 Task: Get directions from Charleston, South Carolina, United States to Cleveland, Ohio, United States  and reverse  starting point and destination and check the flight options
Action: Mouse moved to (137, 44)
Screenshot: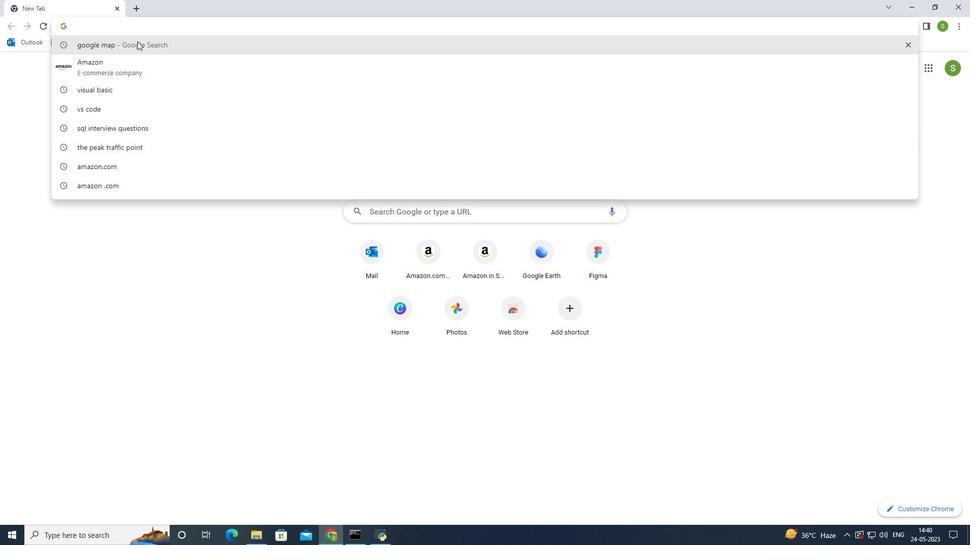 
Action: Mouse pressed left at (137, 44)
Screenshot: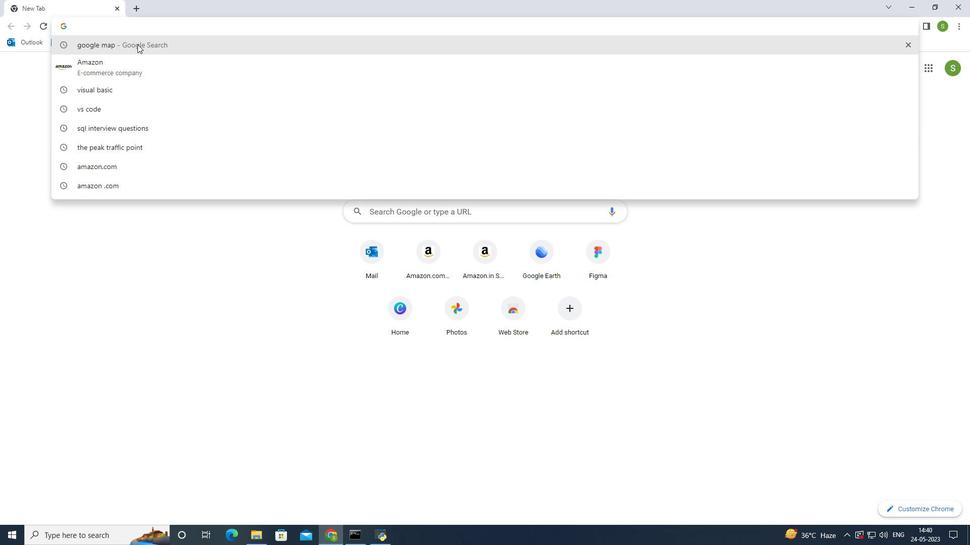 
Action: Mouse moved to (137, 154)
Screenshot: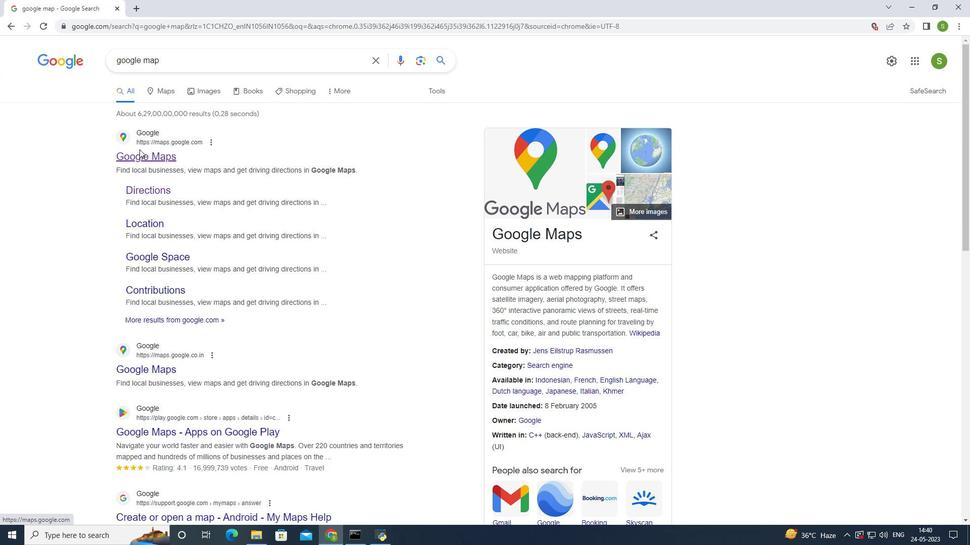 
Action: Mouse pressed left at (137, 154)
Screenshot: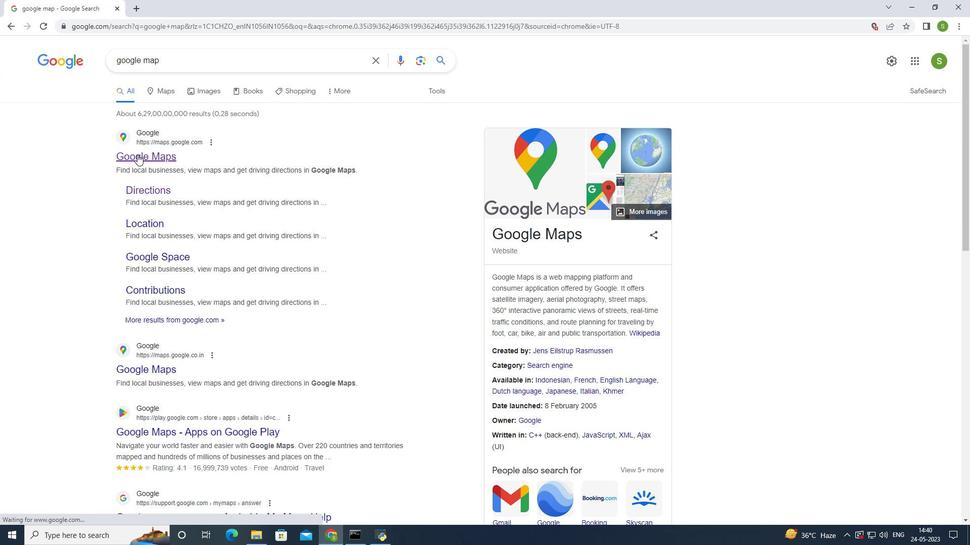 
Action: Mouse moved to (151, 54)
Screenshot: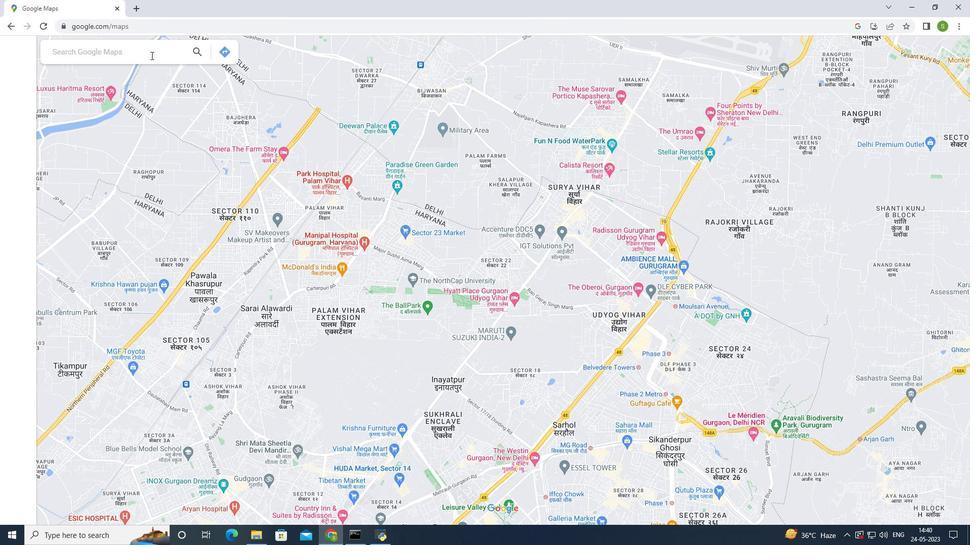 
Action: Mouse pressed left at (151, 54)
Screenshot: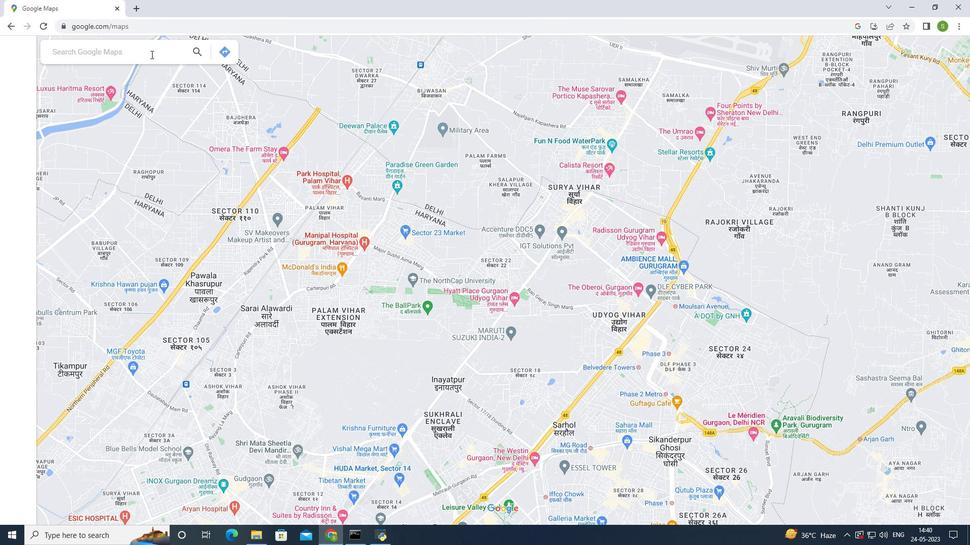 
Action: Mouse moved to (832, 421)
Screenshot: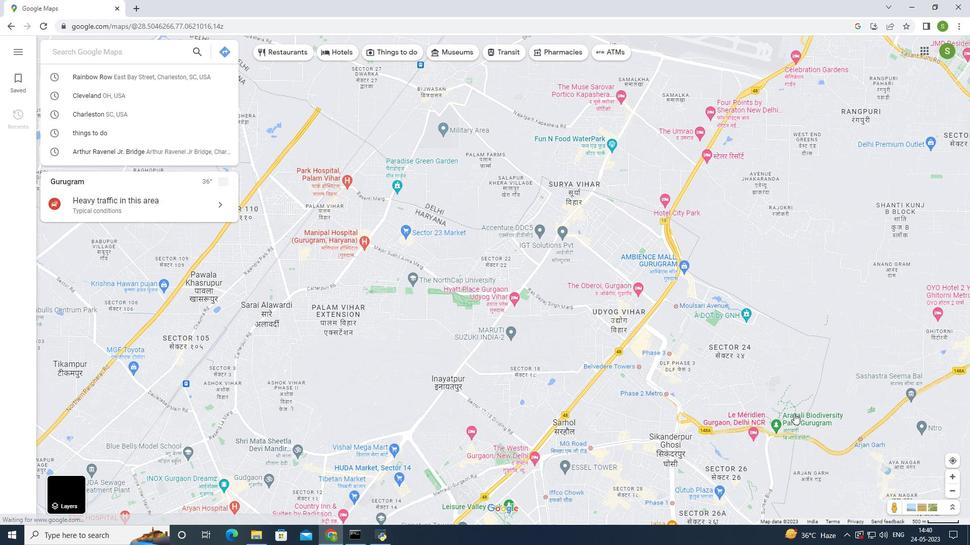 
Action: Key pressed <Key.caps_lock>C<Key.caps_lock>harleston<Key.space>south<Key.space>car
Screenshot: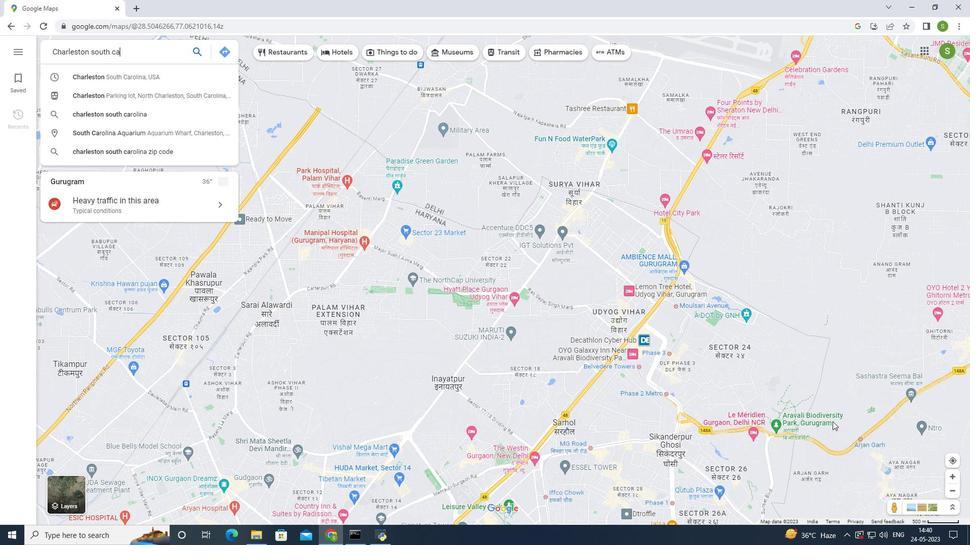 
Action: Mouse moved to (848, 421)
Screenshot: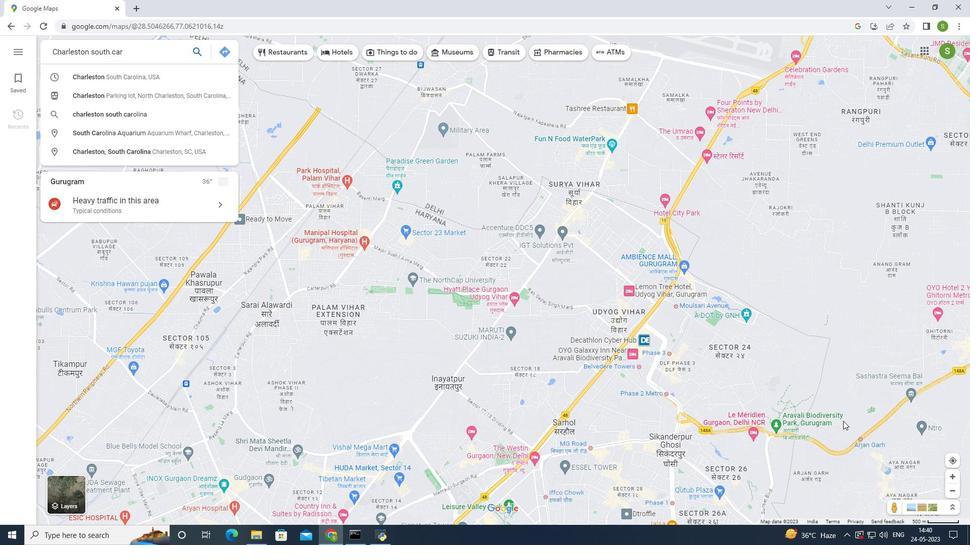 
Action: Key pressed olina<Key.space>united<Key.space>sta
Screenshot: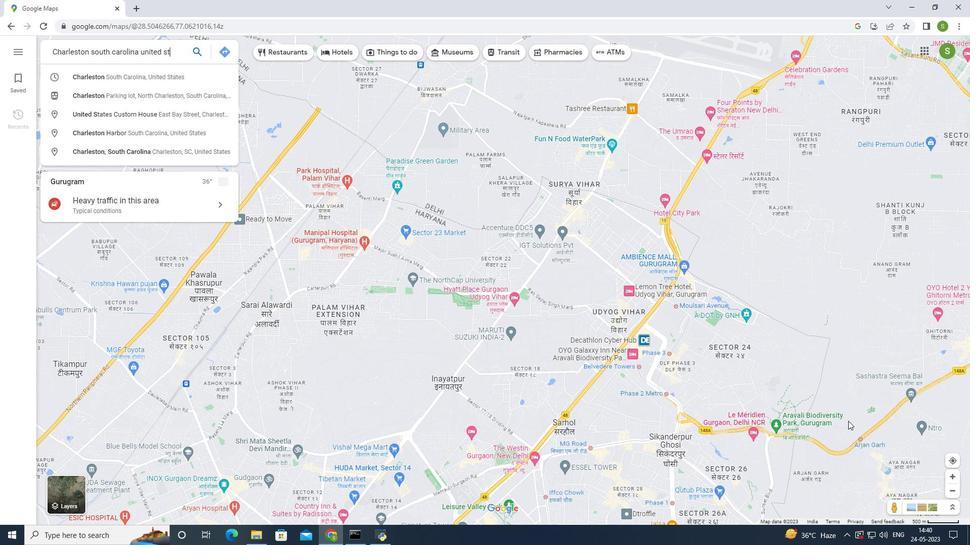 
Action: Mouse moved to (849, 420)
Screenshot: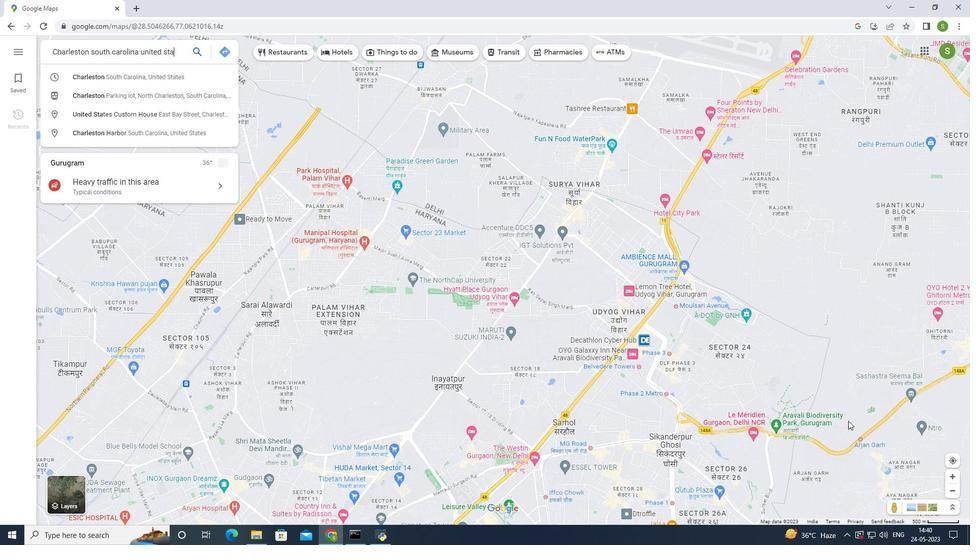 
Action: Key pressed <Key.backspace>
Screenshot: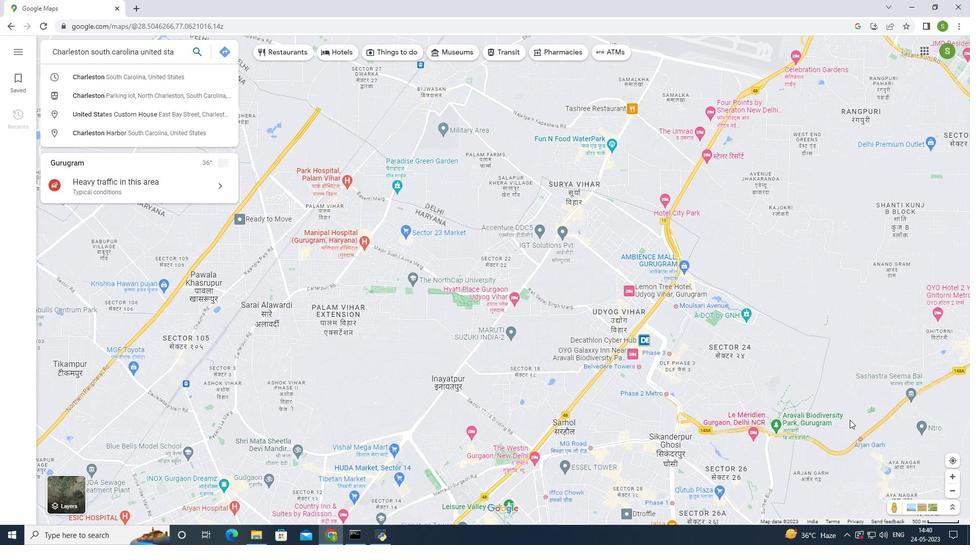 
Action: Mouse moved to (850, 420)
Screenshot: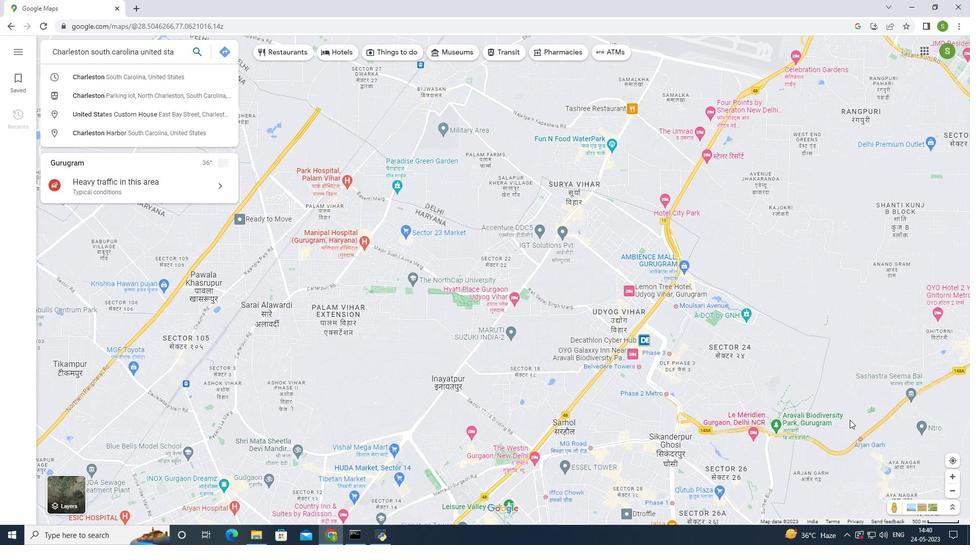 
Action: Key pressed ates<Key.space>to<Key.space>cleveland<Key.space>ohio<Key.space>united<Key.space>states
Screenshot: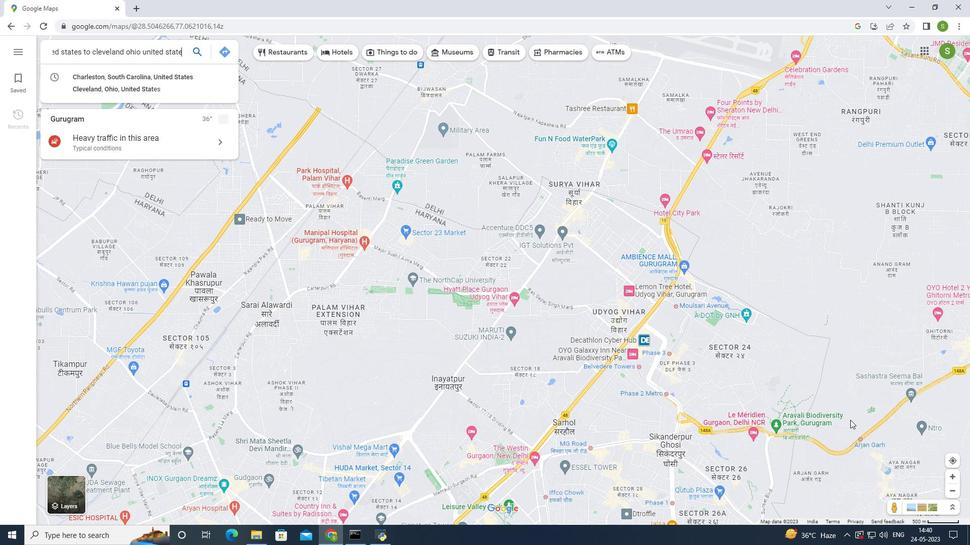 
Action: Mouse moved to (877, 419)
Screenshot: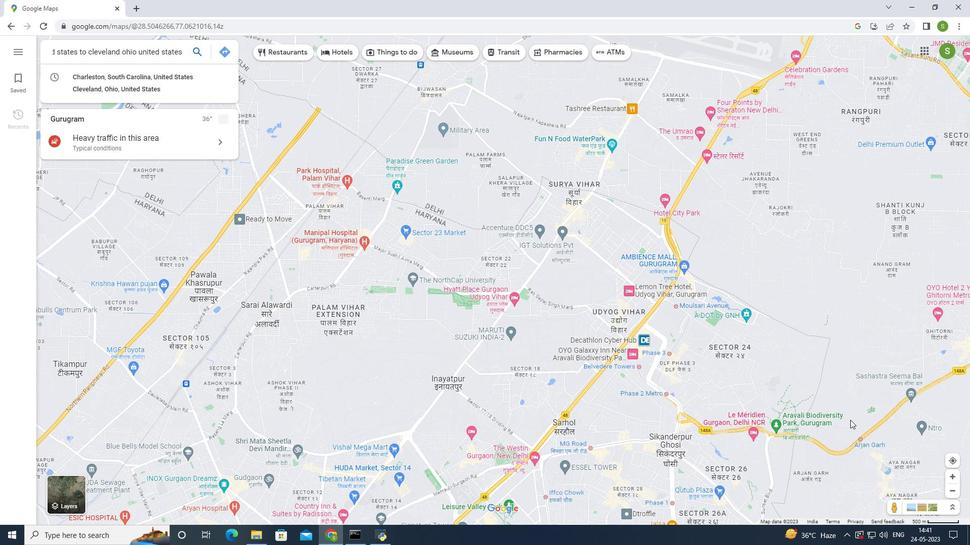 
Action: Key pressed <Key.enter>
Screenshot: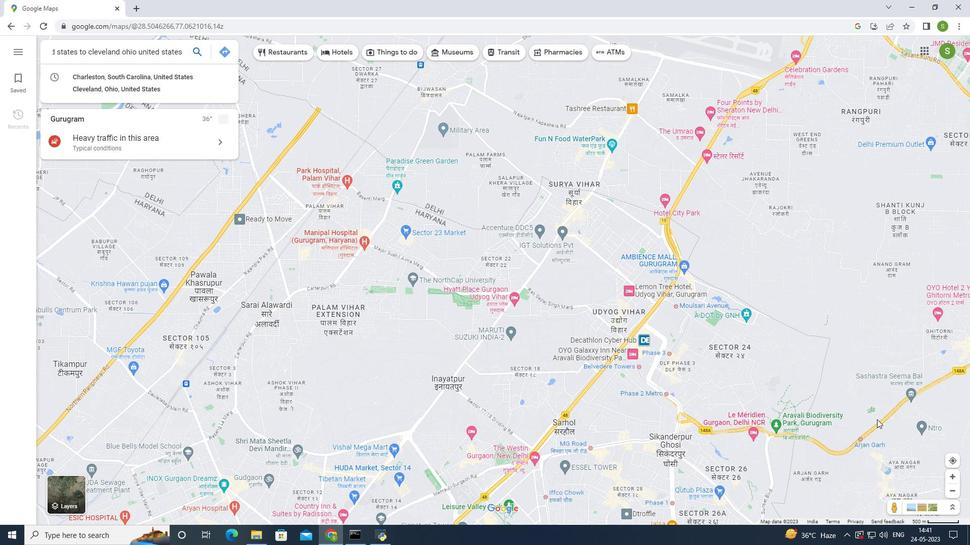 
Action: Mouse moved to (639, 400)
Screenshot: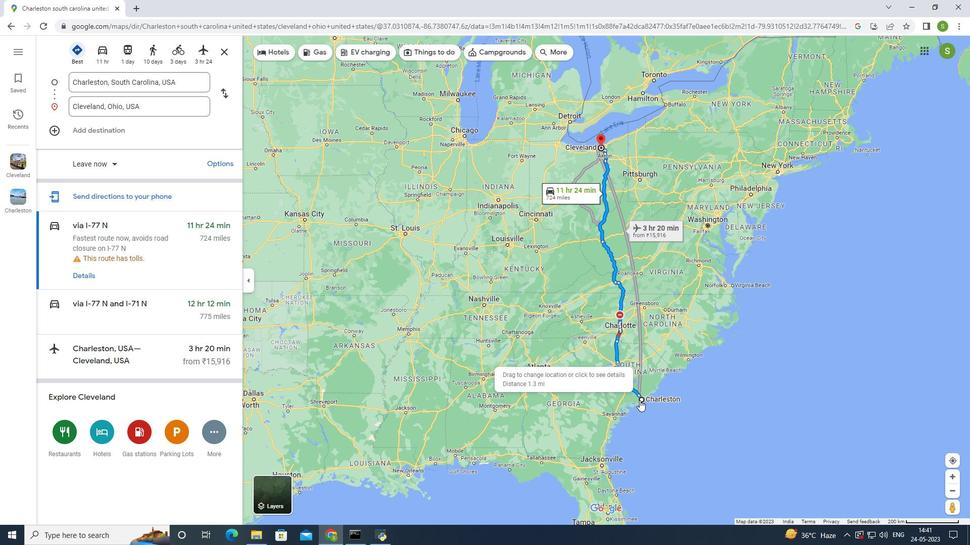 
Action: Mouse scrolled (639, 400) with delta (0, 0)
Screenshot: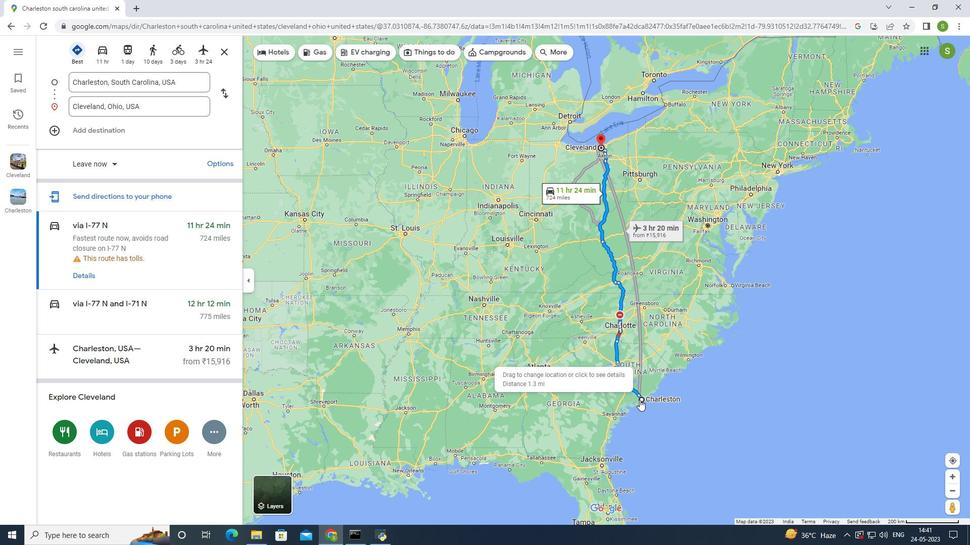 
Action: Mouse scrolled (639, 400) with delta (0, 0)
Screenshot: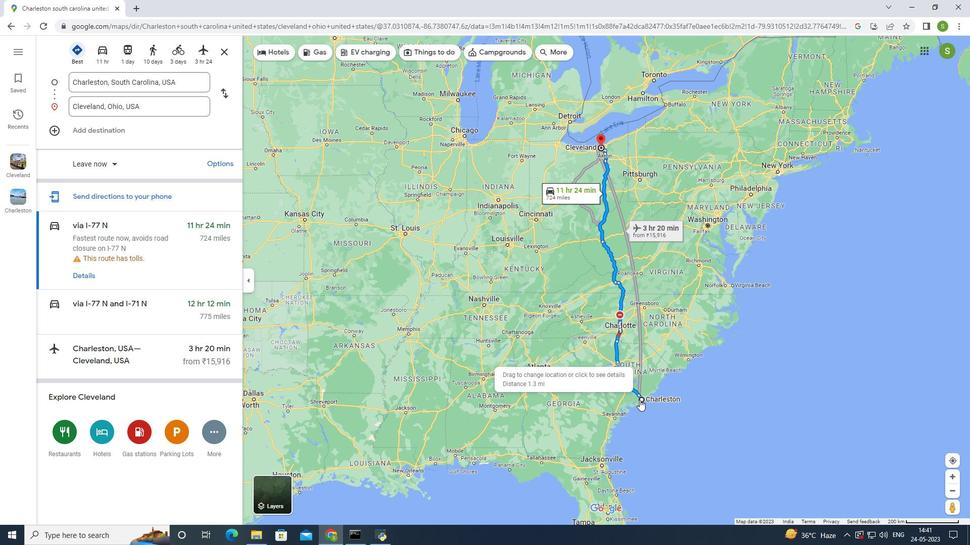 
Action: Mouse scrolled (639, 400) with delta (0, 0)
Screenshot: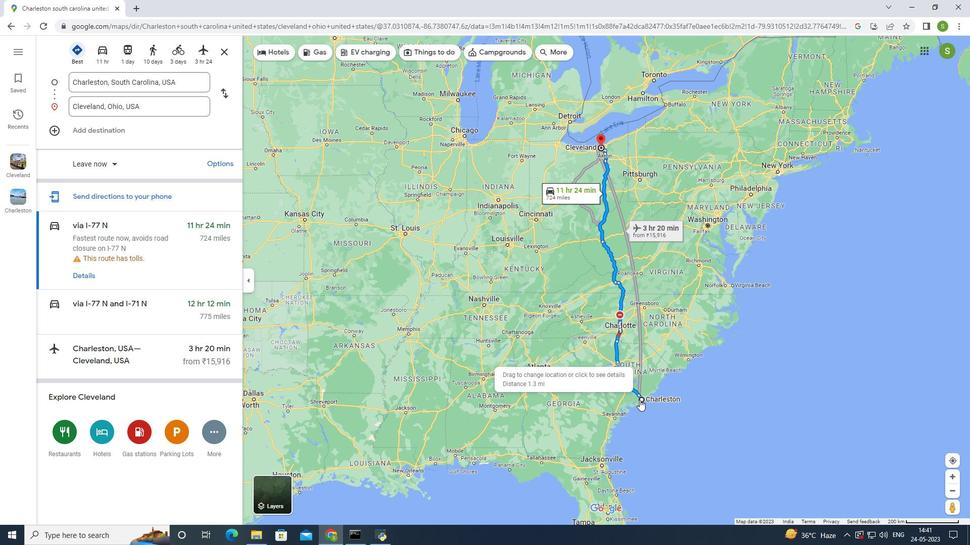 
Action: Mouse moved to (639, 396)
Screenshot: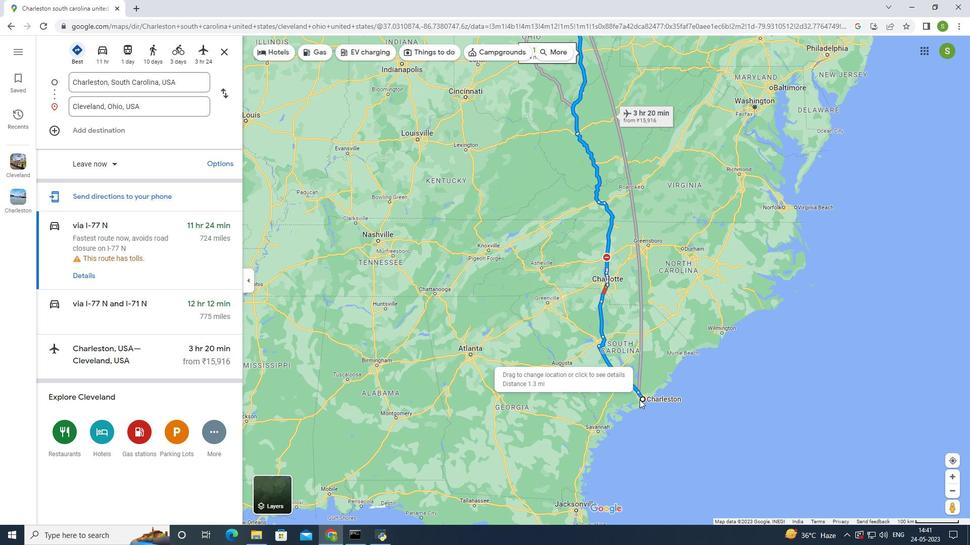 
Action: Mouse scrolled (639, 396) with delta (0, 0)
Screenshot: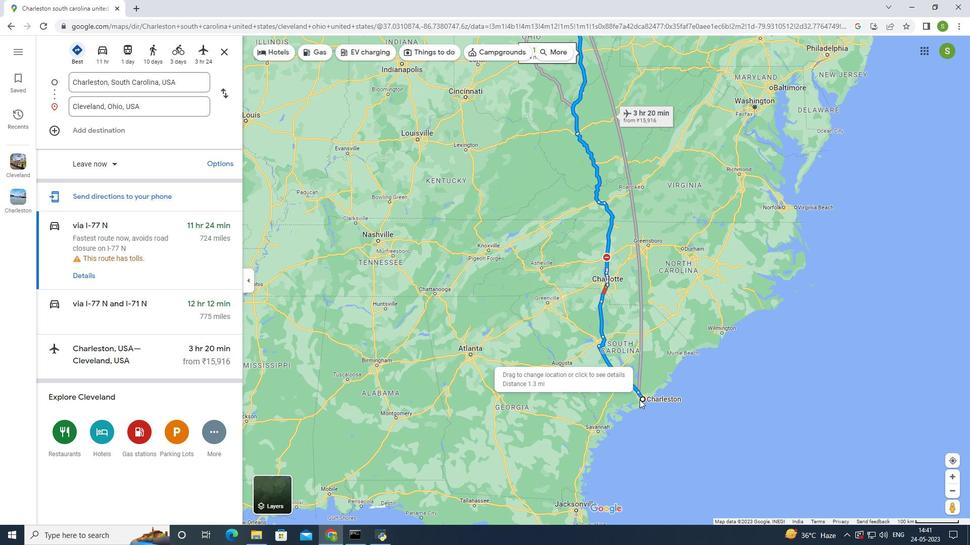 
Action: Mouse scrolled (639, 396) with delta (0, 0)
Screenshot: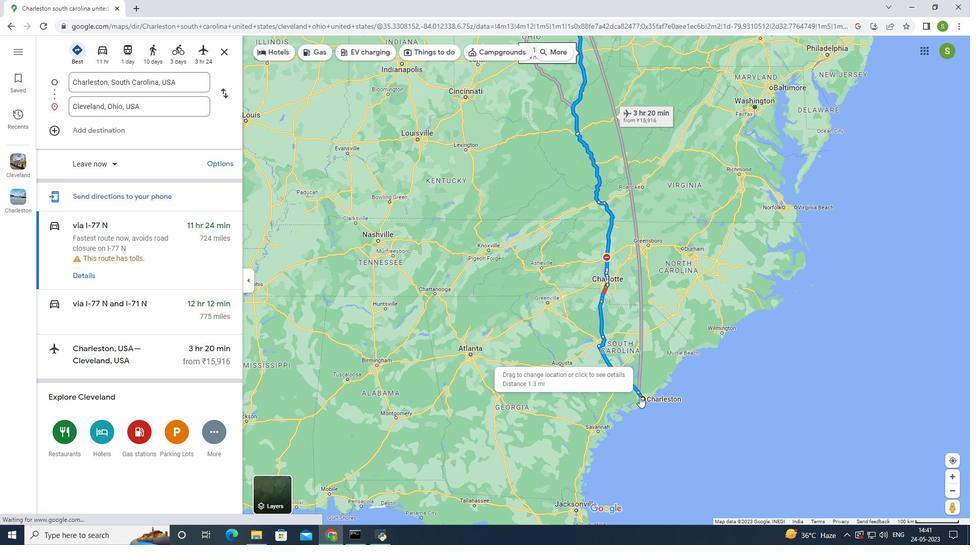 
Action: Mouse scrolled (639, 396) with delta (0, 0)
Screenshot: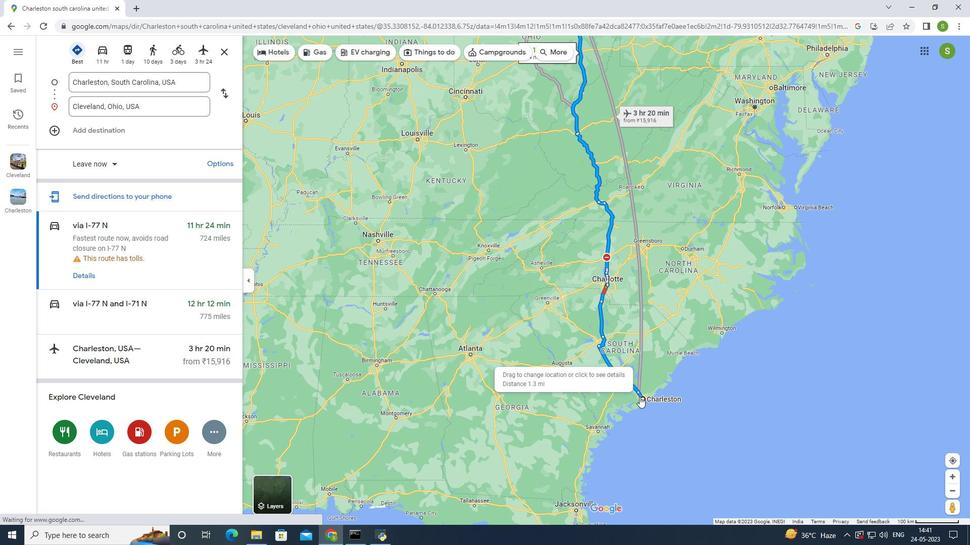 
Action: Mouse moved to (639, 396)
Screenshot: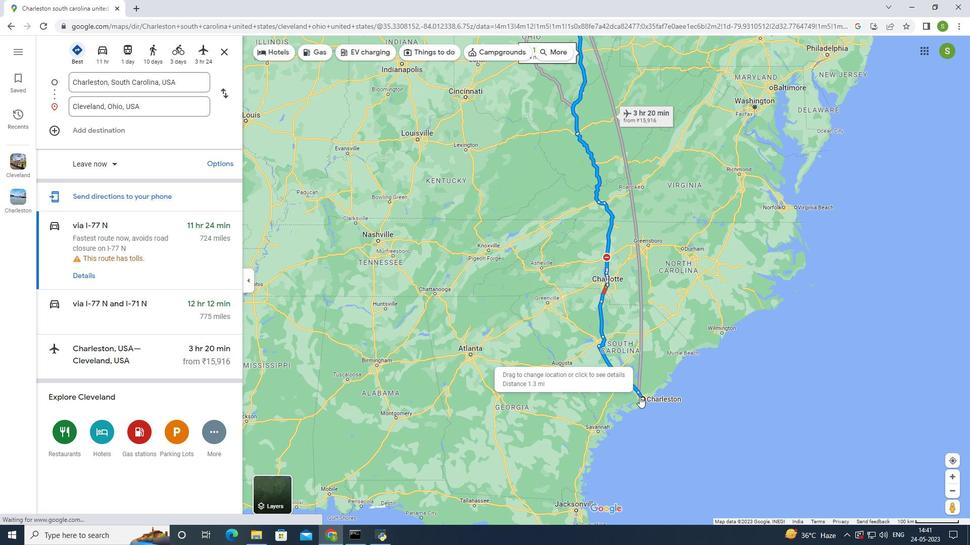 
Action: Mouse scrolled (639, 396) with delta (0, 0)
Screenshot: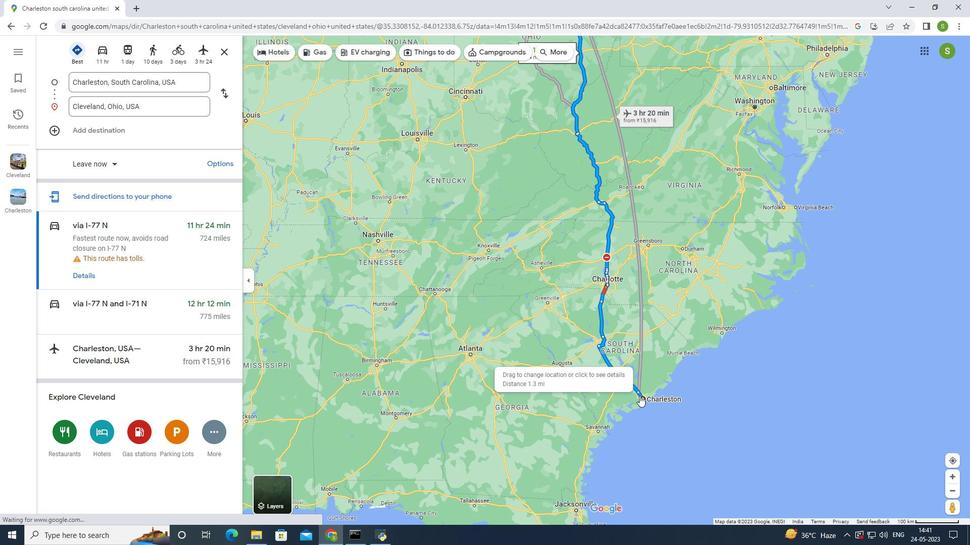 
Action: Mouse moved to (638, 388)
Screenshot: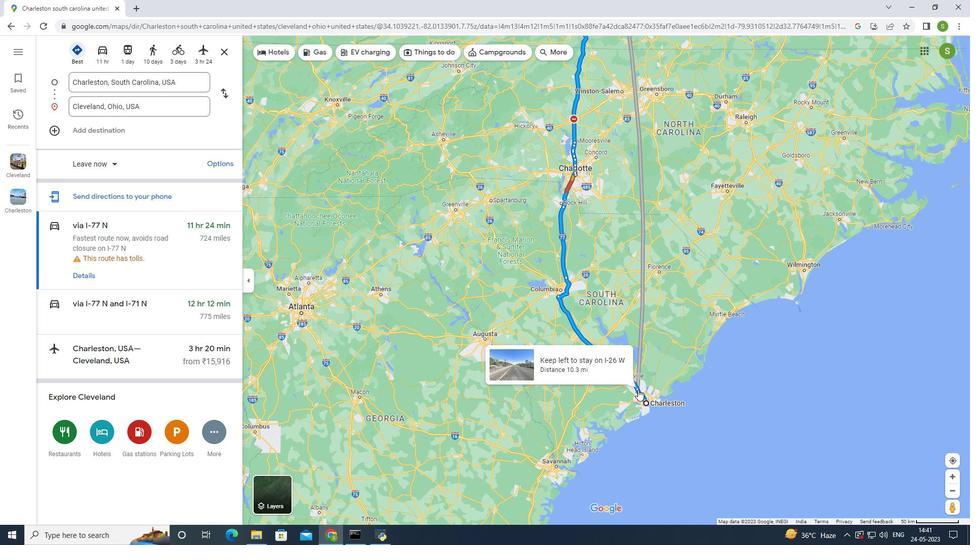 
Action: Mouse scrolled (638, 389) with delta (0, 0)
Screenshot: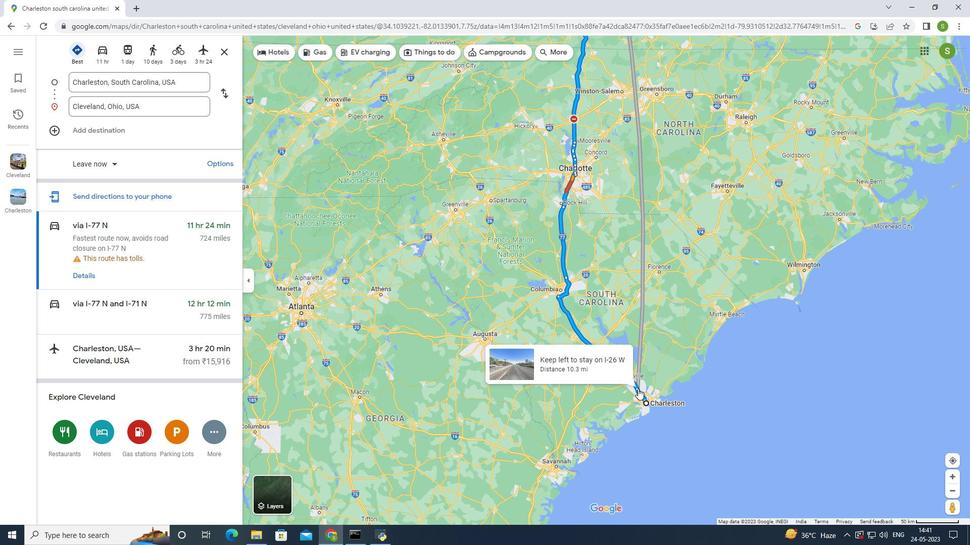 
Action: Mouse scrolled (638, 389) with delta (0, 0)
Screenshot: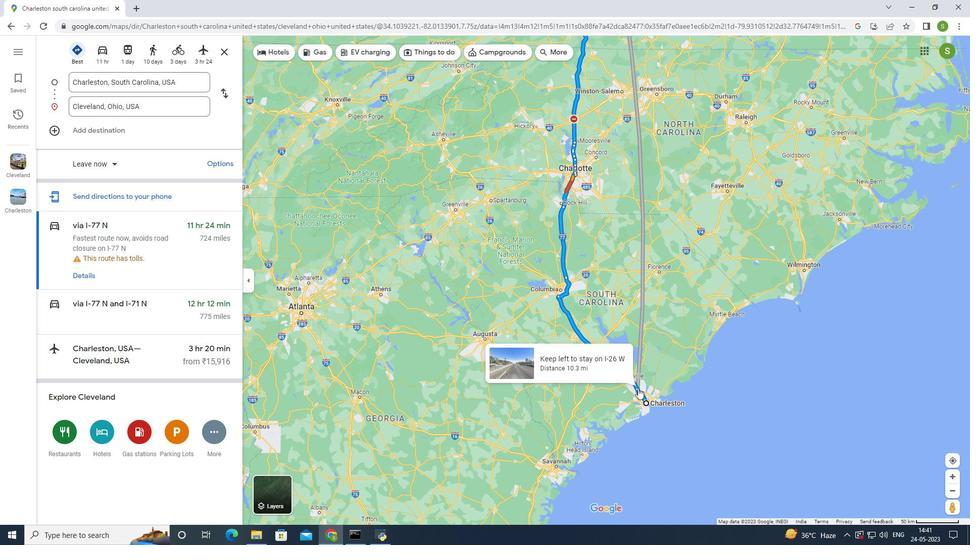 
Action: Mouse moved to (638, 385)
Screenshot: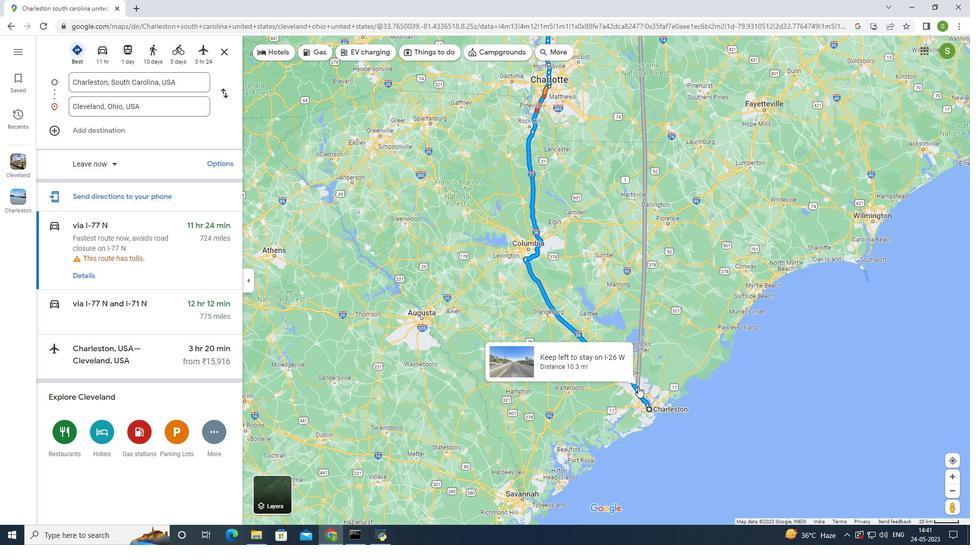 
Action: Mouse scrolled (638, 386) with delta (0, 0)
Screenshot: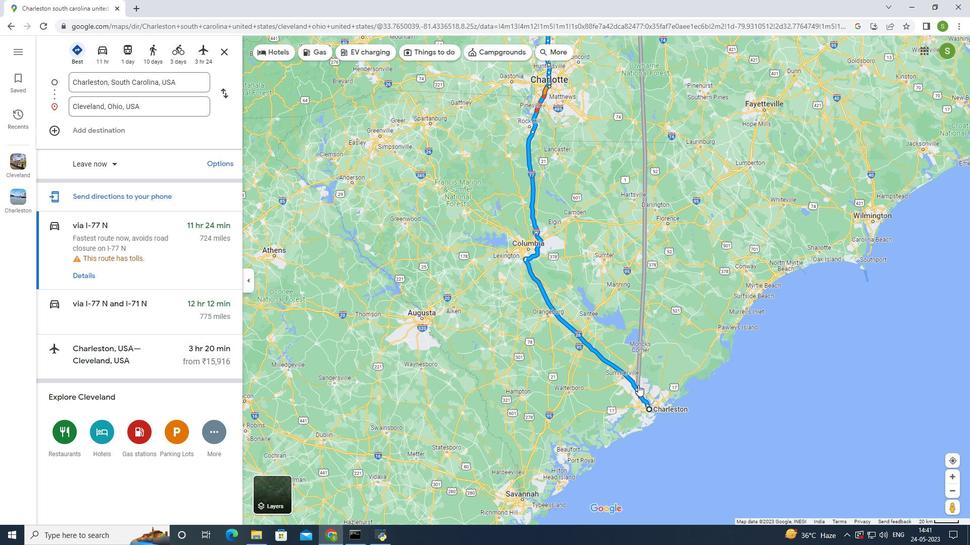 
Action: Mouse scrolled (638, 386) with delta (0, 0)
Screenshot: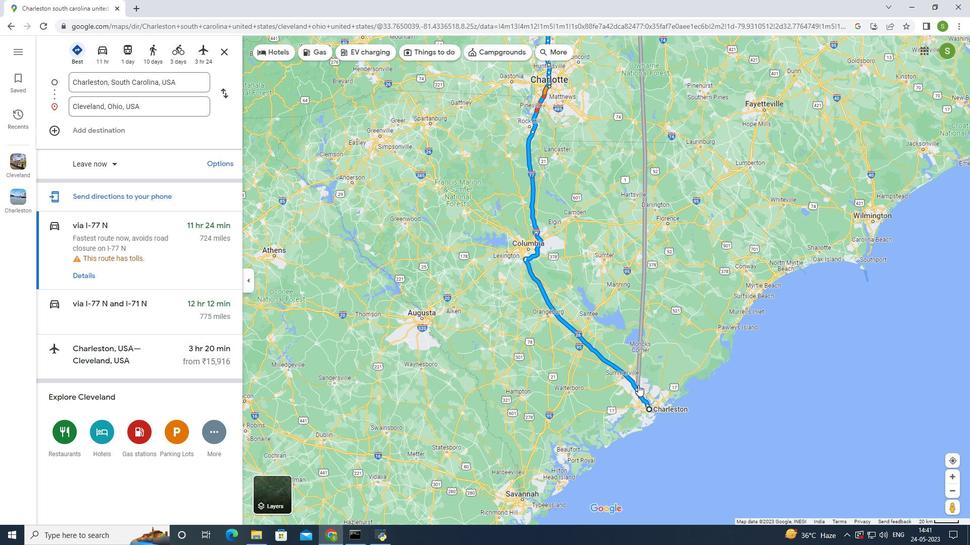 
Action: Mouse scrolled (638, 386) with delta (0, 0)
Screenshot: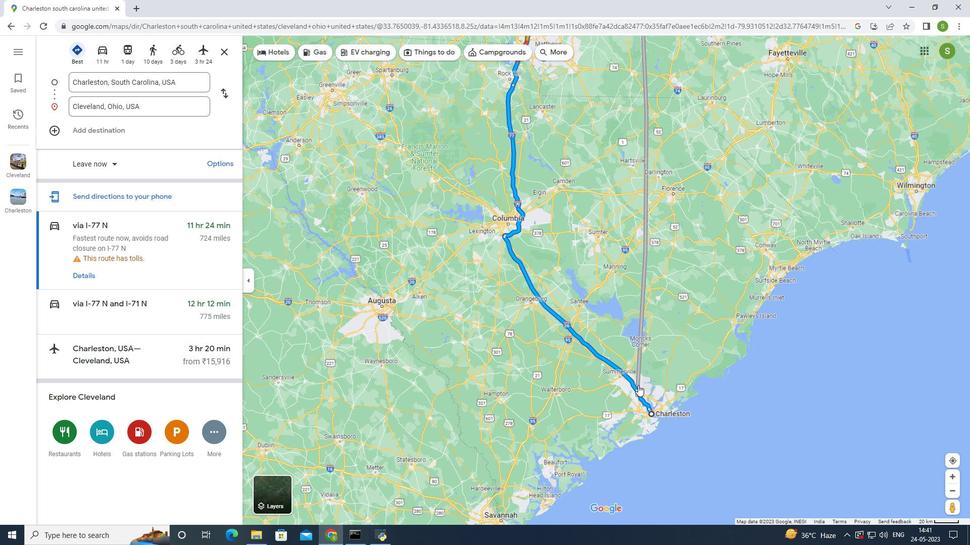
Action: Mouse moved to (589, 329)
Screenshot: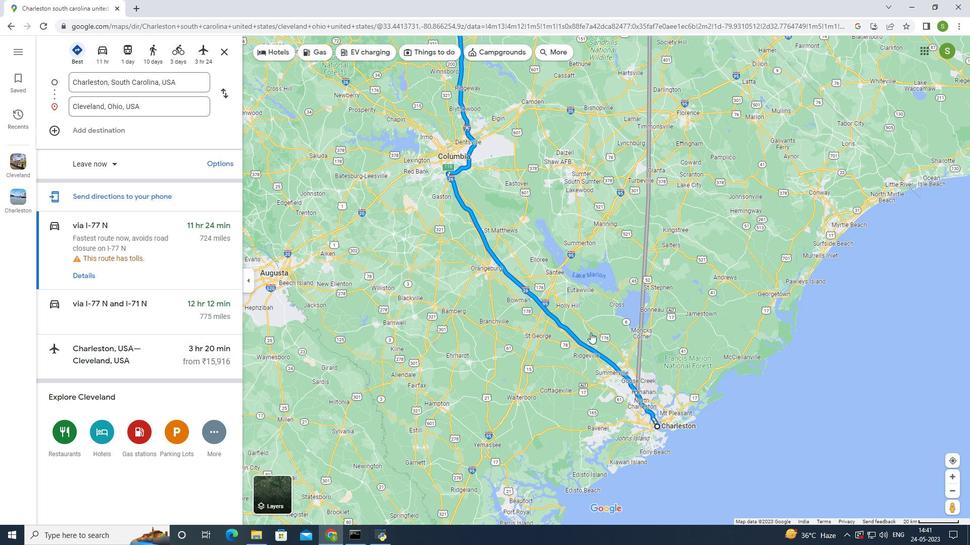 
Action: Mouse scrolled (589, 328) with delta (0, 0)
Screenshot: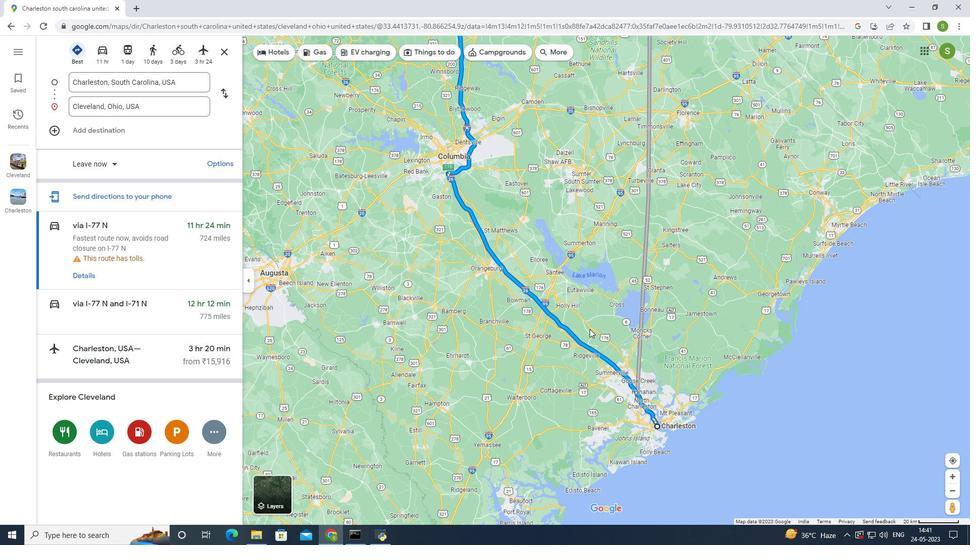 
Action: Mouse scrolled (589, 328) with delta (0, 0)
Screenshot: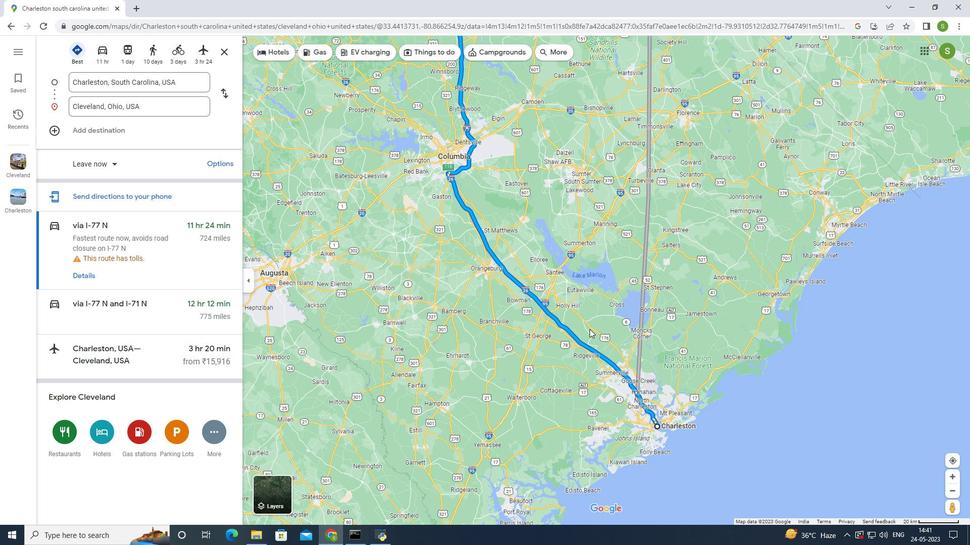 
Action: Mouse scrolled (589, 328) with delta (0, 0)
Screenshot: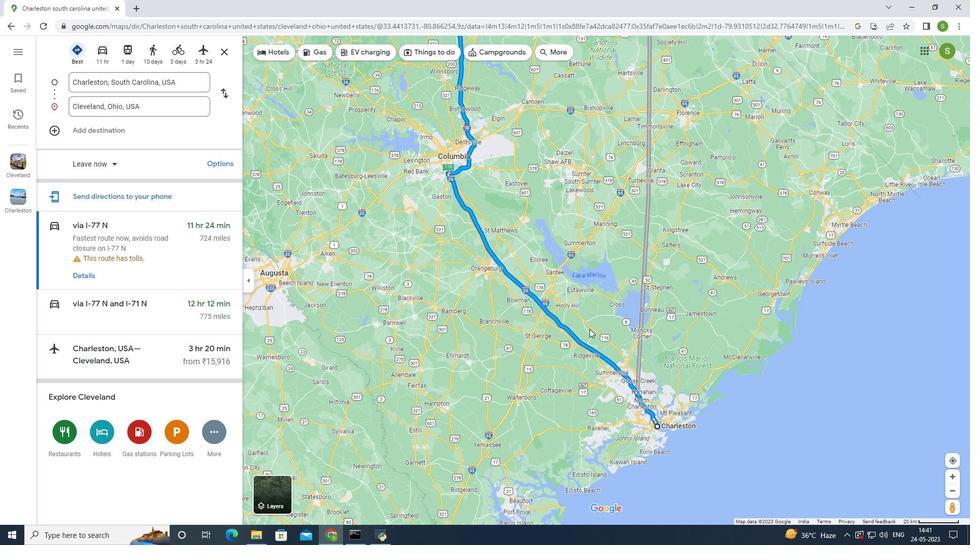
Action: Mouse scrolled (589, 328) with delta (0, 0)
Screenshot: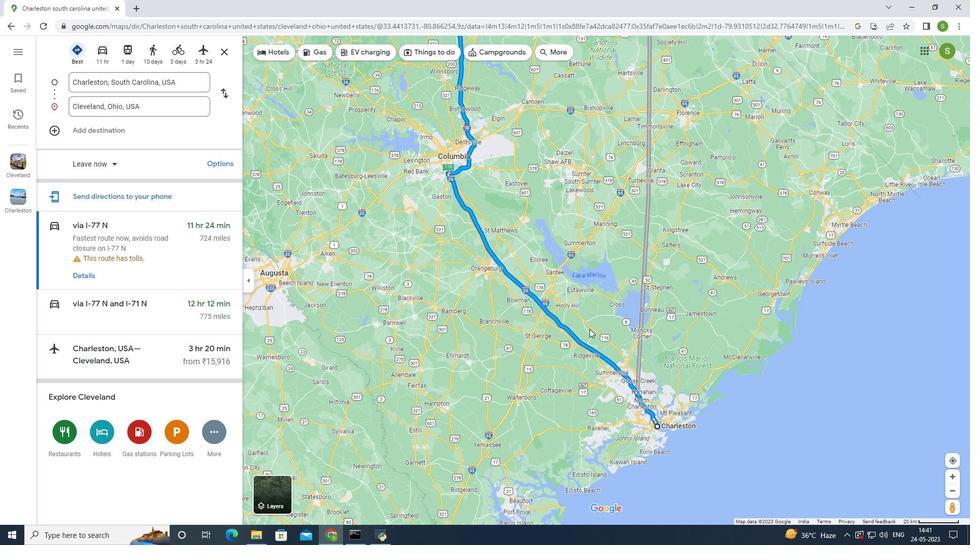 
Action: Mouse scrolled (589, 328) with delta (0, 0)
Screenshot: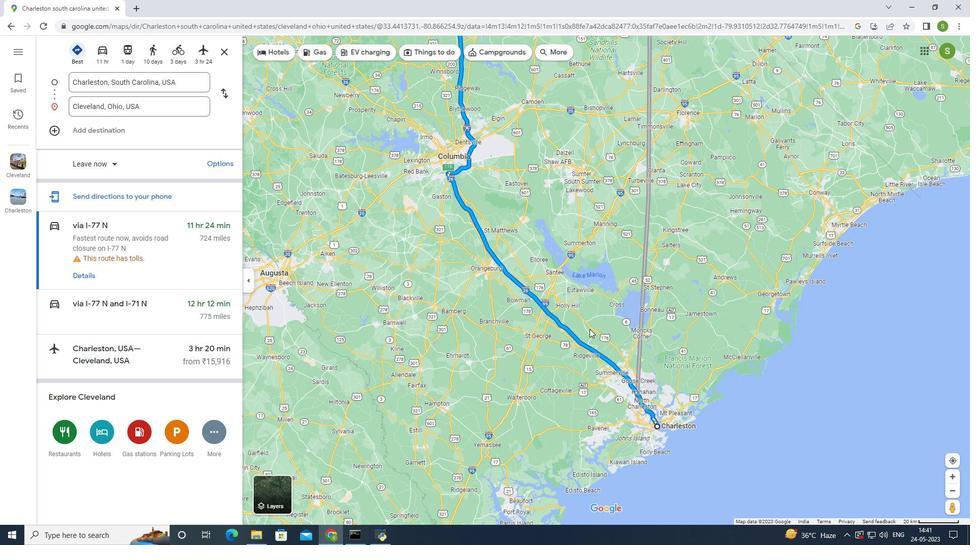 
Action: Mouse scrolled (589, 328) with delta (0, 0)
Screenshot: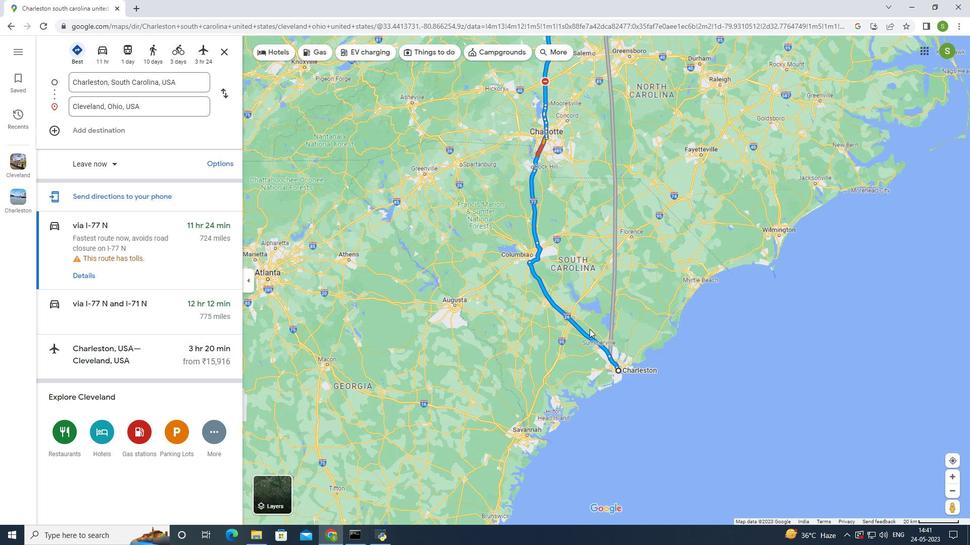 
Action: Mouse scrolled (589, 328) with delta (0, 0)
Screenshot: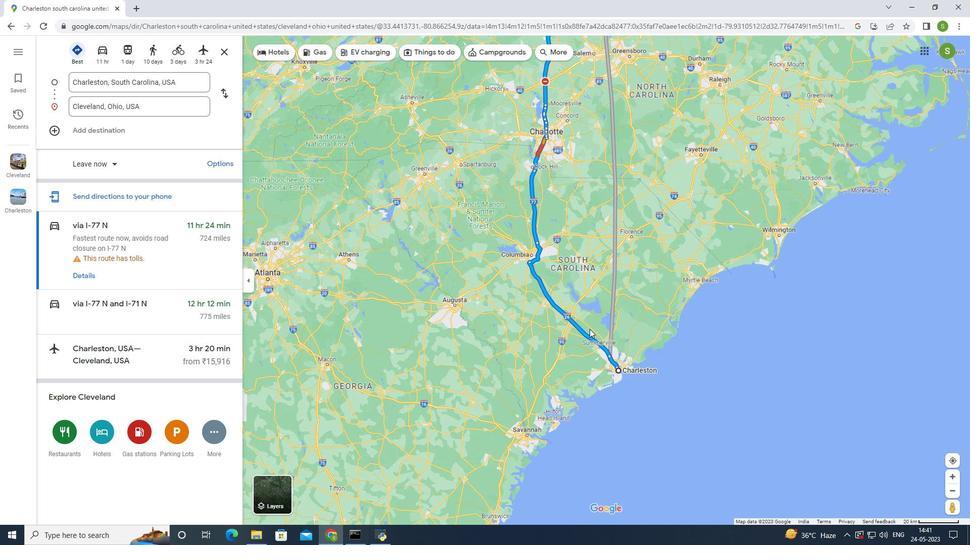 
Action: Mouse scrolled (589, 328) with delta (0, 0)
Screenshot: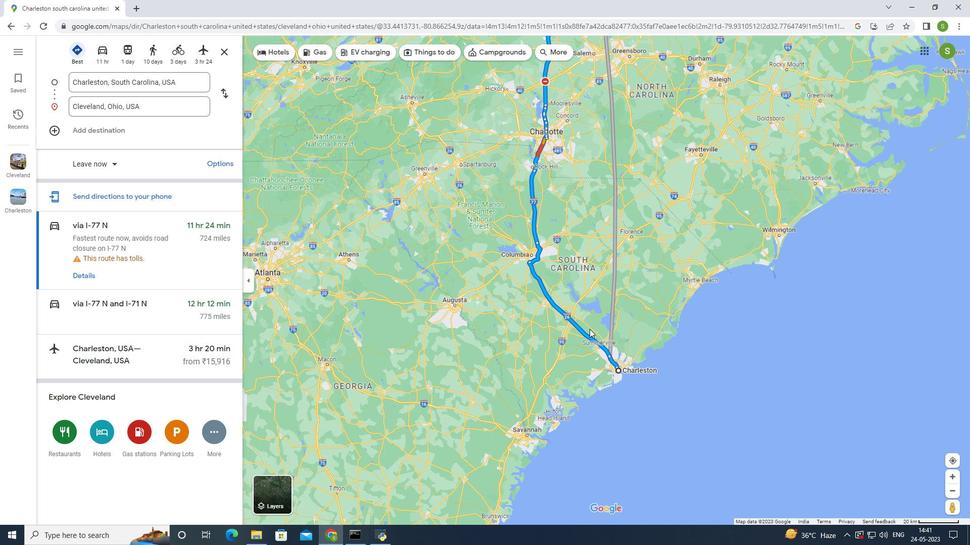 
Action: Mouse moved to (589, 326)
Screenshot: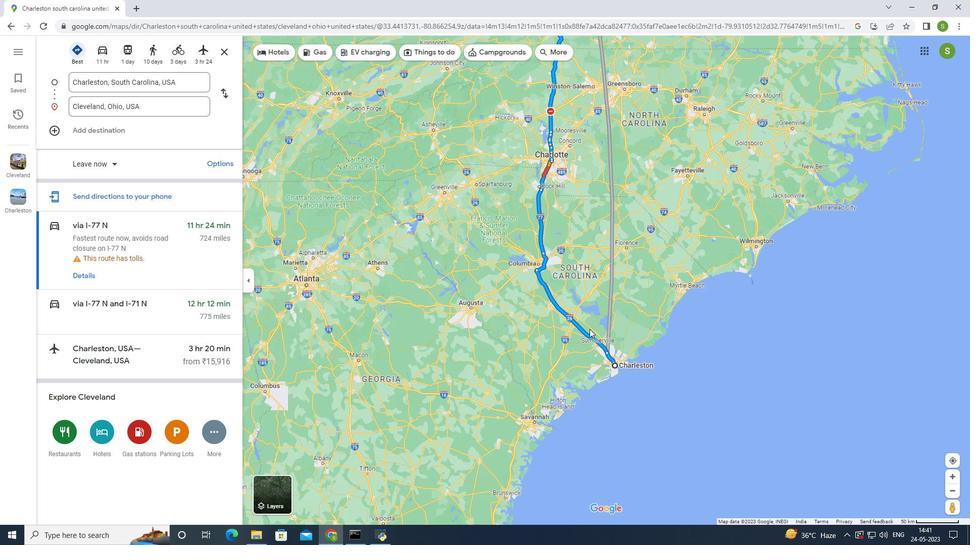 
Action: Mouse scrolled (589, 326) with delta (0, 0)
Screenshot: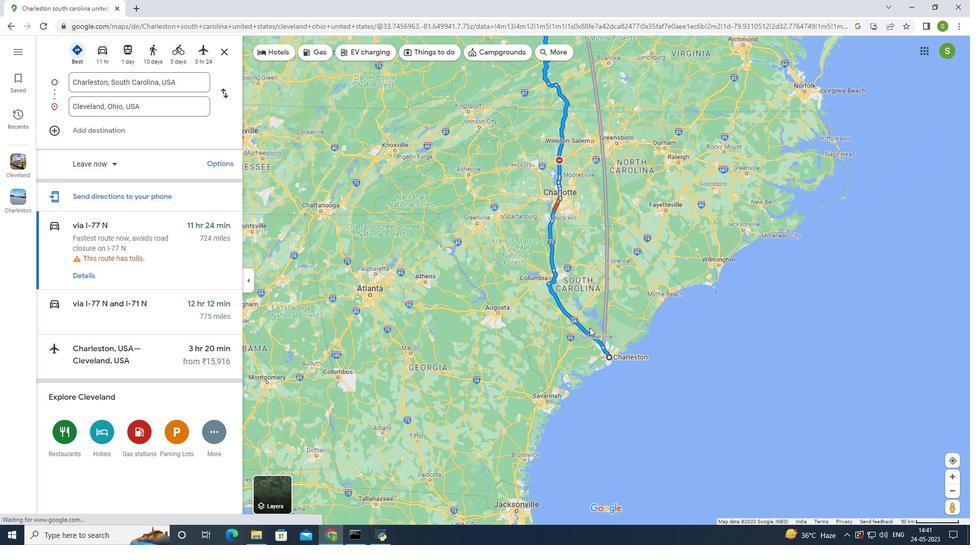 
Action: Mouse scrolled (589, 326) with delta (0, 0)
Screenshot: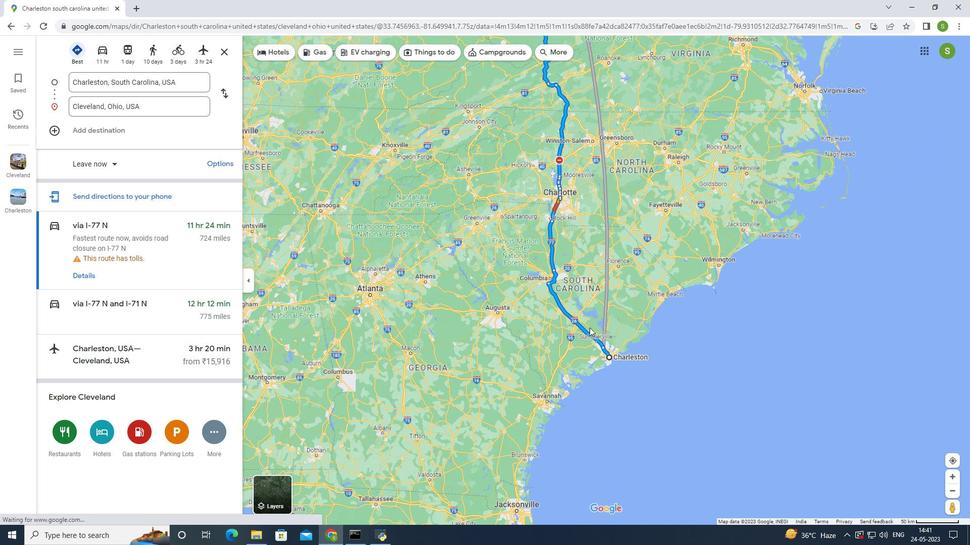 
Action: Mouse scrolled (589, 326) with delta (0, 0)
Screenshot: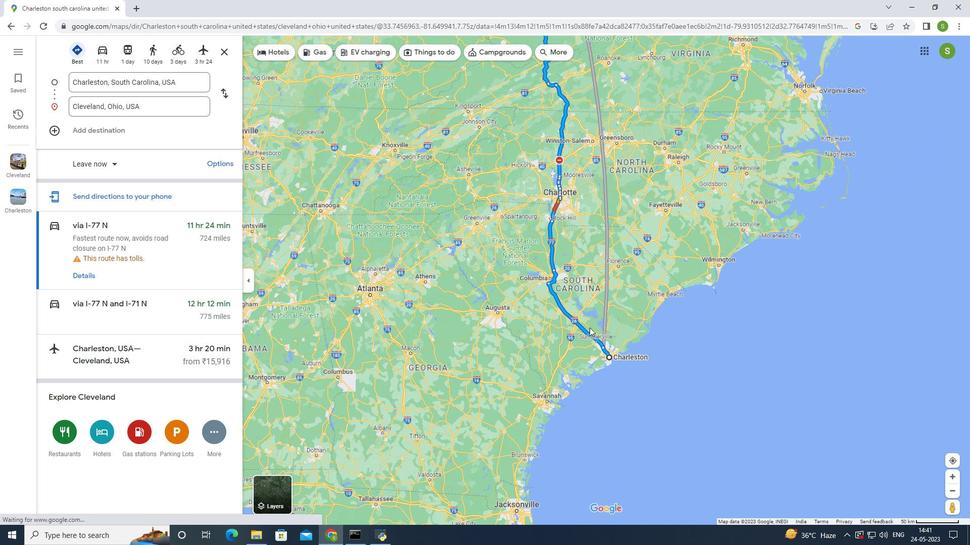 
Action: Mouse moved to (589, 323)
Screenshot: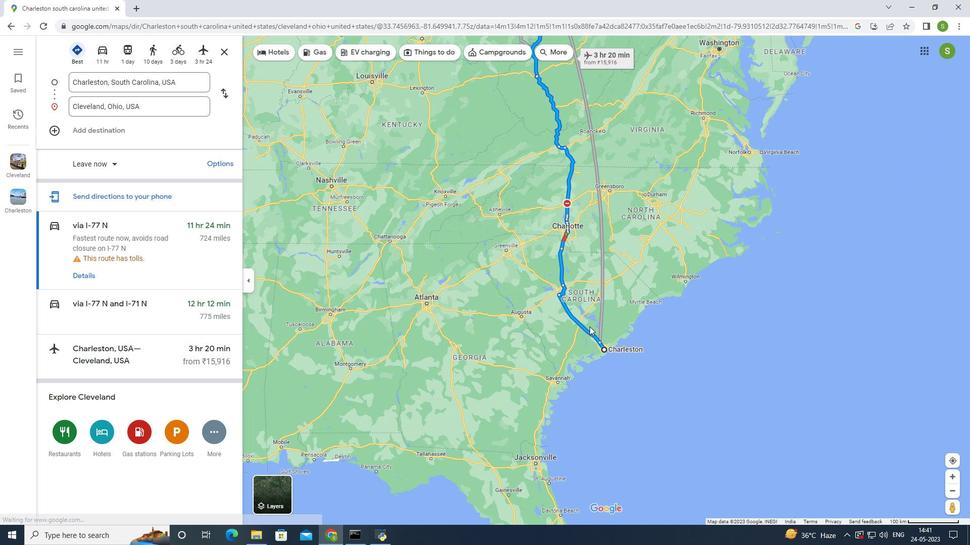 
Action: Mouse scrolled (589, 323) with delta (0, 0)
Screenshot: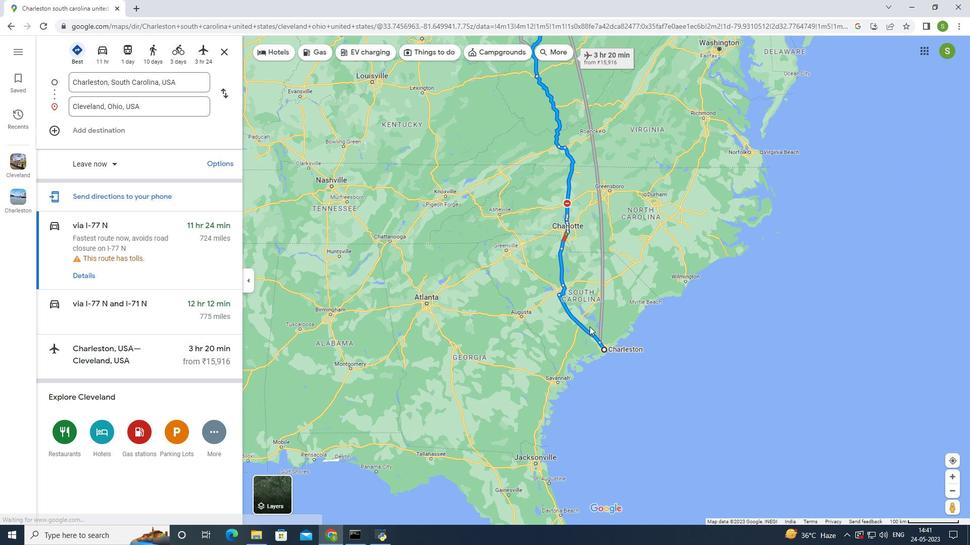
Action: Mouse scrolled (589, 323) with delta (0, 0)
Screenshot: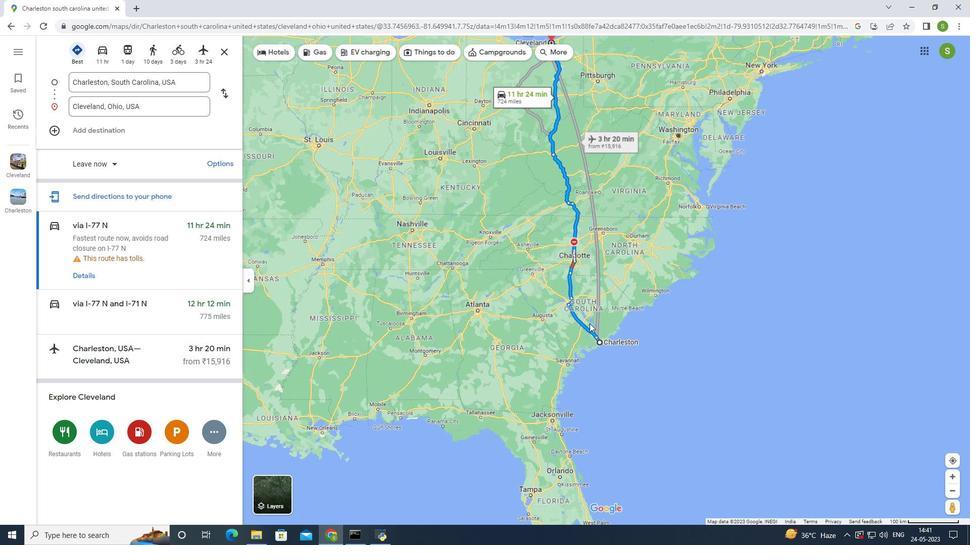 
Action: Mouse scrolled (589, 323) with delta (0, 0)
Screenshot: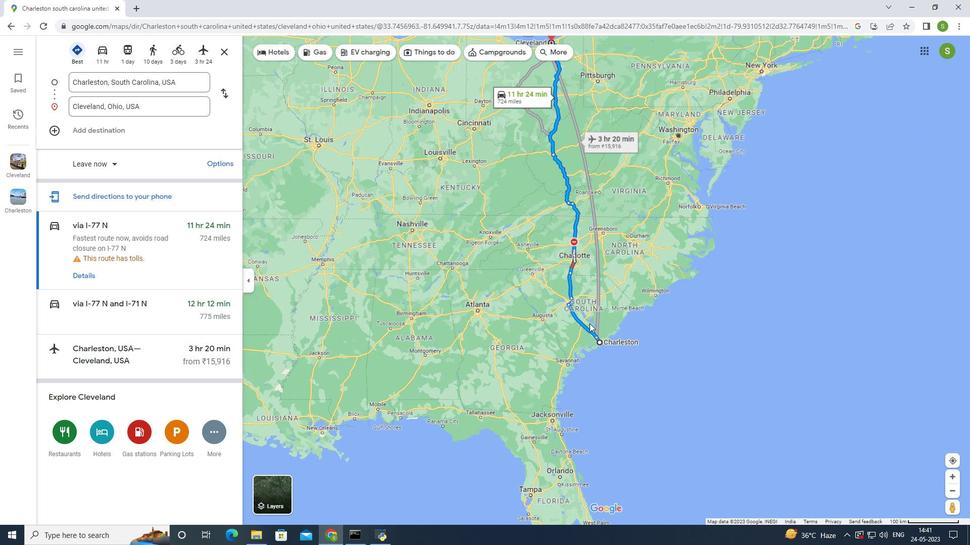 
Action: Mouse moved to (561, 162)
Screenshot: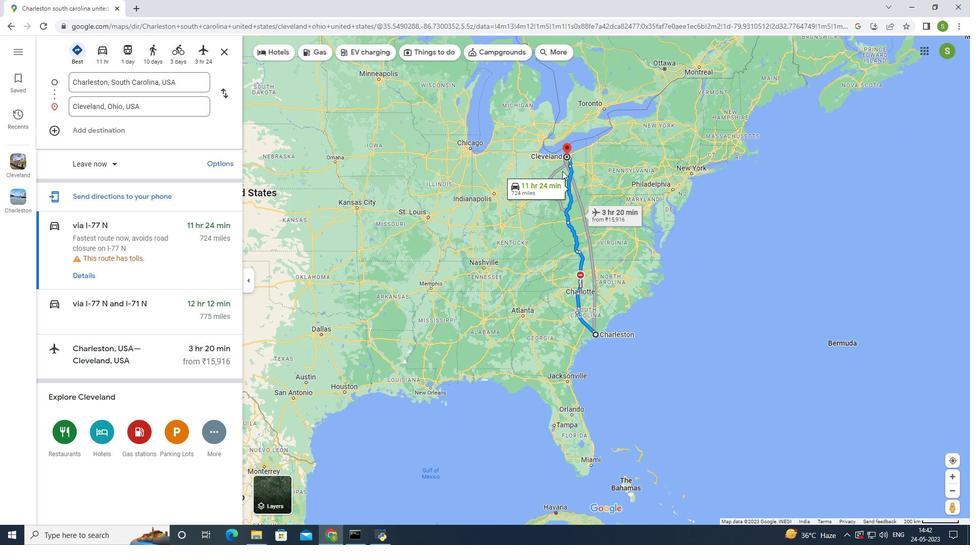 
Action: Mouse scrolled (561, 162) with delta (0, 0)
Screenshot: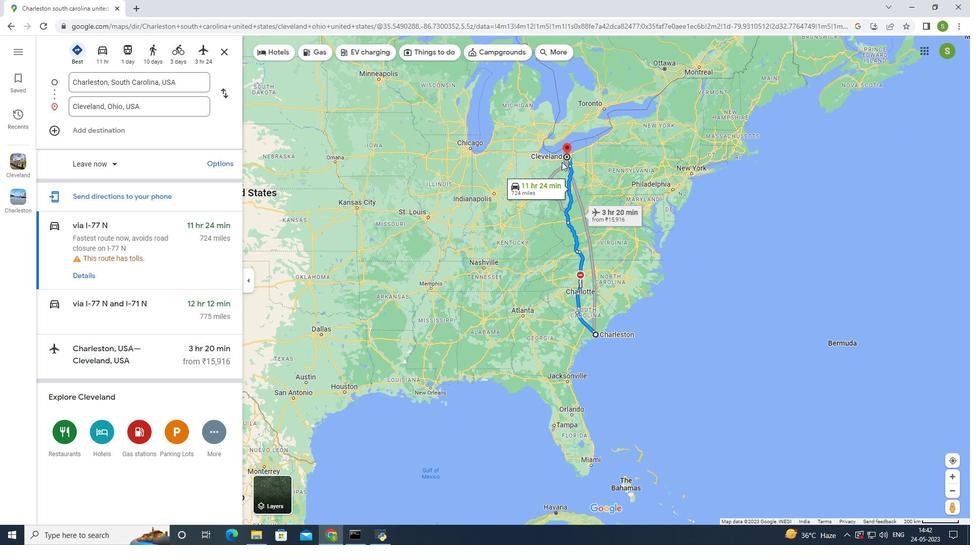 
Action: Mouse scrolled (561, 162) with delta (0, 0)
Screenshot: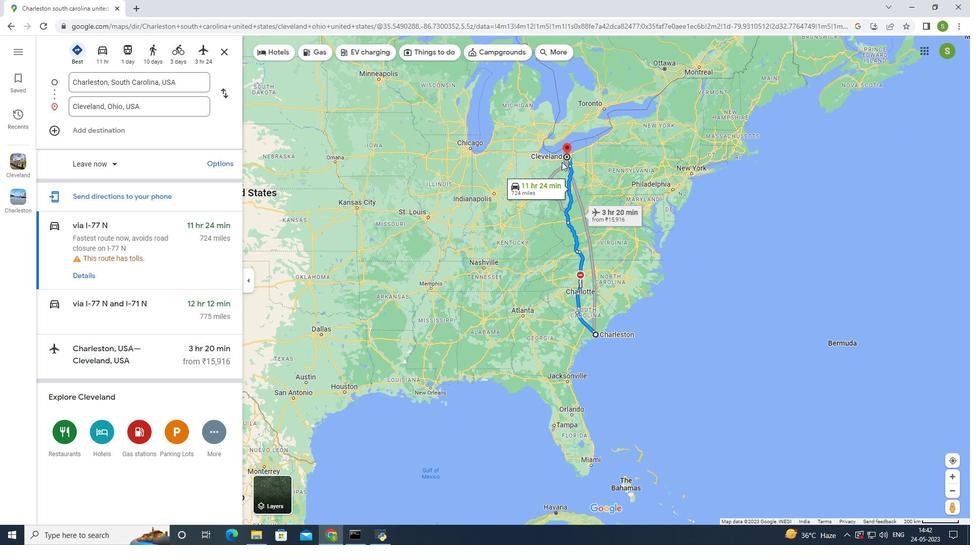 
Action: Mouse scrolled (561, 162) with delta (0, 0)
Screenshot: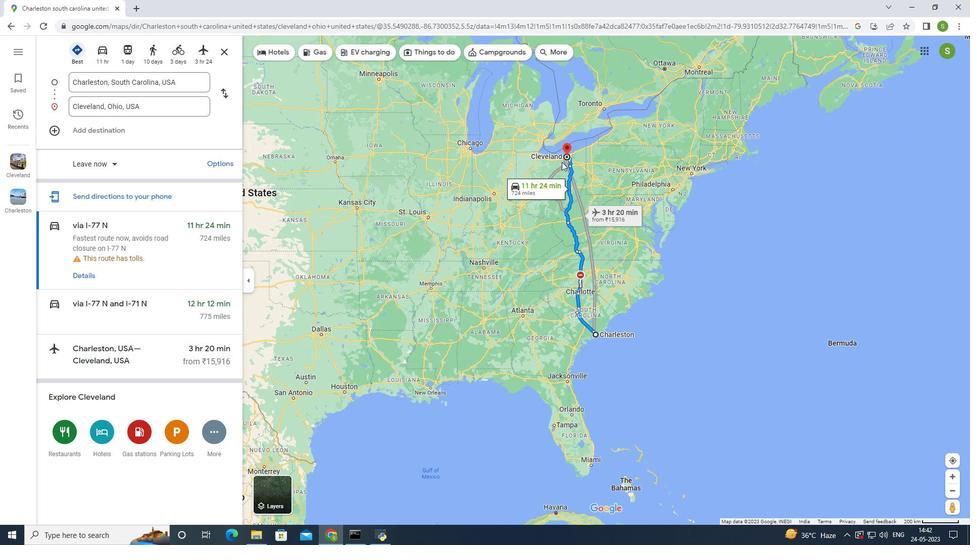 
Action: Mouse scrolled (561, 162) with delta (0, 0)
Screenshot: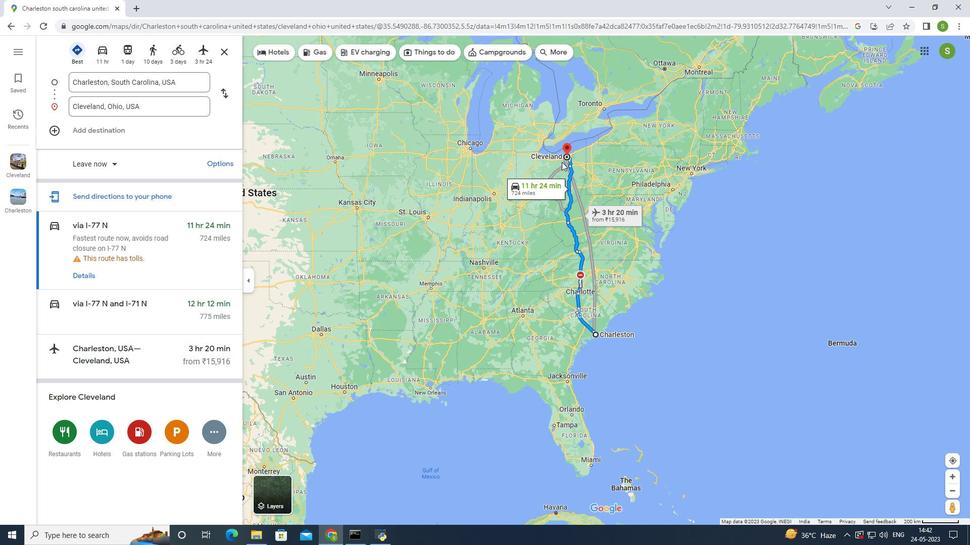 
Action: Mouse scrolled (561, 162) with delta (0, 0)
Screenshot: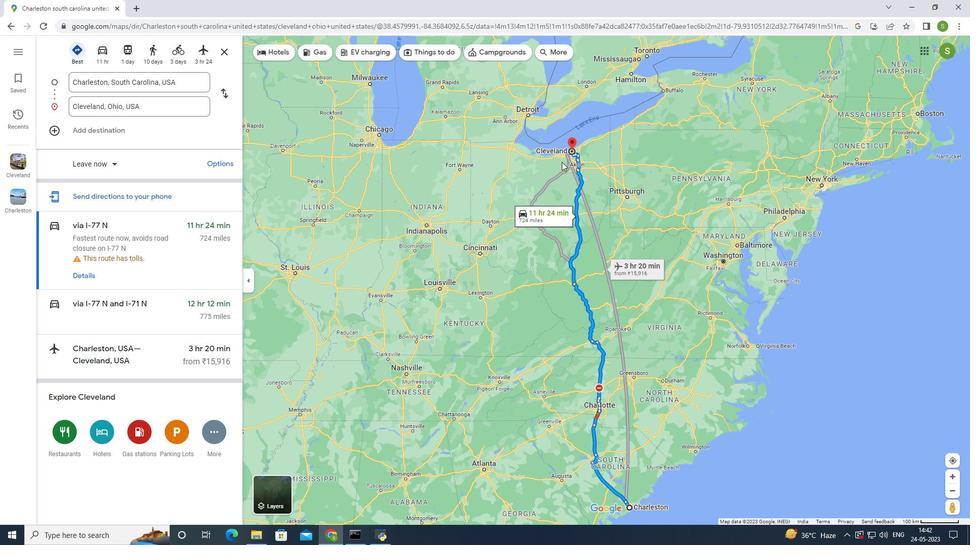 
Action: Mouse scrolled (561, 162) with delta (0, 0)
Screenshot: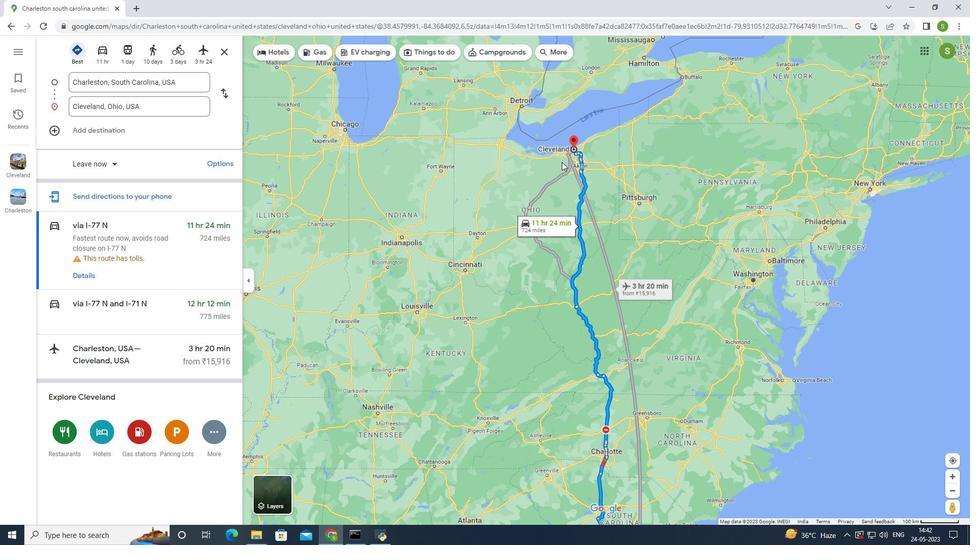 
Action: Mouse scrolled (561, 162) with delta (0, 0)
Screenshot: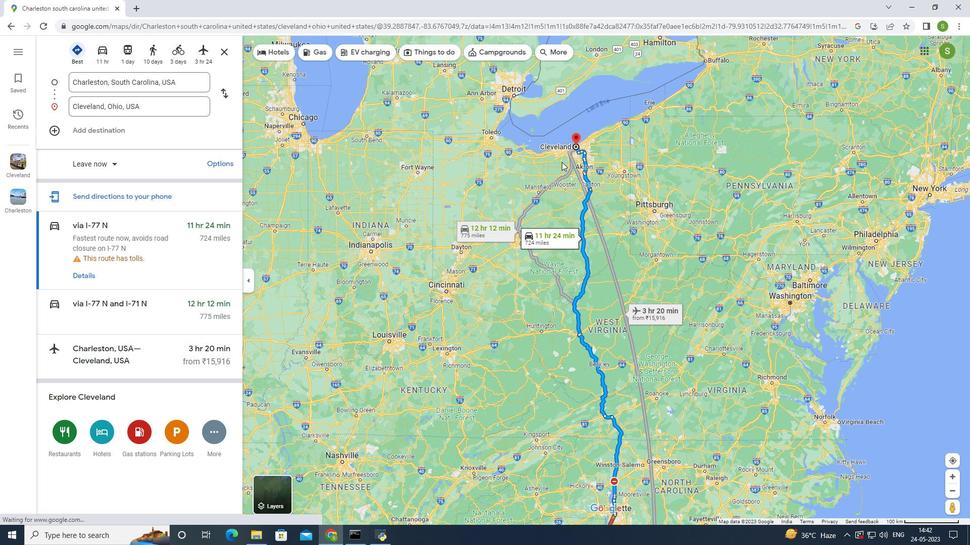 
Action: Mouse moved to (575, 135)
Screenshot: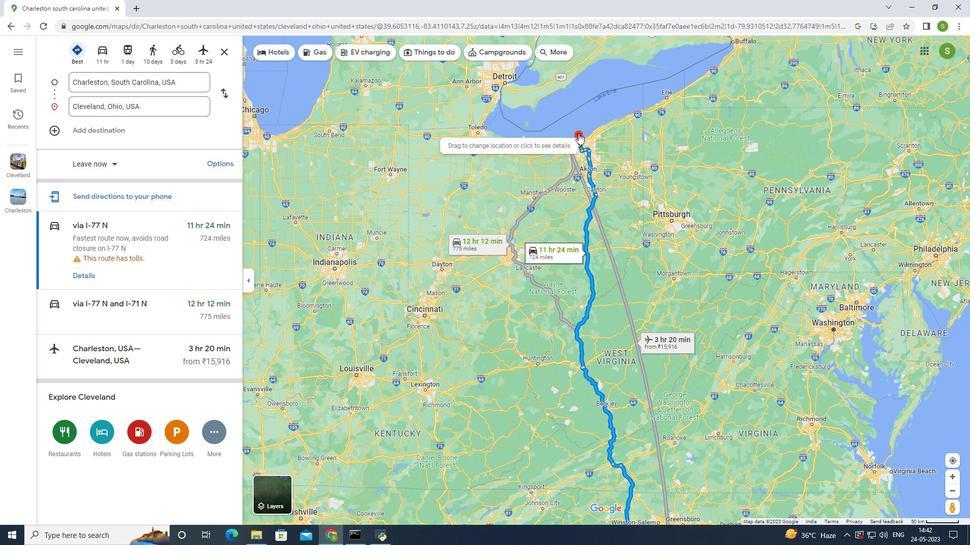
Action: Mouse pressed left at (575, 135)
Screenshot: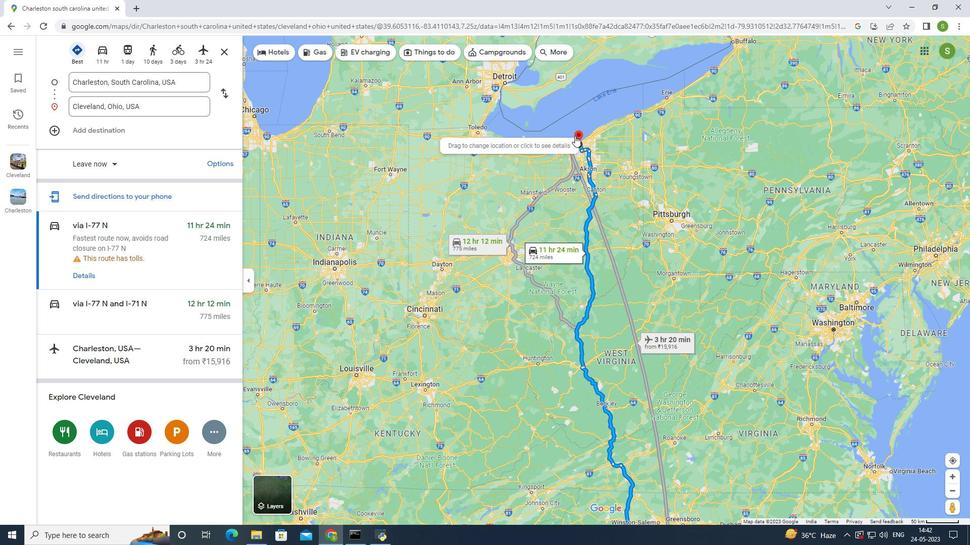 
Action: Mouse moved to (177, 164)
Screenshot: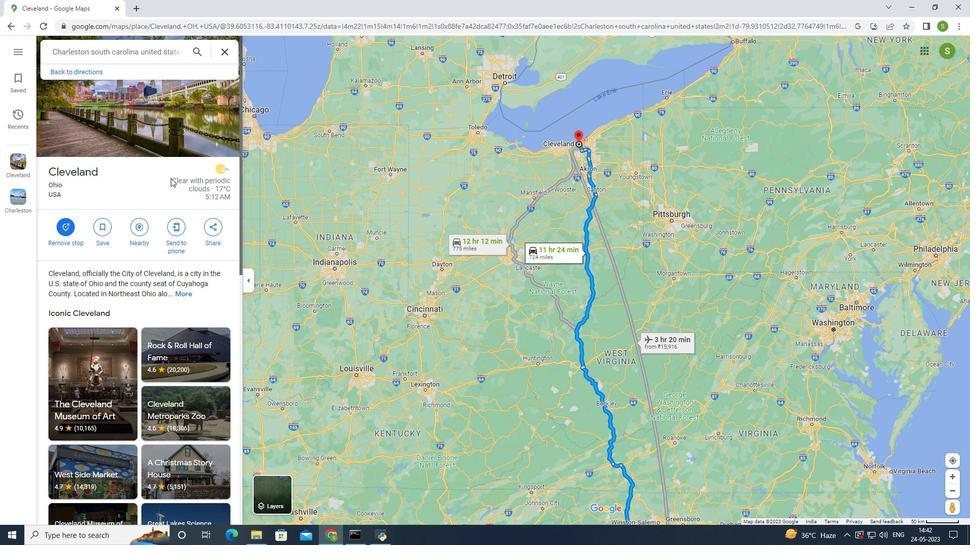 
Action: Mouse scrolled (177, 163) with delta (0, 0)
Screenshot: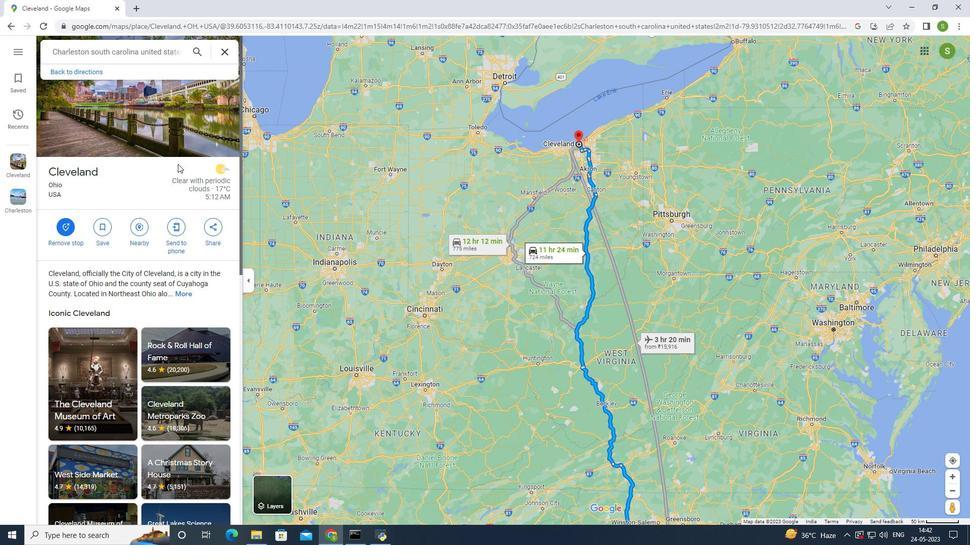 
Action: Mouse scrolled (177, 163) with delta (0, 0)
Screenshot: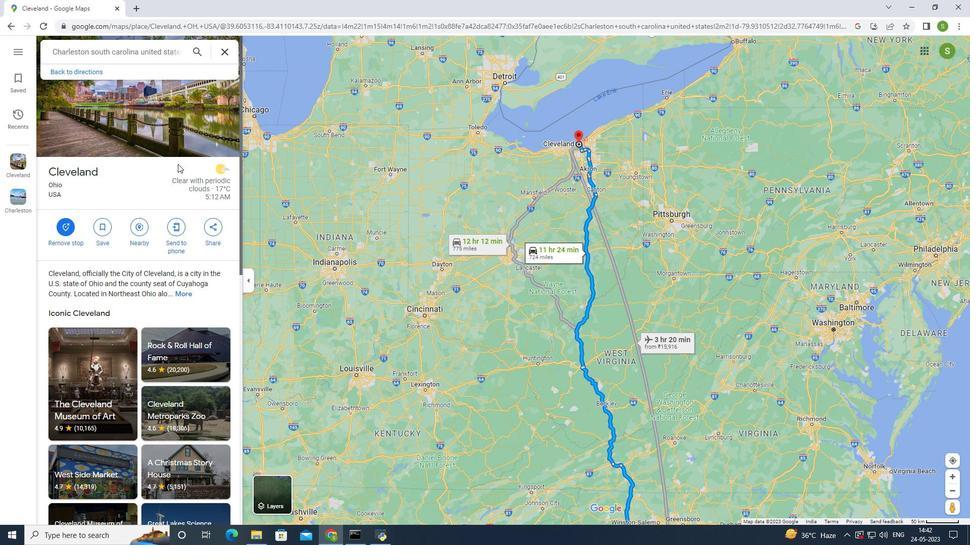 
Action: Mouse scrolled (177, 163) with delta (0, 0)
Screenshot: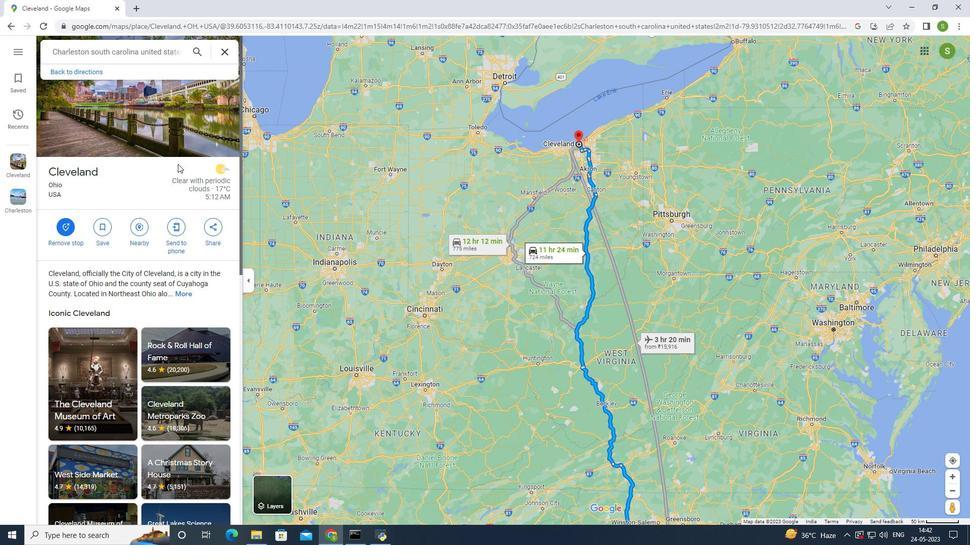 
Action: Mouse scrolled (177, 163) with delta (0, 0)
Screenshot: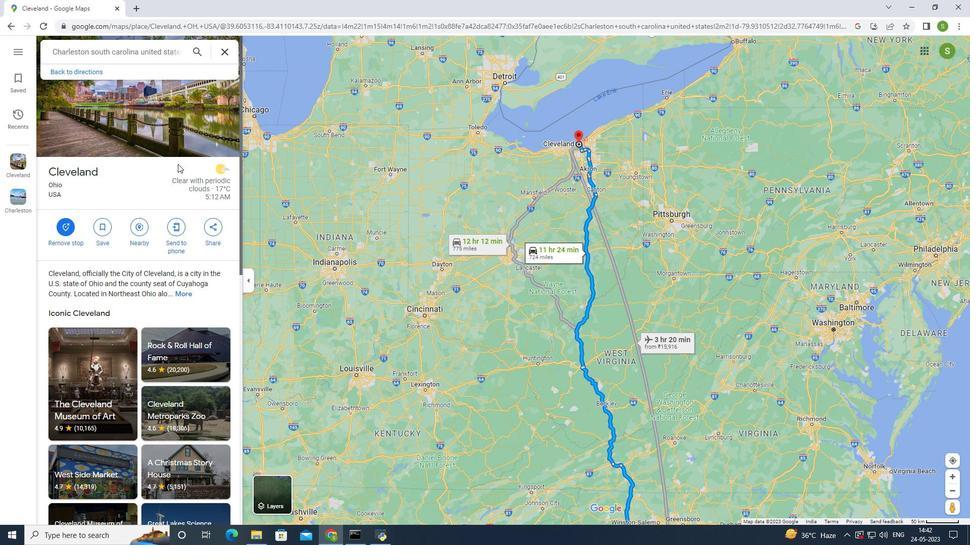 
Action: Mouse scrolled (177, 163) with delta (0, 0)
Screenshot: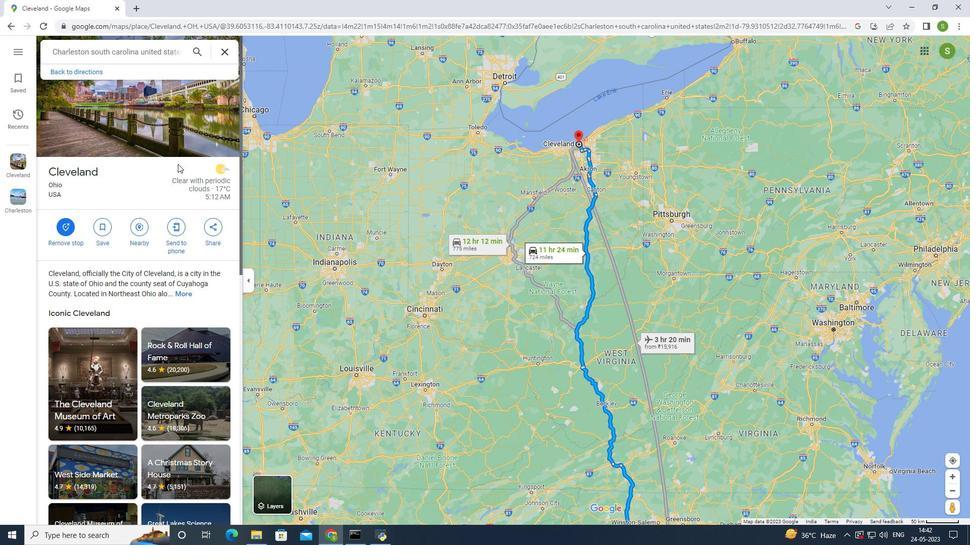 
Action: Mouse scrolled (177, 163) with delta (0, 0)
Screenshot: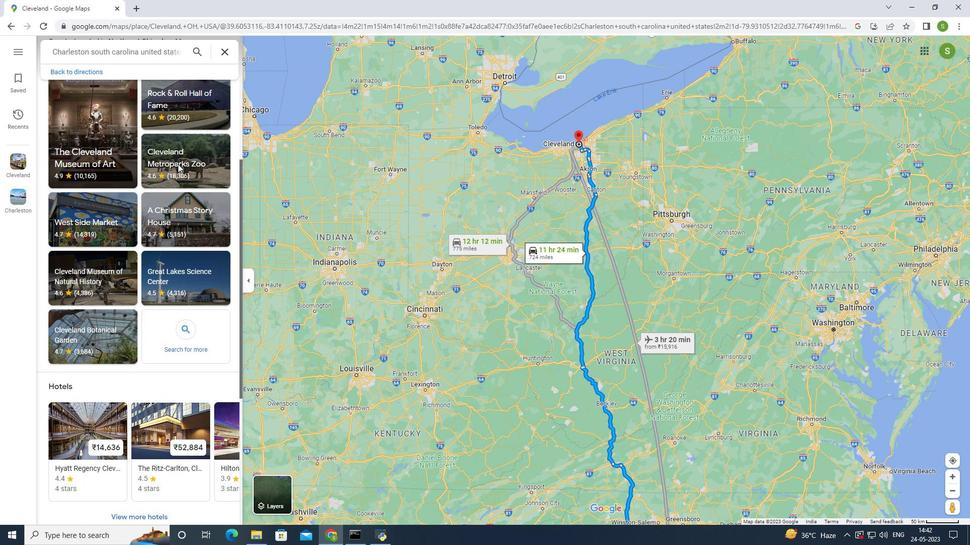 
Action: Mouse scrolled (177, 163) with delta (0, 0)
Screenshot: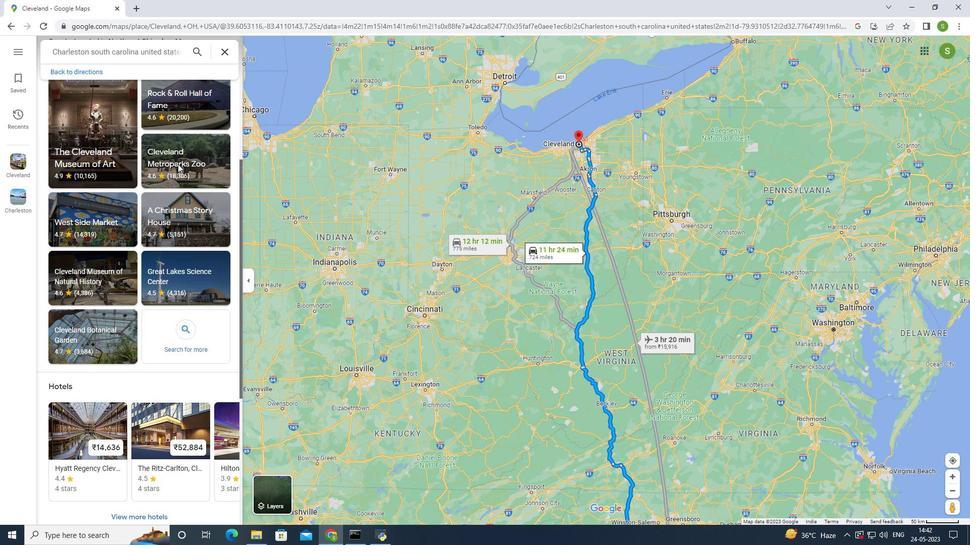 
Action: Mouse scrolled (177, 163) with delta (0, 0)
Screenshot: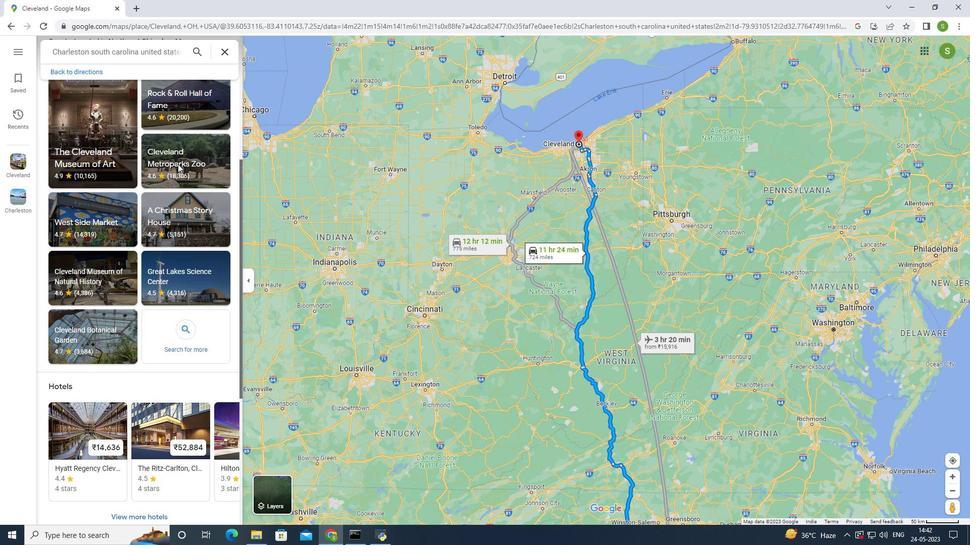 
Action: Mouse scrolled (177, 163) with delta (0, 0)
Screenshot: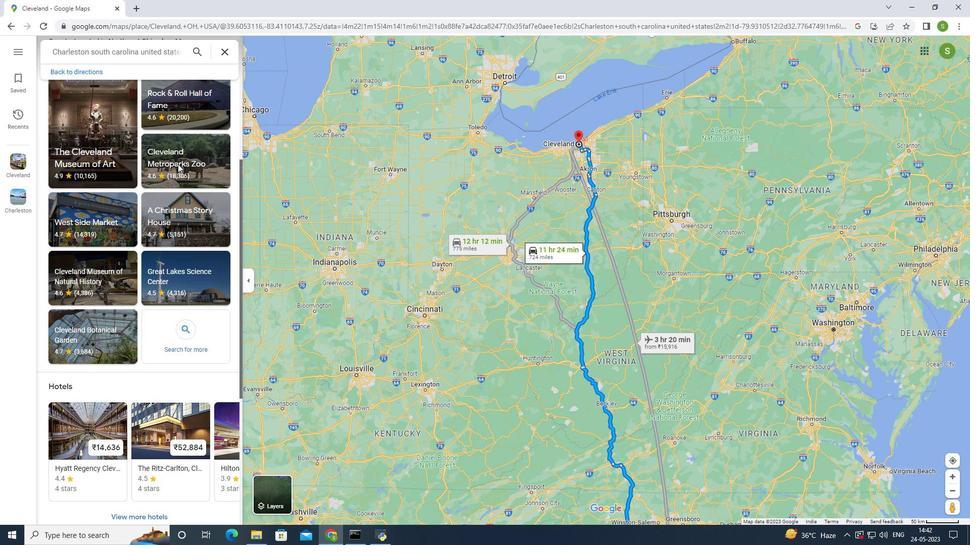 
Action: Mouse scrolled (177, 163) with delta (0, 0)
Screenshot: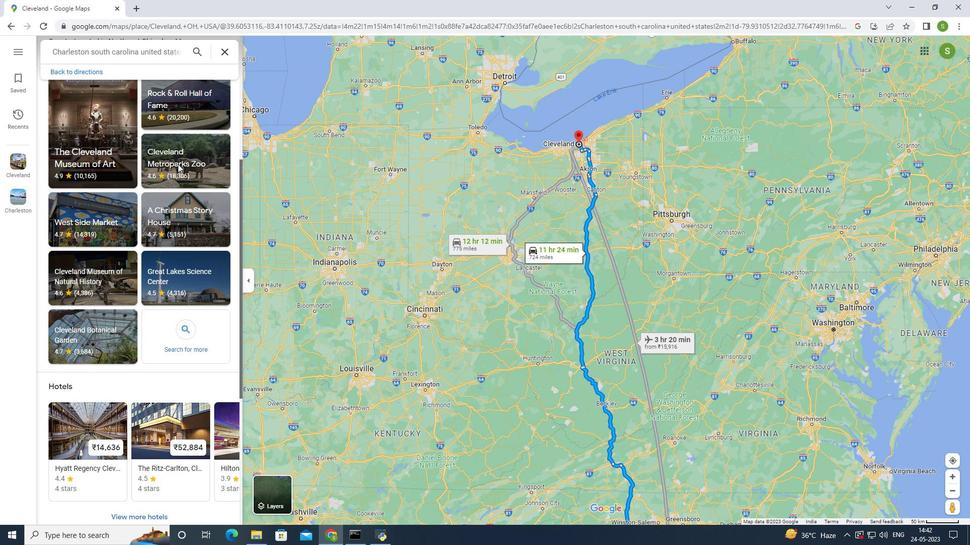 
Action: Mouse scrolled (177, 163) with delta (0, 0)
Screenshot: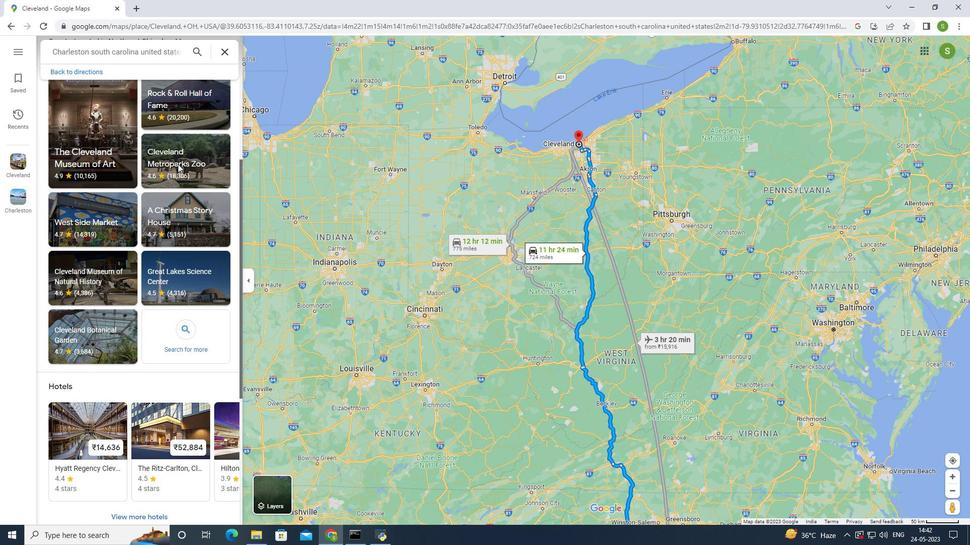 
Action: Mouse moved to (178, 163)
Screenshot: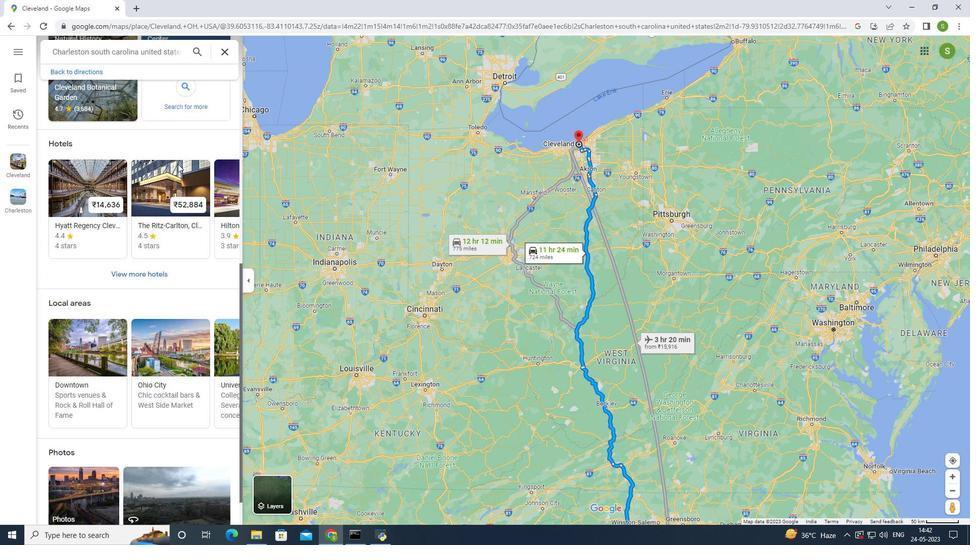 
Action: Mouse scrolled (178, 163) with delta (0, 0)
Screenshot: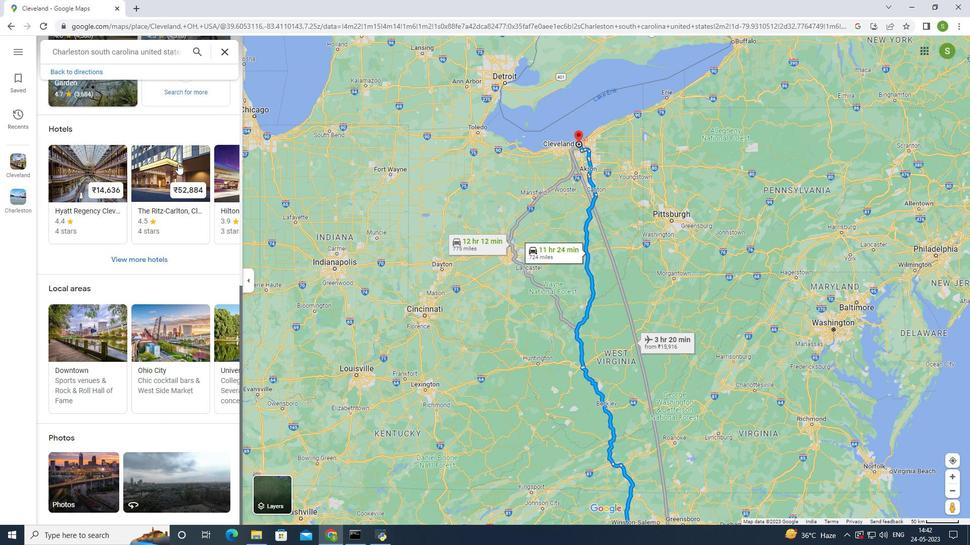 
Action: Mouse scrolled (178, 163) with delta (0, 0)
Screenshot: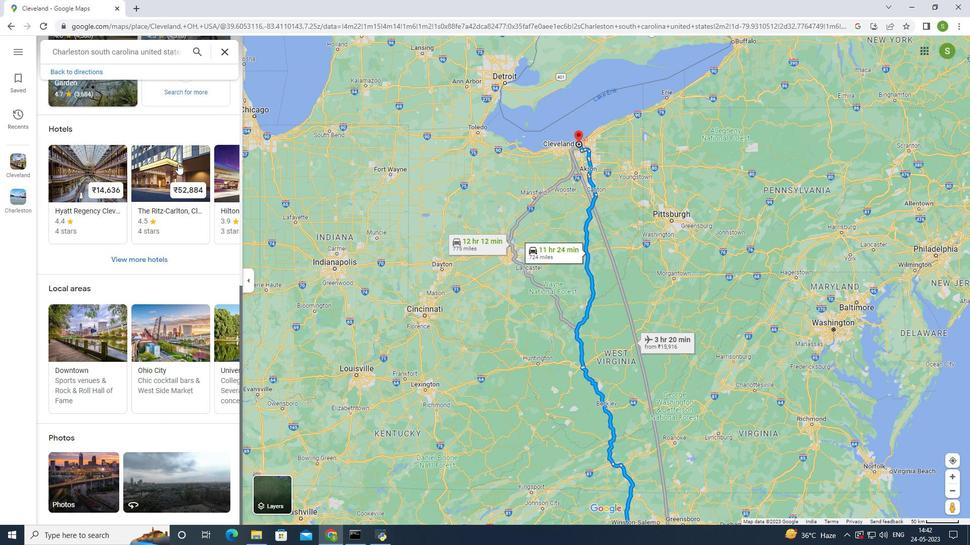 
Action: Mouse scrolled (178, 163) with delta (0, 0)
Screenshot: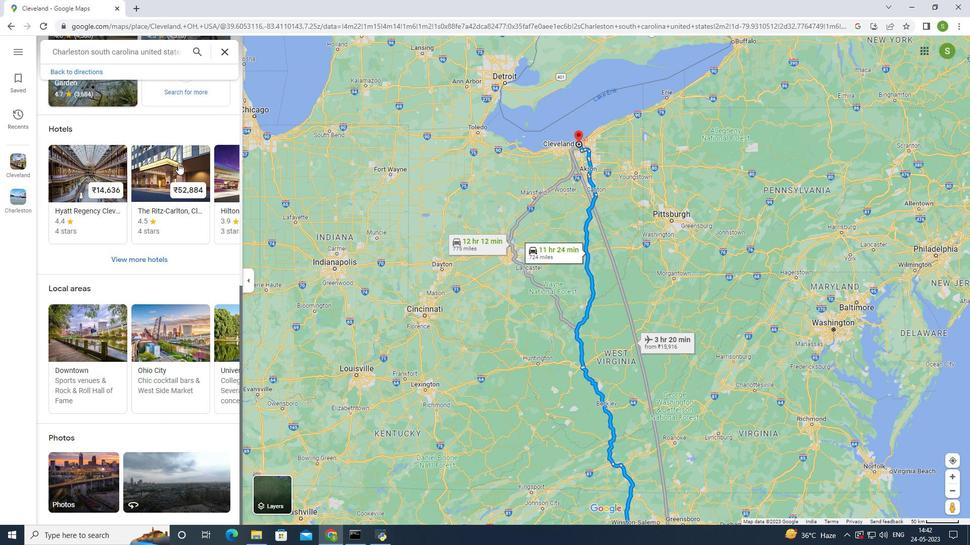 
Action: Mouse scrolled (178, 163) with delta (0, 0)
Screenshot: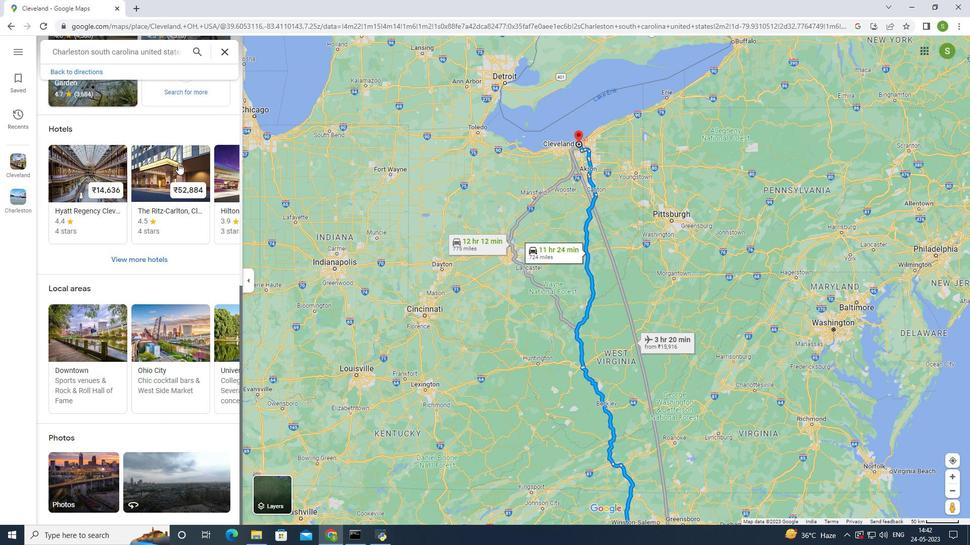 
Action: Mouse scrolled (178, 163) with delta (0, 0)
Screenshot: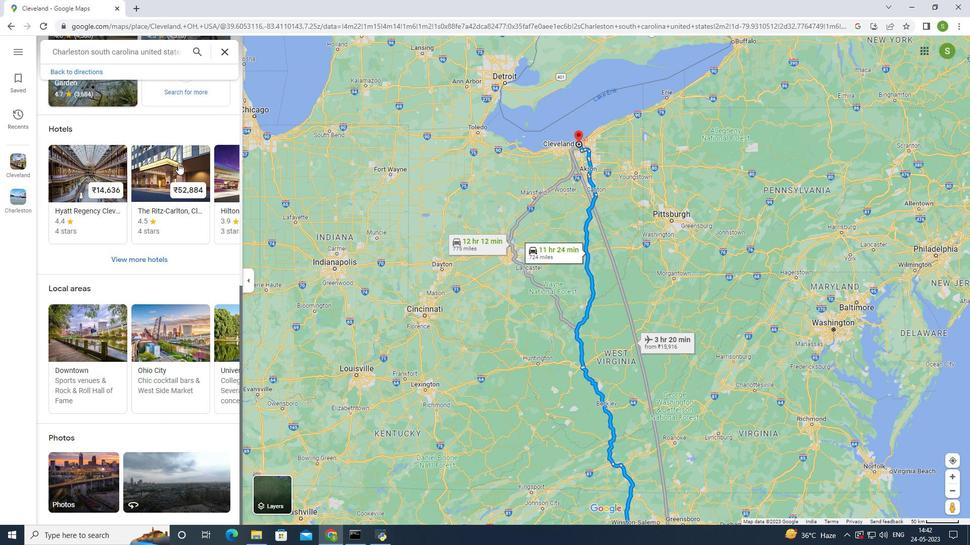 
Action: Mouse moved to (179, 163)
Screenshot: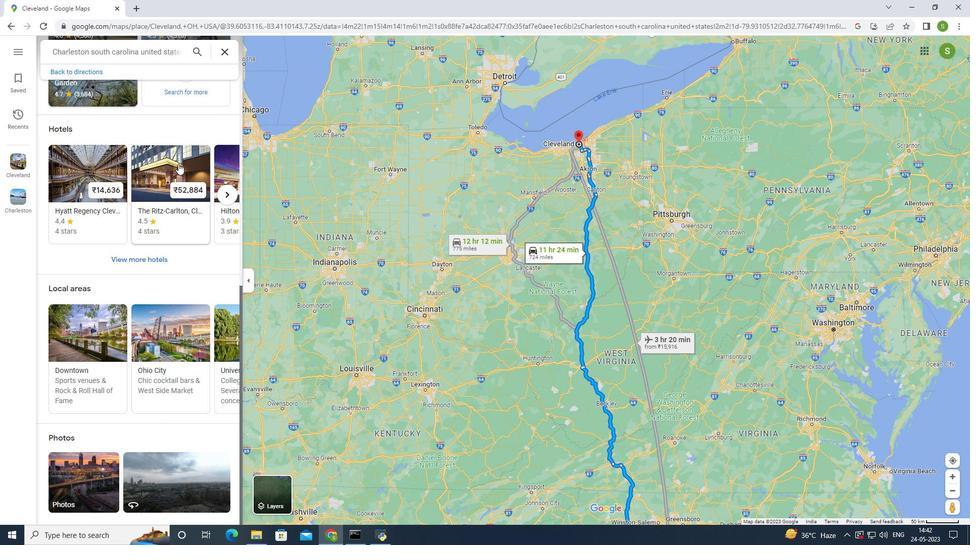 
Action: Mouse scrolled (179, 162) with delta (0, 0)
Screenshot: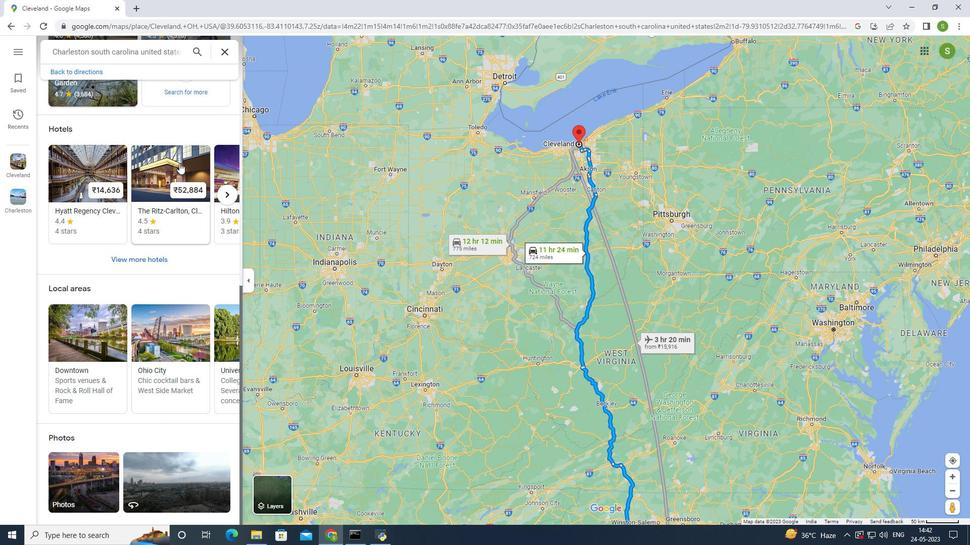 
Action: Mouse scrolled (179, 162) with delta (0, 0)
Screenshot: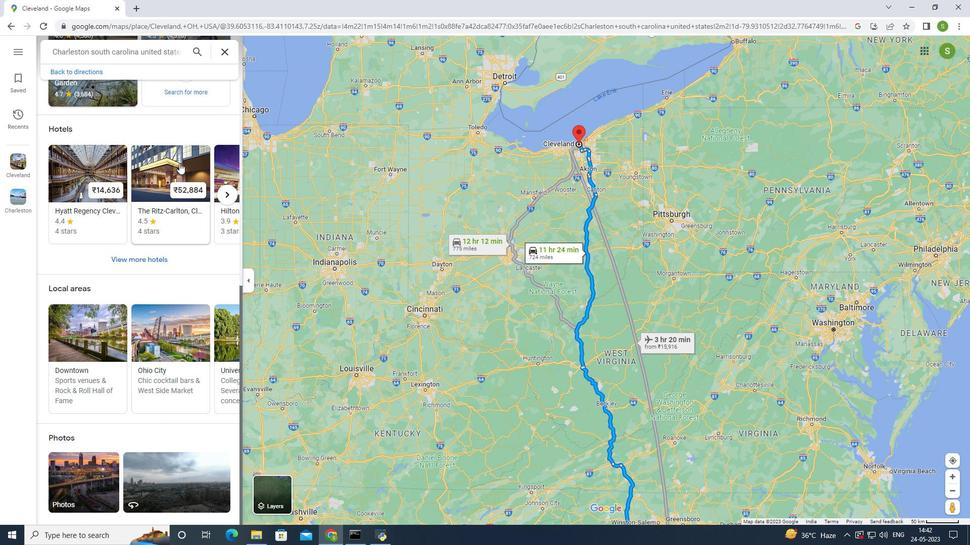 
Action: Mouse scrolled (179, 162) with delta (0, 0)
Screenshot: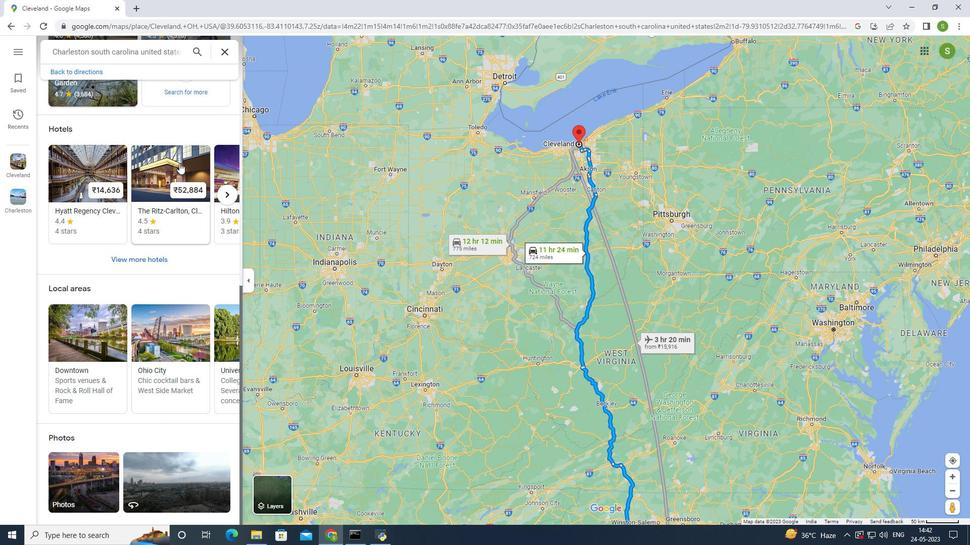 
Action: Mouse scrolled (179, 162) with delta (0, 0)
Screenshot: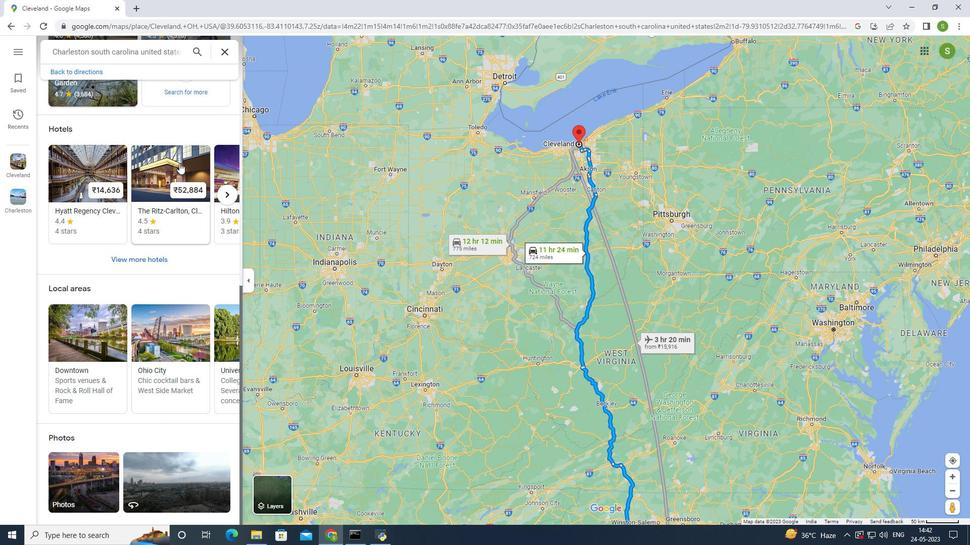 
Action: Mouse moved to (73, 469)
Screenshot: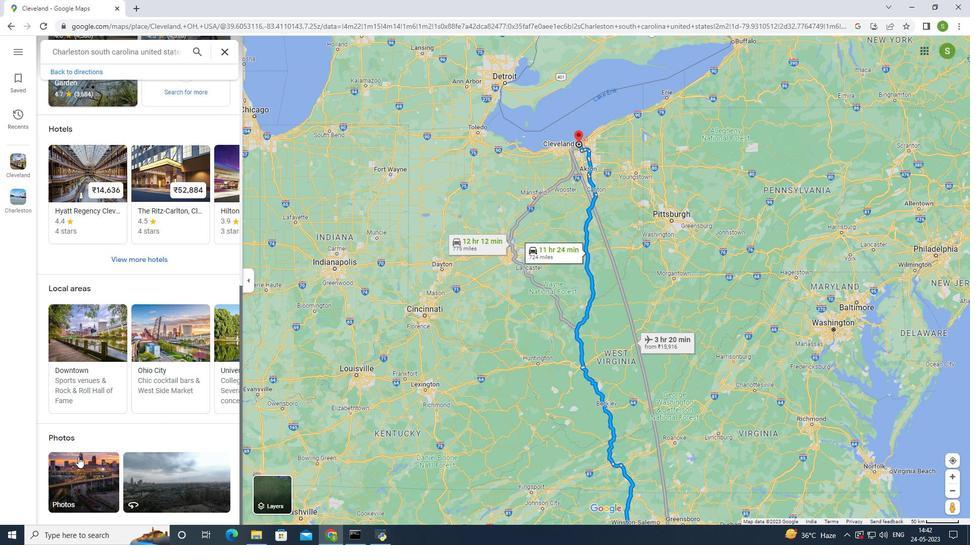 
Action: Mouse pressed left at (73, 469)
Screenshot: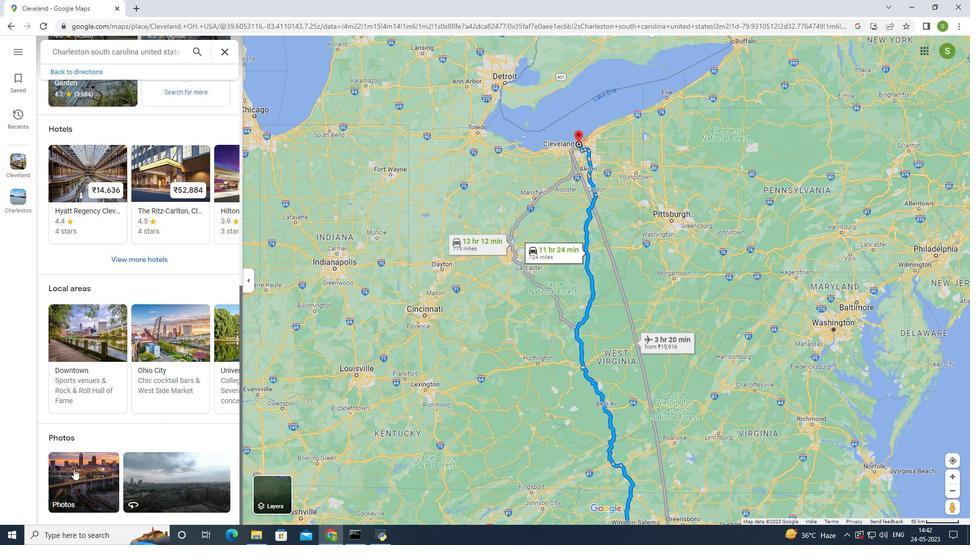 
Action: Mouse moved to (622, 451)
Screenshot: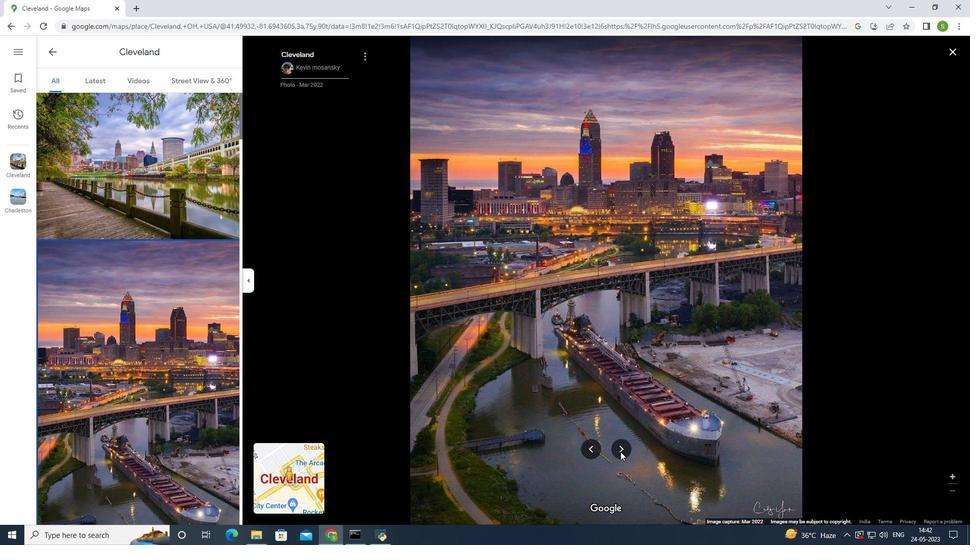 
Action: Mouse pressed left at (622, 451)
Screenshot: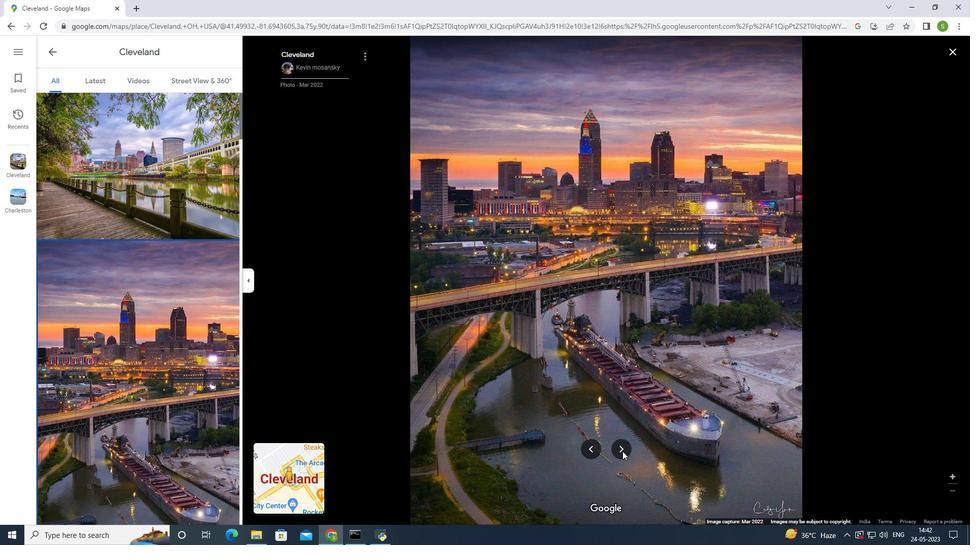 
Action: Mouse moved to (664, 429)
Screenshot: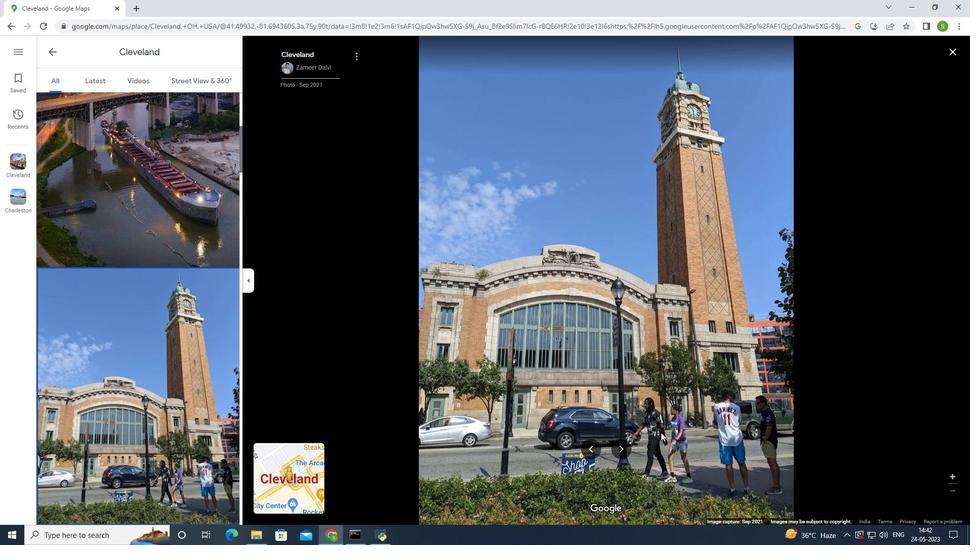 
Action: Mouse scrolled (663, 431) with delta (0, 0)
Screenshot: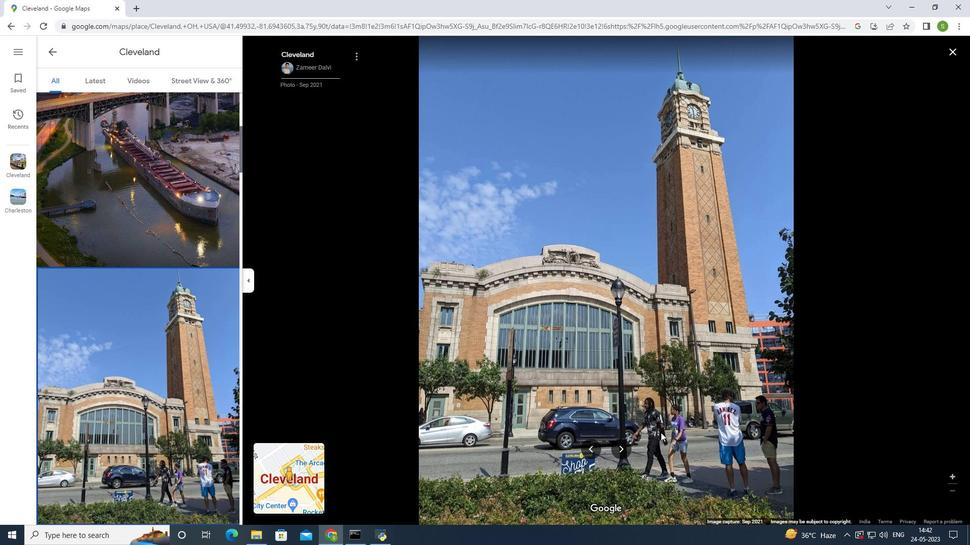 
Action: Mouse scrolled (664, 431) with delta (0, 0)
Screenshot: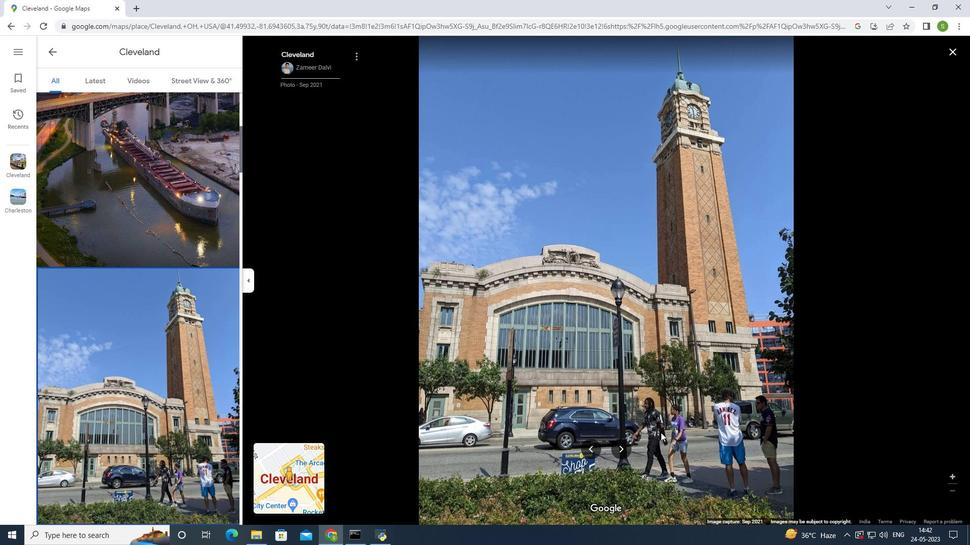 
Action: Mouse scrolled (664, 430) with delta (0, 0)
Screenshot: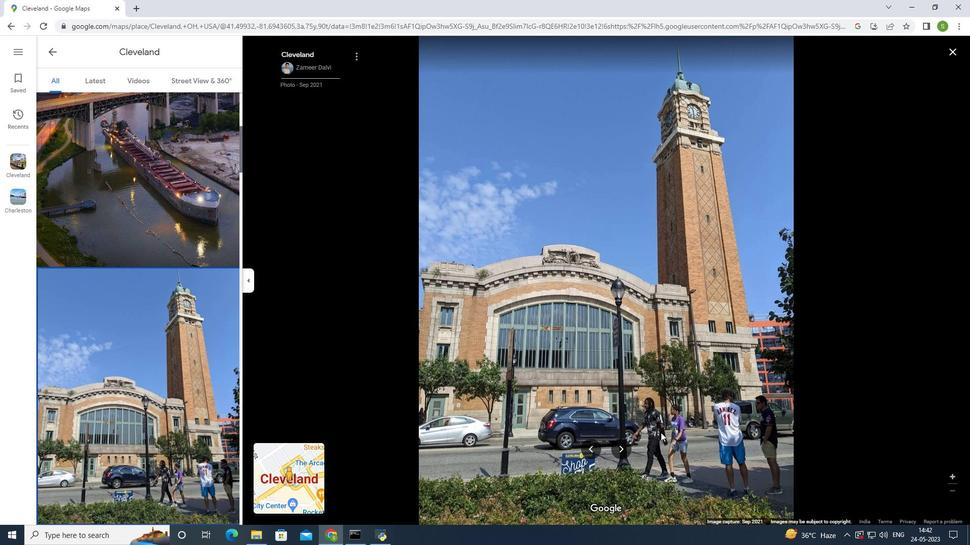 
Action: Mouse scrolled (664, 430) with delta (0, 0)
Screenshot: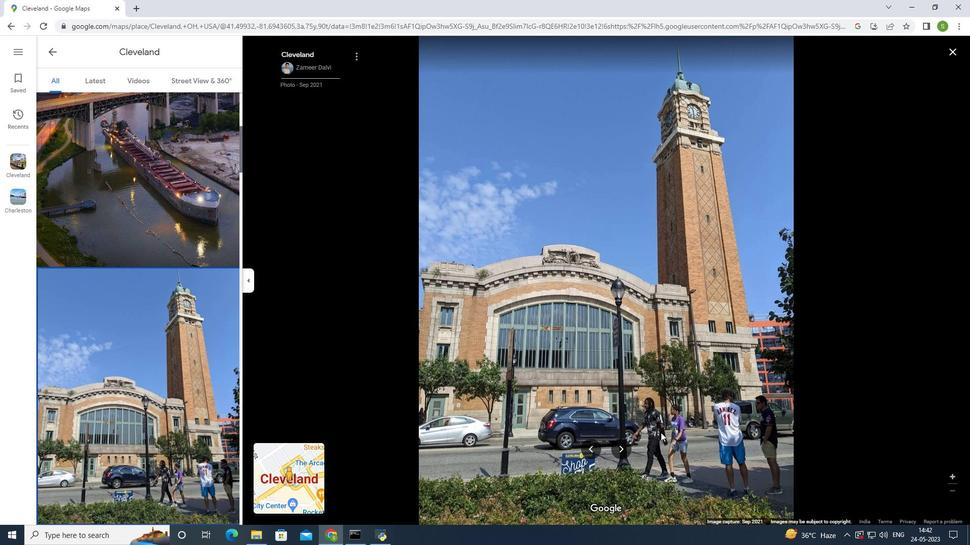 
Action: Mouse moved to (669, 427)
Screenshot: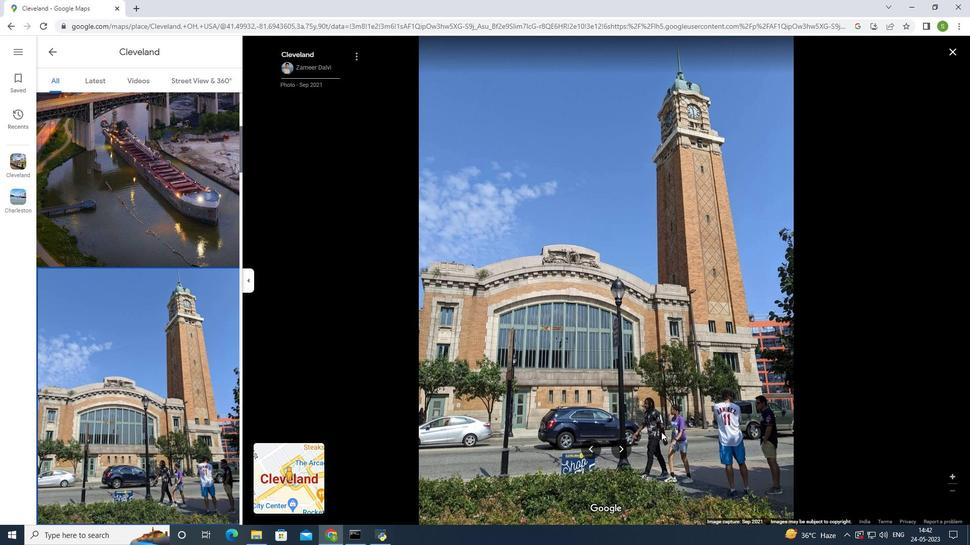 
Action: Mouse scrolled (669, 427) with delta (0, 0)
Screenshot: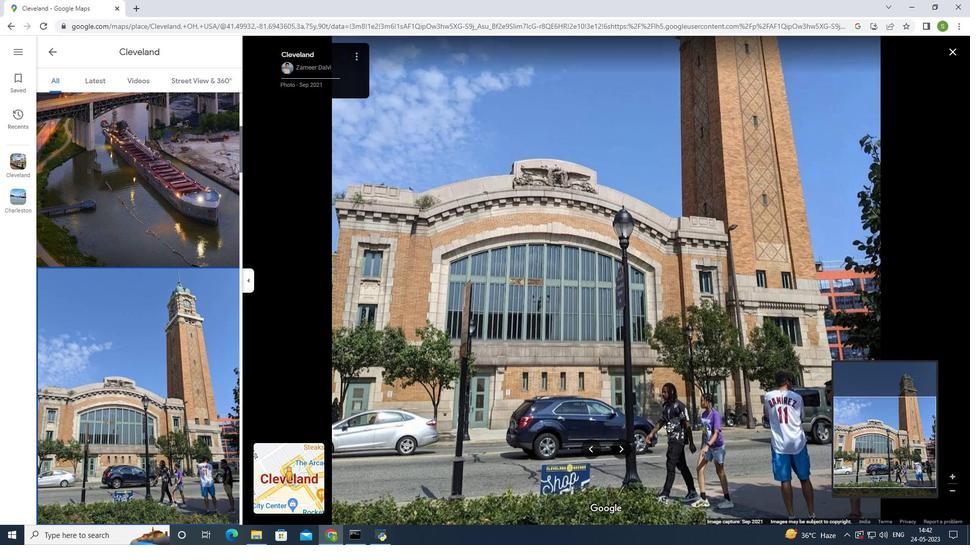 
Action: Mouse scrolled (669, 427) with delta (0, 0)
Screenshot: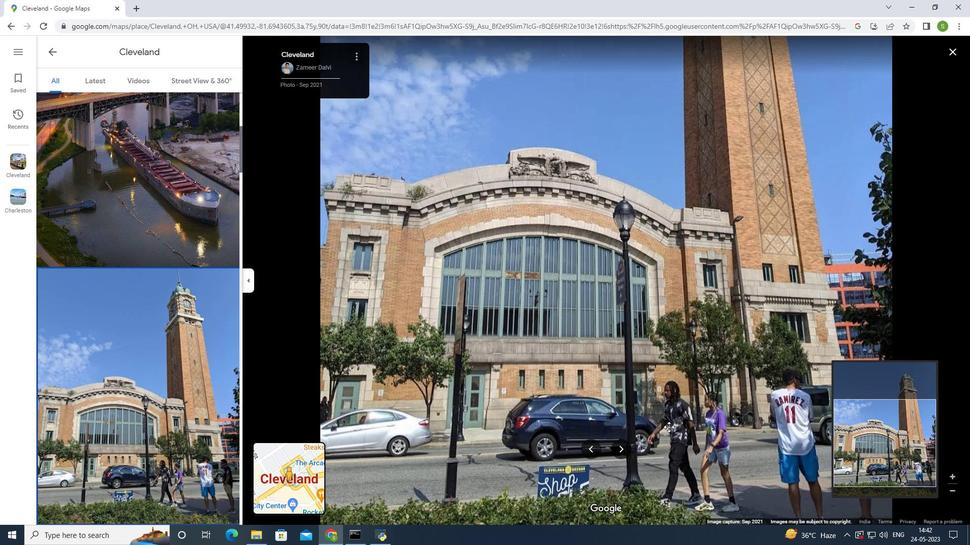 
Action: Mouse moved to (670, 426)
Screenshot: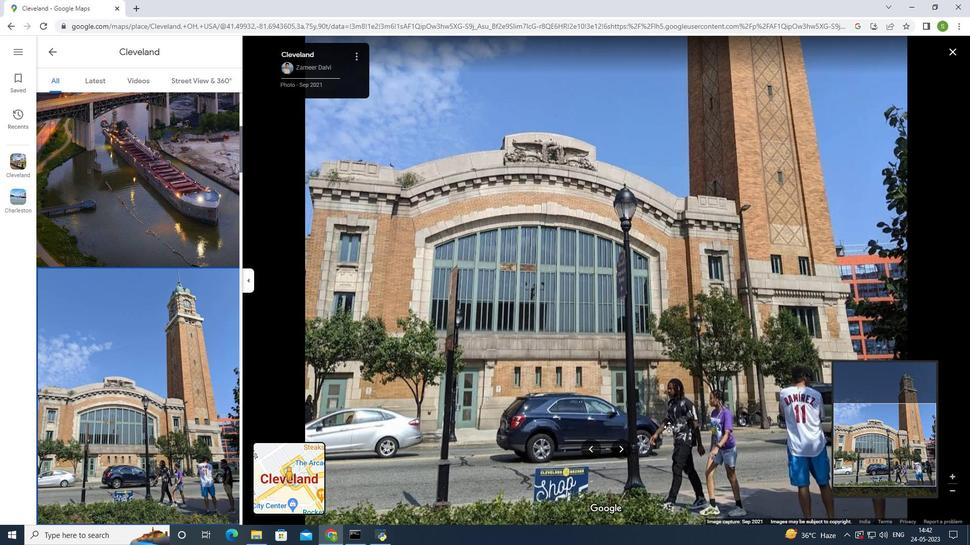 
Action: Mouse scrolled (670, 426) with delta (0, 0)
Screenshot: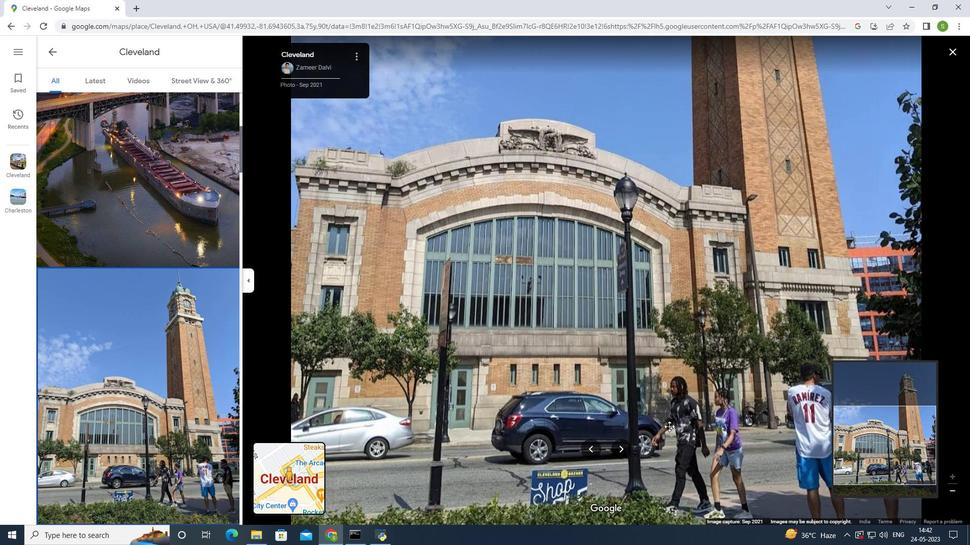 
Action: Mouse moved to (671, 426)
Screenshot: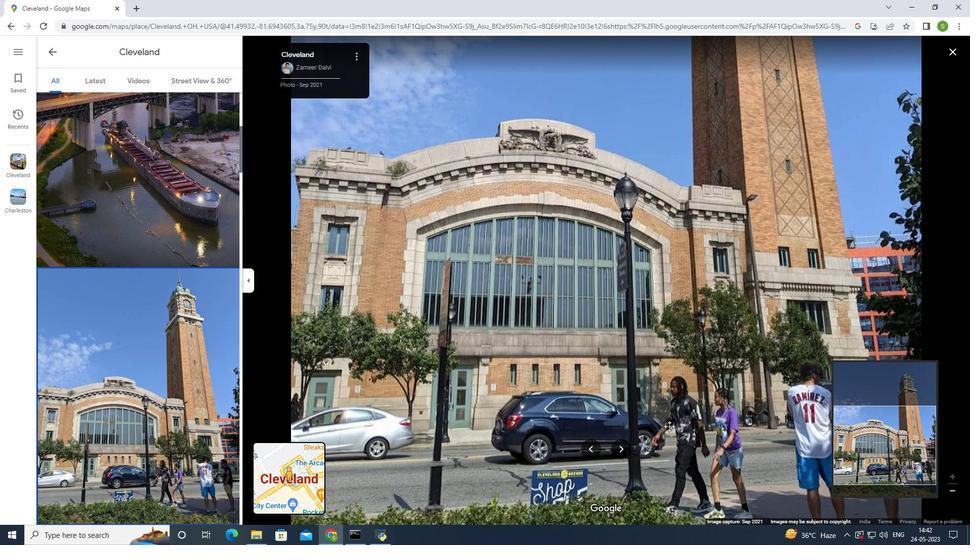 
Action: Mouse scrolled (671, 426) with delta (0, 0)
Screenshot: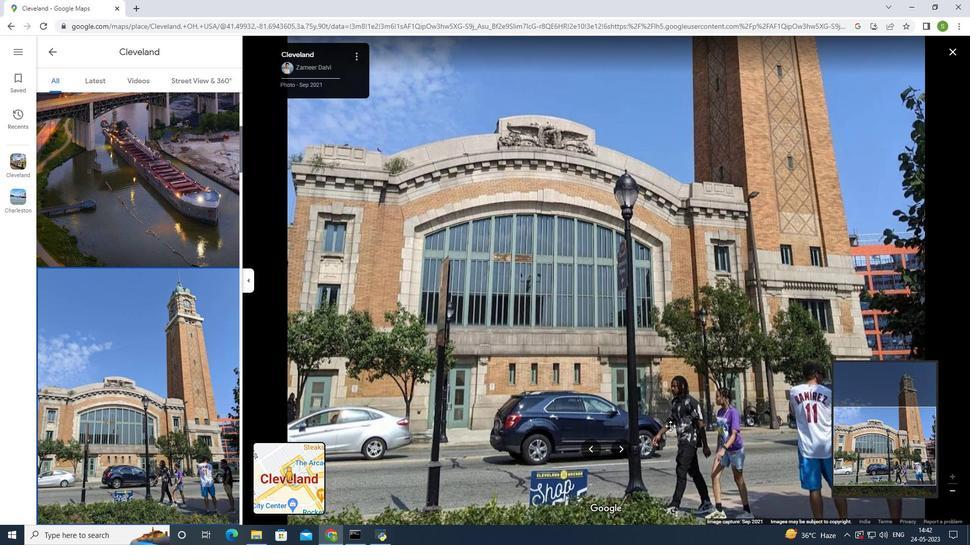 
Action: Mouse moved to (676, 423)
Screenshot: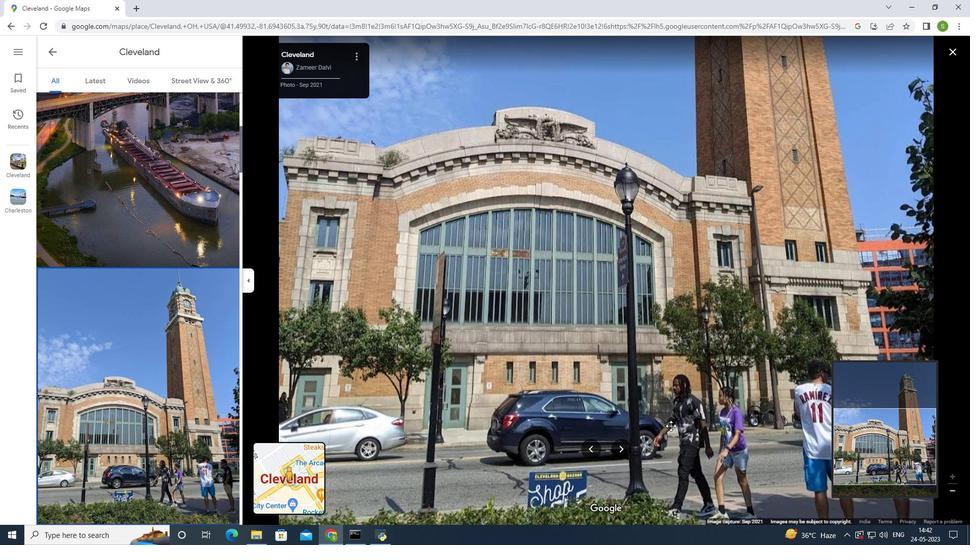 
Action: Mouse scrolled (676, 424) with delta (0, 0)
Screenshot: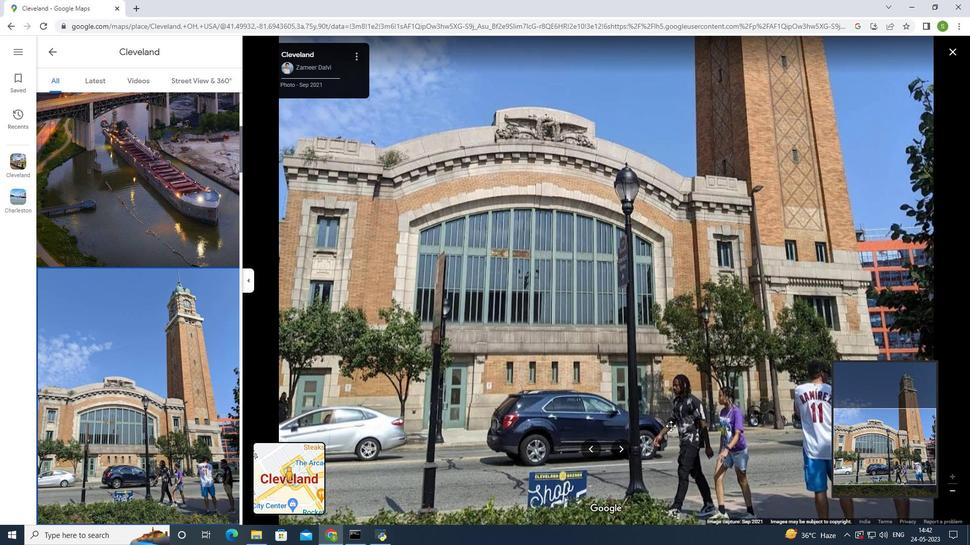 
Action: Mouse moved to (681, 422)
Screenshot: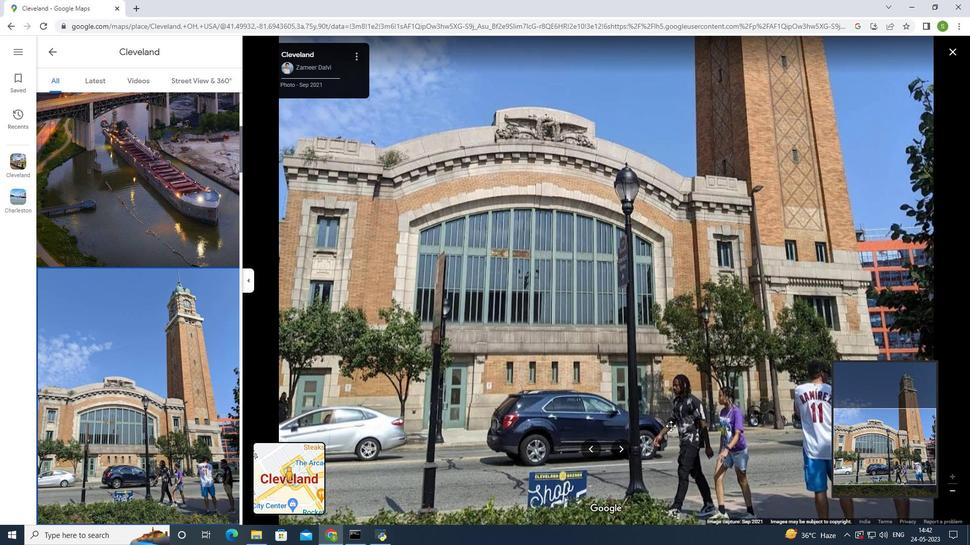 
Action: Mouse scrolled (681, 423) with delta (0, 0)
Screenshot: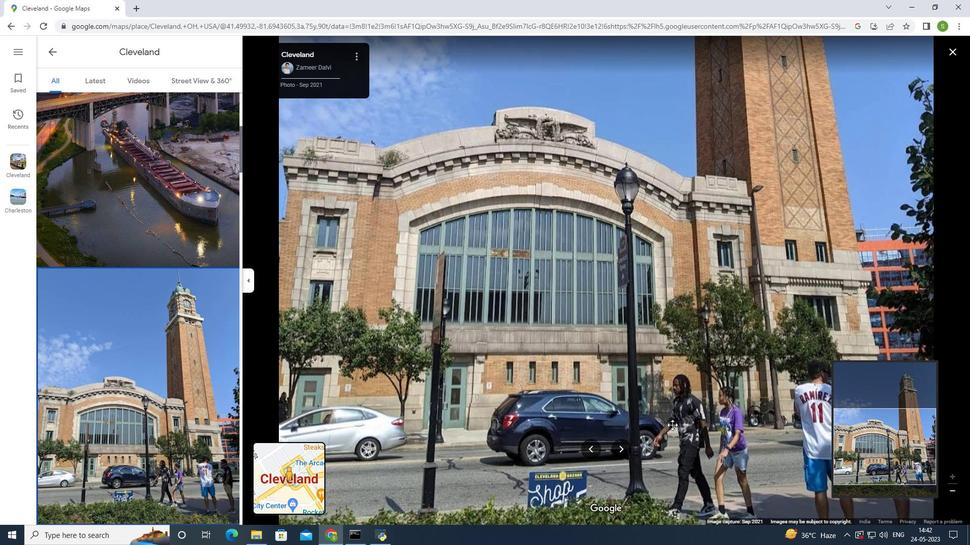 
Action: Mouse moved to (687, 420)
Screenshot: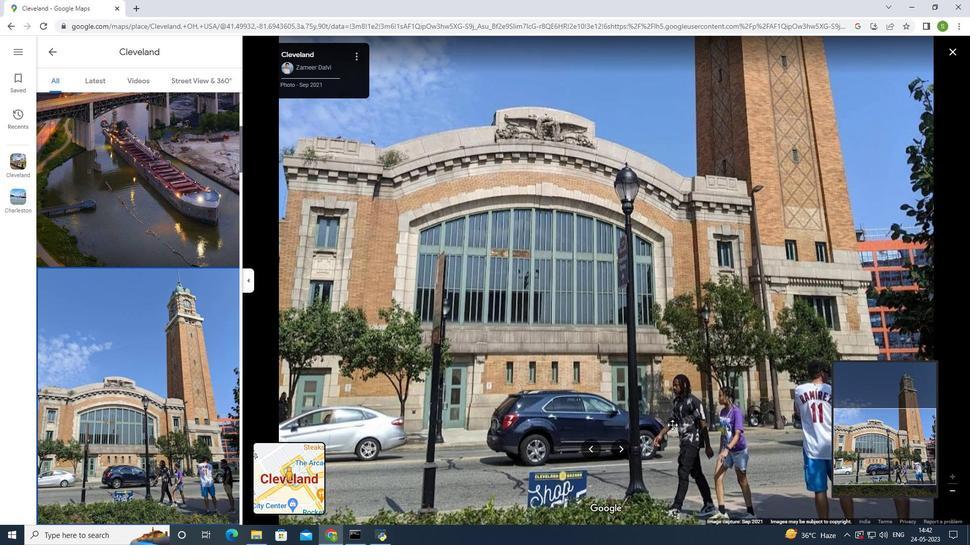 
Action: Mouse scrolled (687, 421) with delta (0, 0)
Screenshot: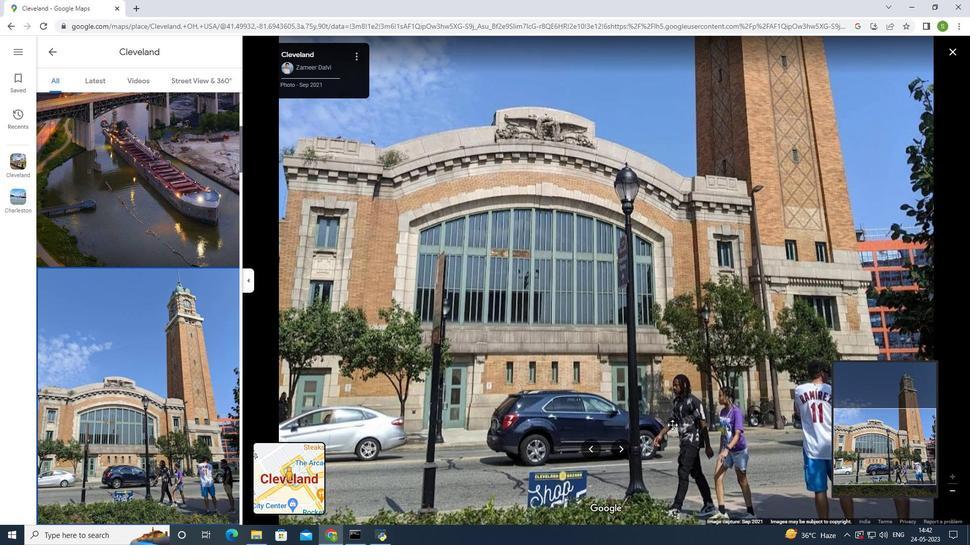 
Action: Mouse moved to (695, 419)
Screenshot: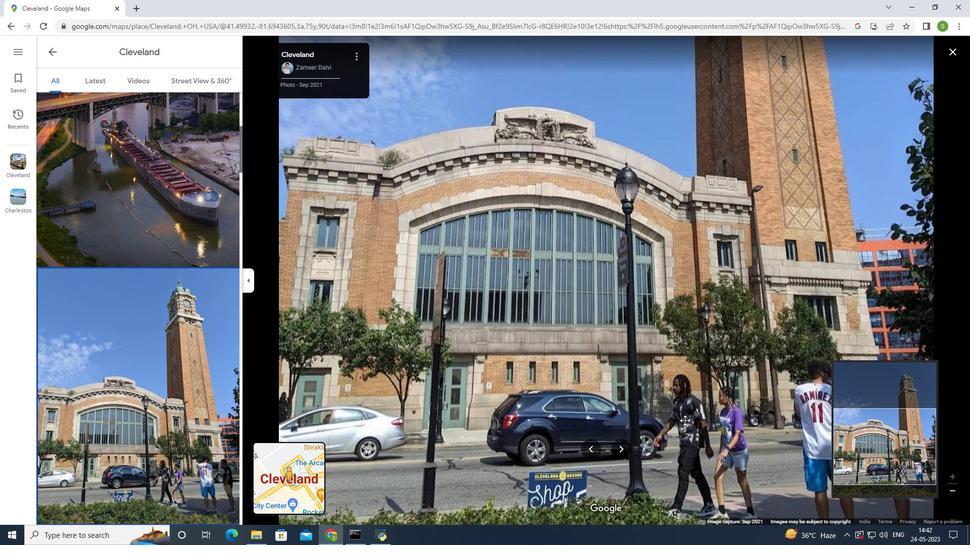 
Action: Mouse scrolled (695, 420) with delta (0, 0)
Screenshot: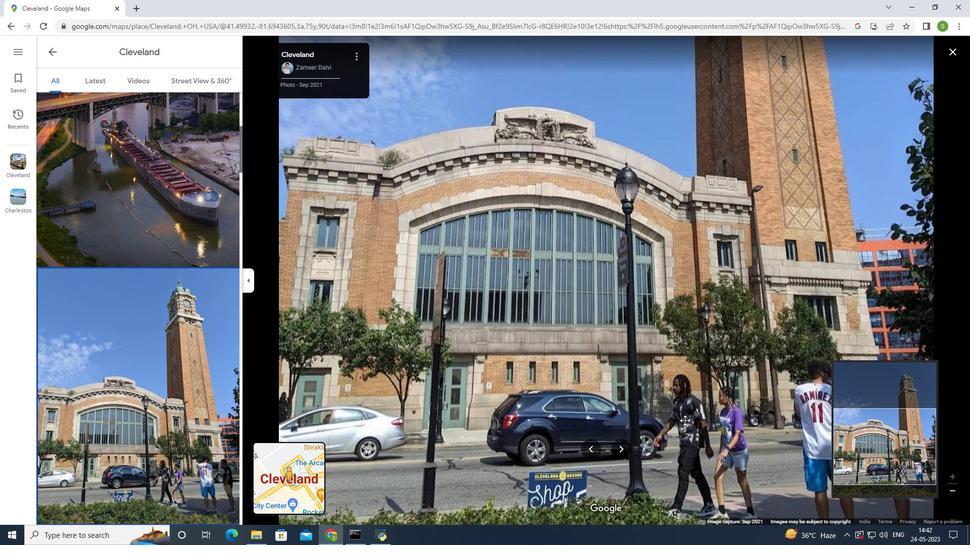 
Action: Mouse moved to (701, 407)
Screenshot: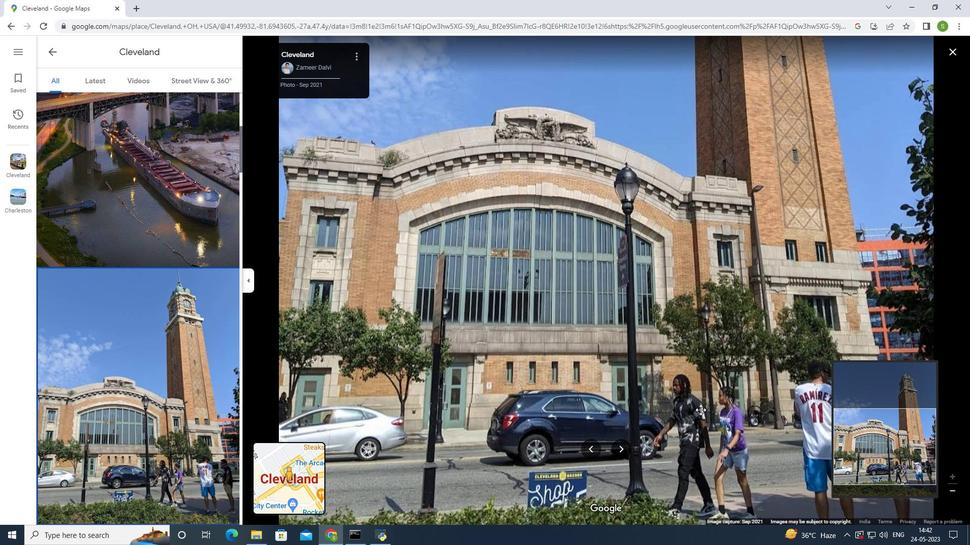 
Action: Mouse scrolled (701, 407) with delta (0, 0)
Screenshot: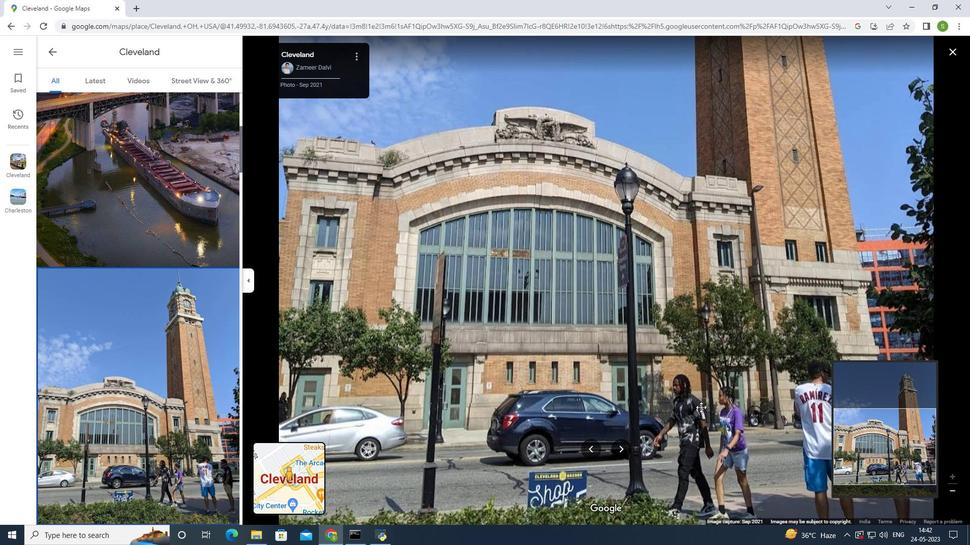 
Action: Mouse scrolled (701, 407) with delta (0, 0)
Screenshot: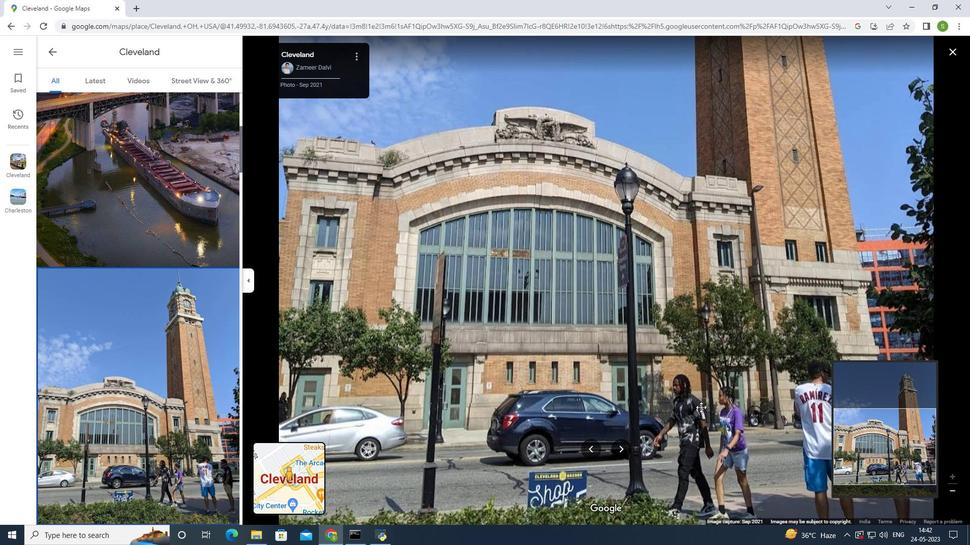 
Action: Mouse scrolled (701, 407) with delta (0, 0)
Screenshot: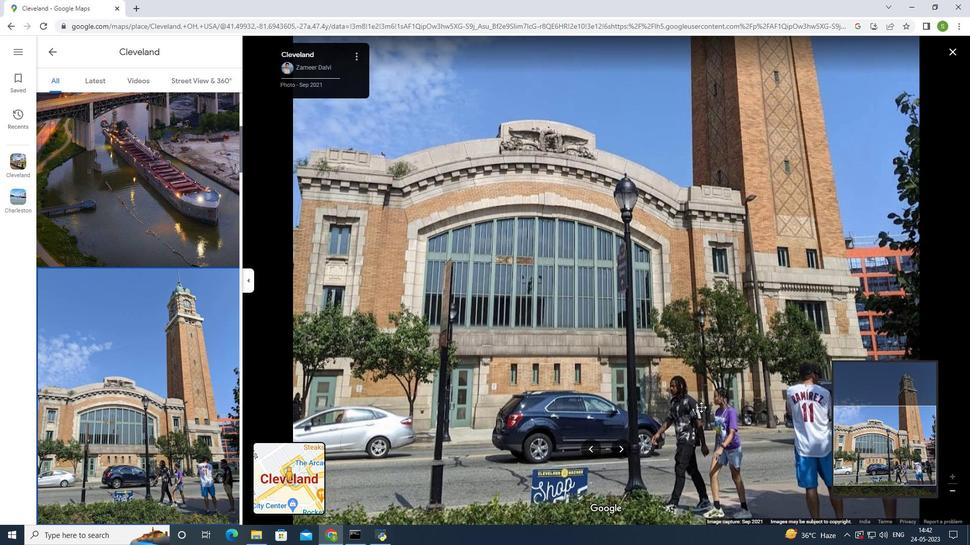 
Action: Mouse scrolled (701, 407) with delta (0, 0)
Screenshot: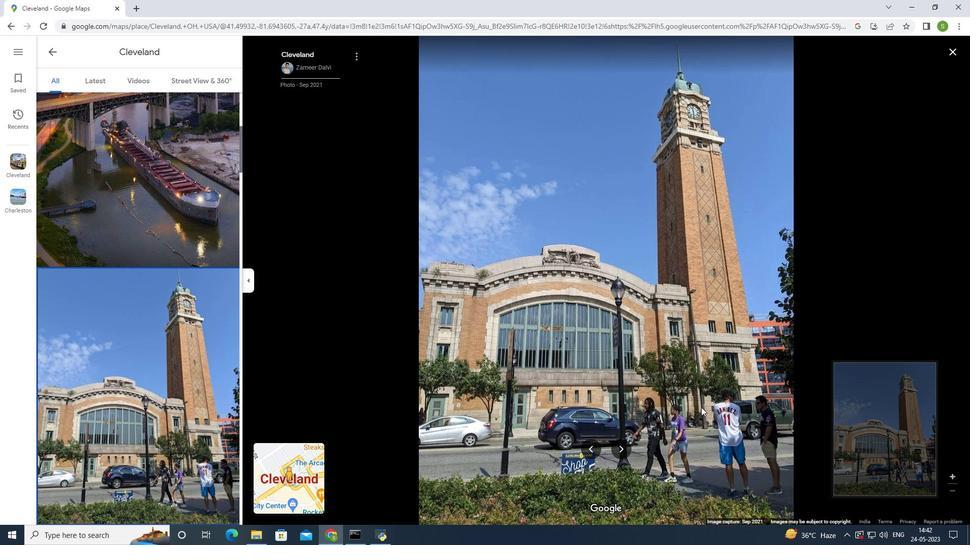 
Action: Mouse scrolled (701, 407) with delta (0, 0)
Screenshot: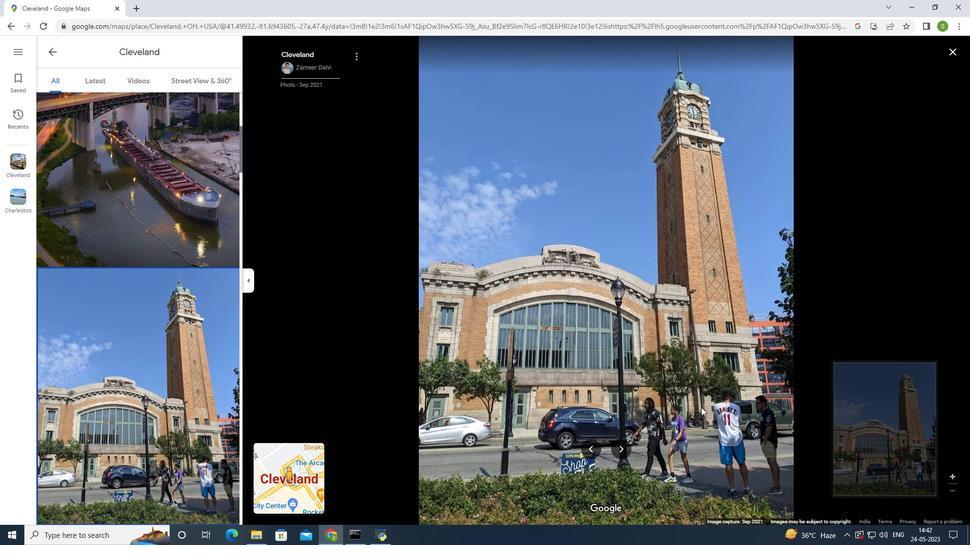 
Action: Mouse scrolled (701, 407) with delta (0, 0)
Screenshot: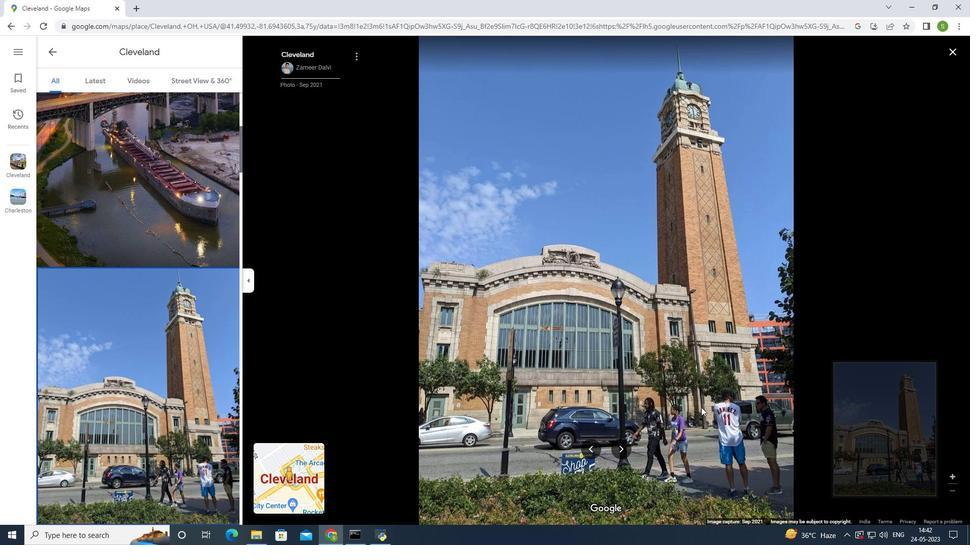 
Action: Mouse moved to (624, 451)
Screenshot: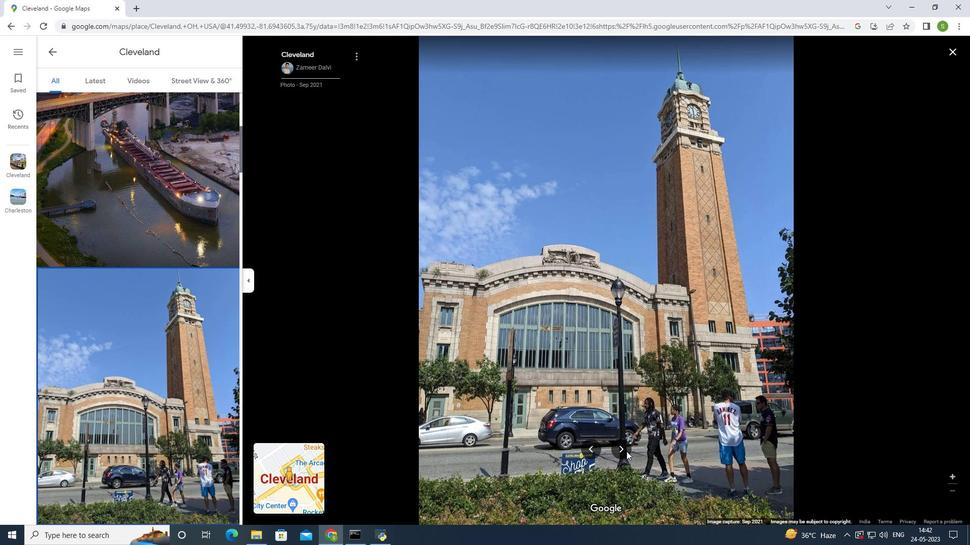 
Action: Mouse pressed left at (624, 451)
Screenshot: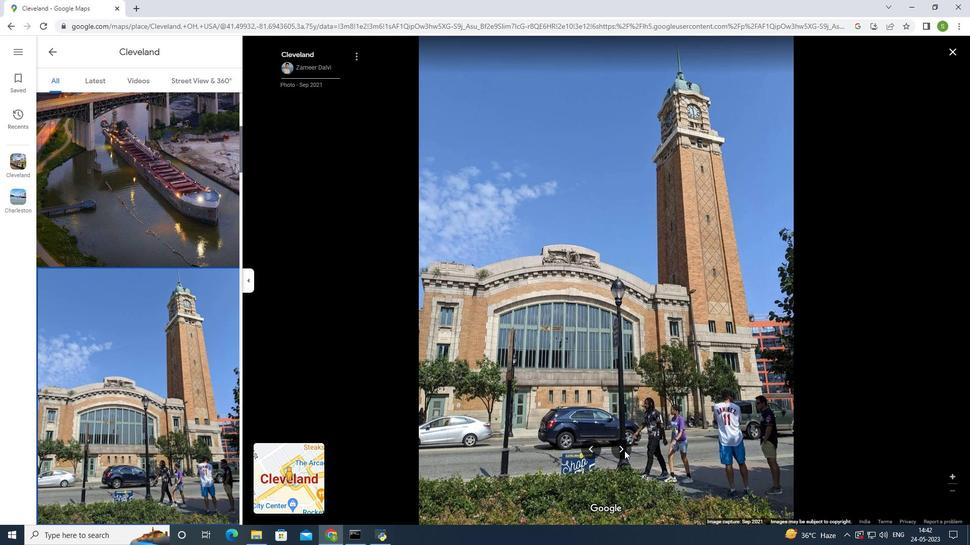 
Action: Mouse moved to (606, 351)
Screenshot: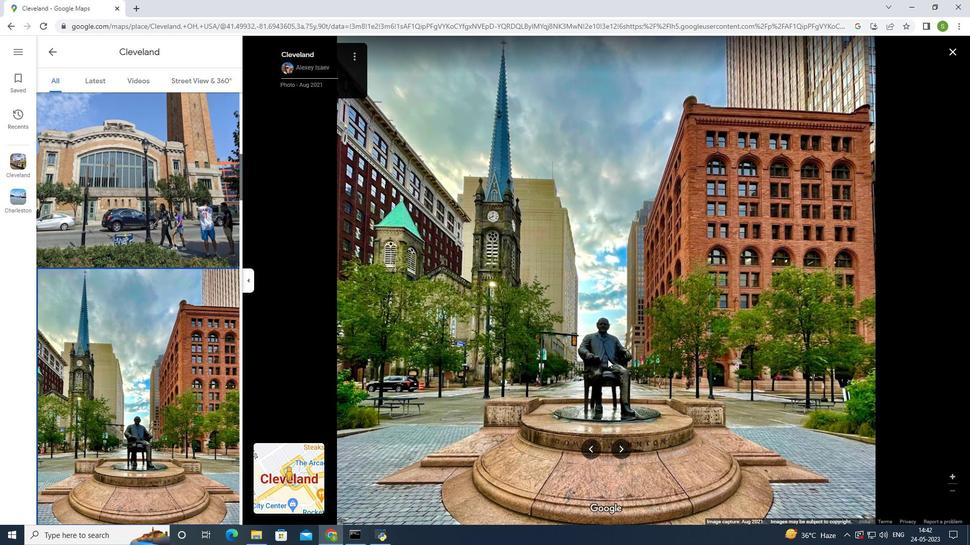 
Action: Mouse scrolled (606, 351) with delta (0, 0)
Screenshot: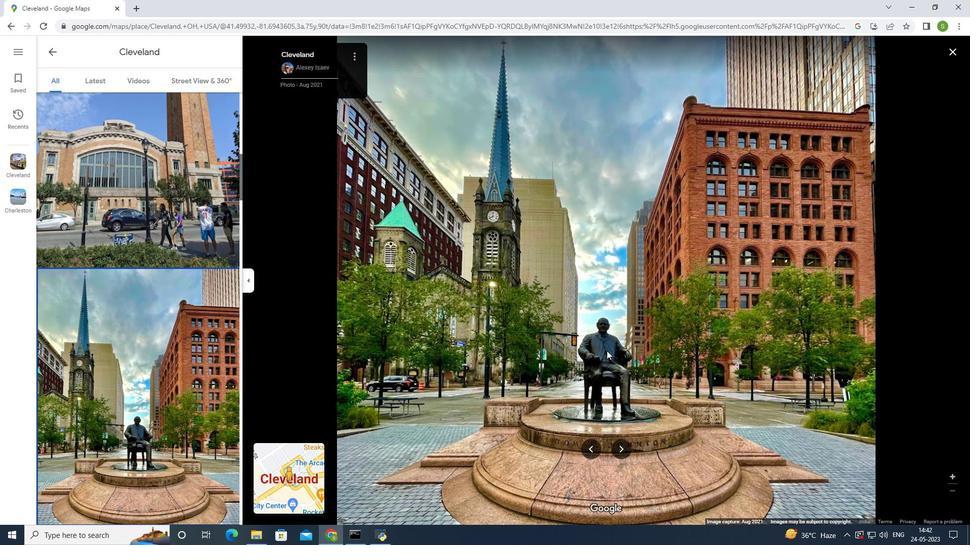 
Action: Mouse scrolled (606, 351) with delta (0, 0)
Screenshot: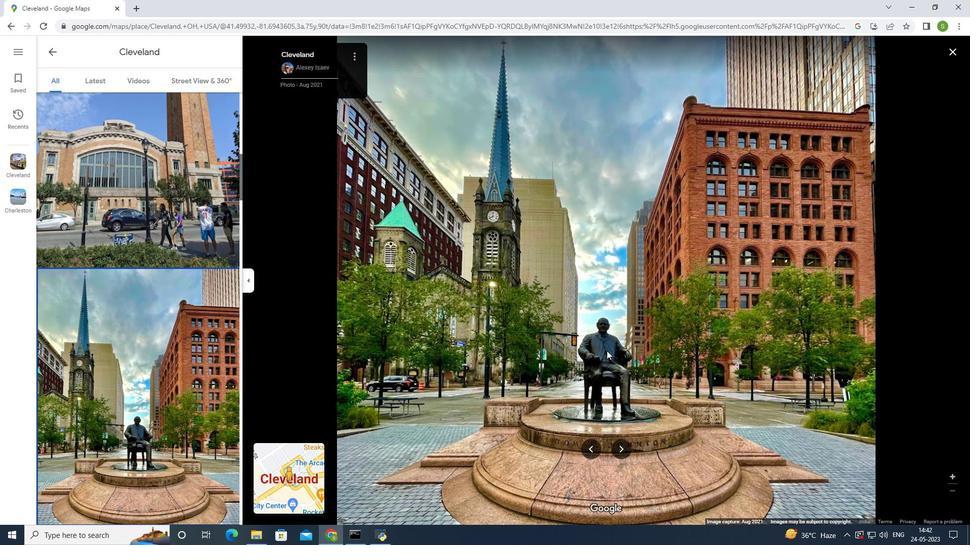
Action: Mouse scrolled (606, 351) with delta (0, 0)
Screenshot: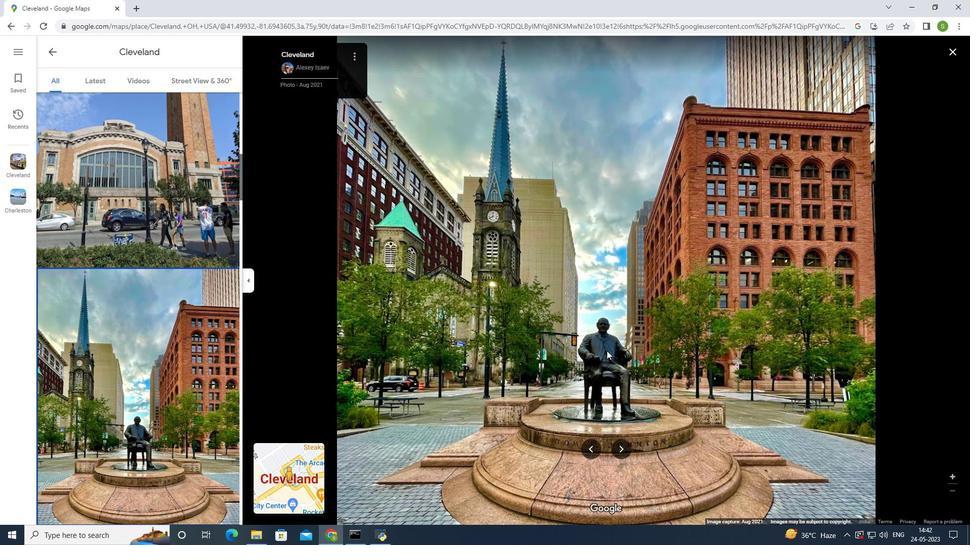 
Action: Mouse scrolled (606, 351) with delta (0, 0)
Screenshot: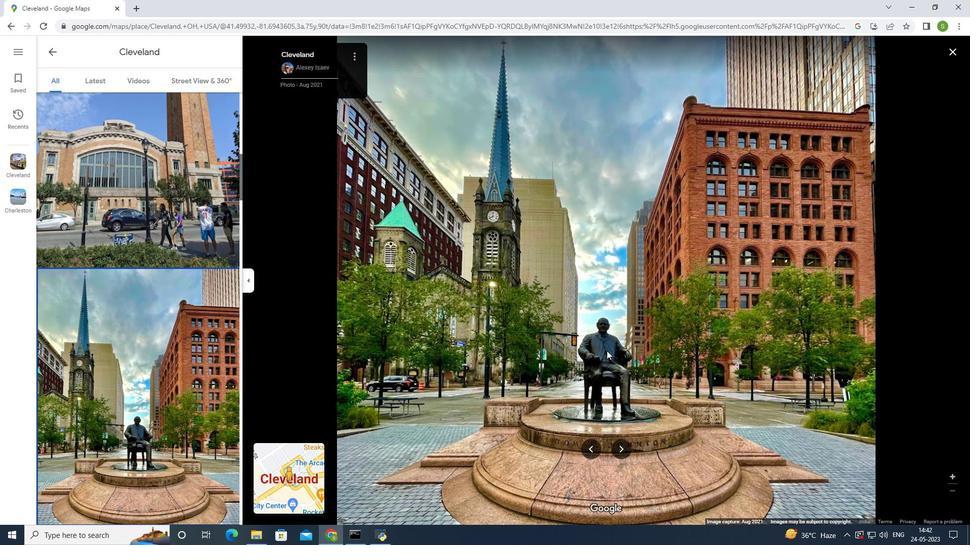 
Action: Mouse scrolled (606, 351) with delta (0, 0)
Screenshot: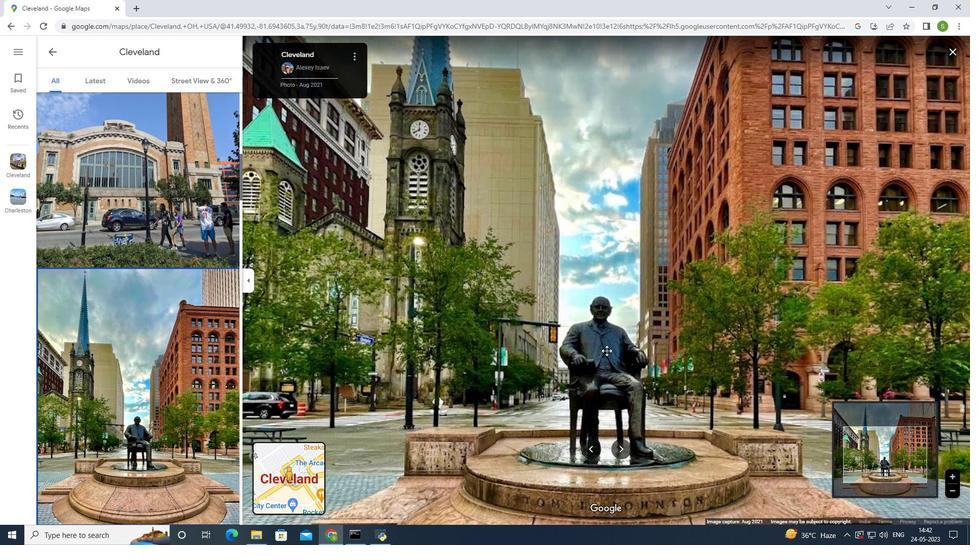 
Action: Mouse scrolled (606, 351) with delta (0, 0)
Screenshot: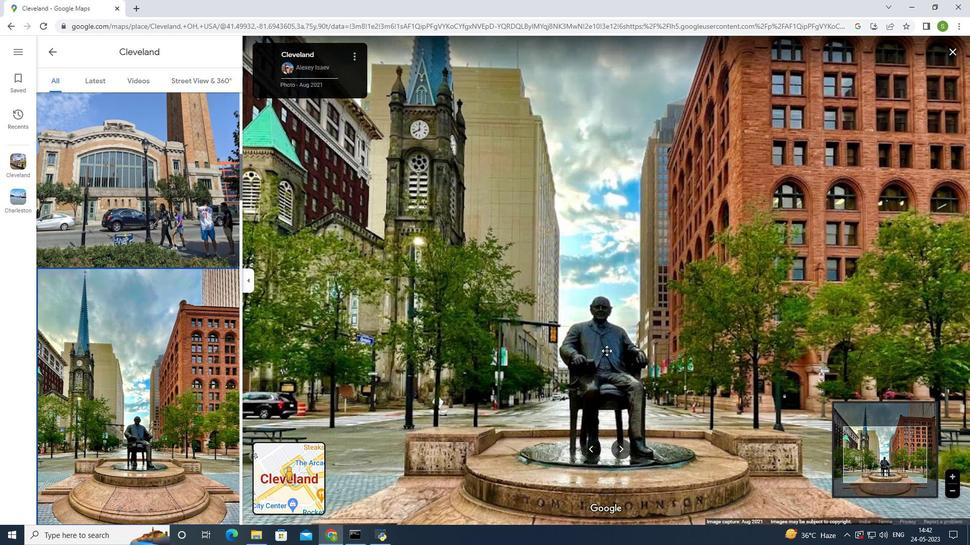 
Action: Mouse scrolled (606, 351) with delta (0, 0)
Screenshot: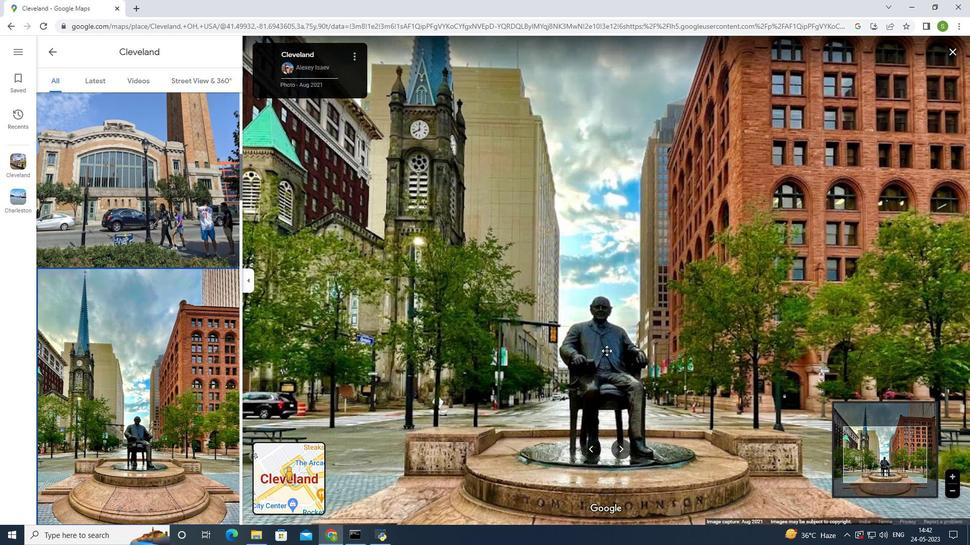 
Action: Mouse scrolled (606, 351) with delta (0, 0)
Screenshot: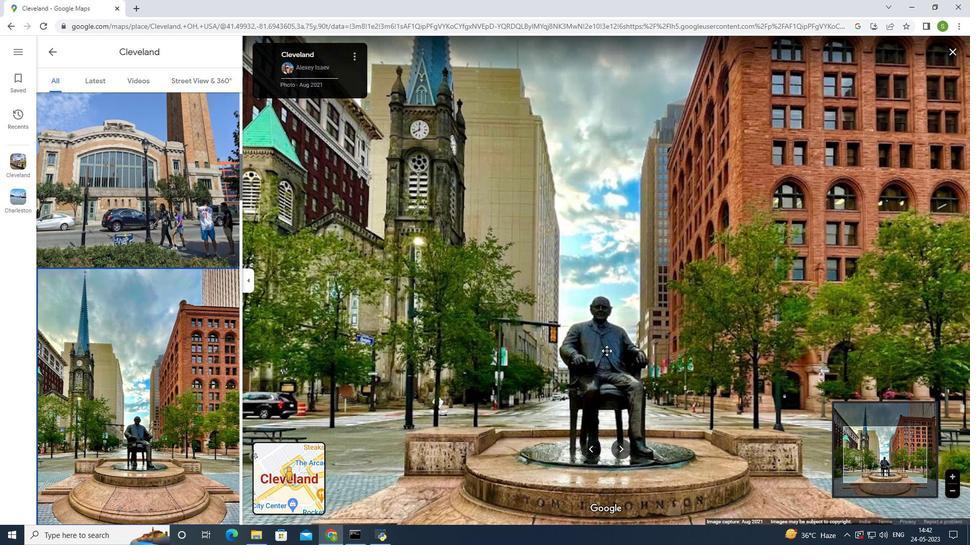 
Action: Mouse scrolled (606, 351) with delta (0, 0)
Screenshot: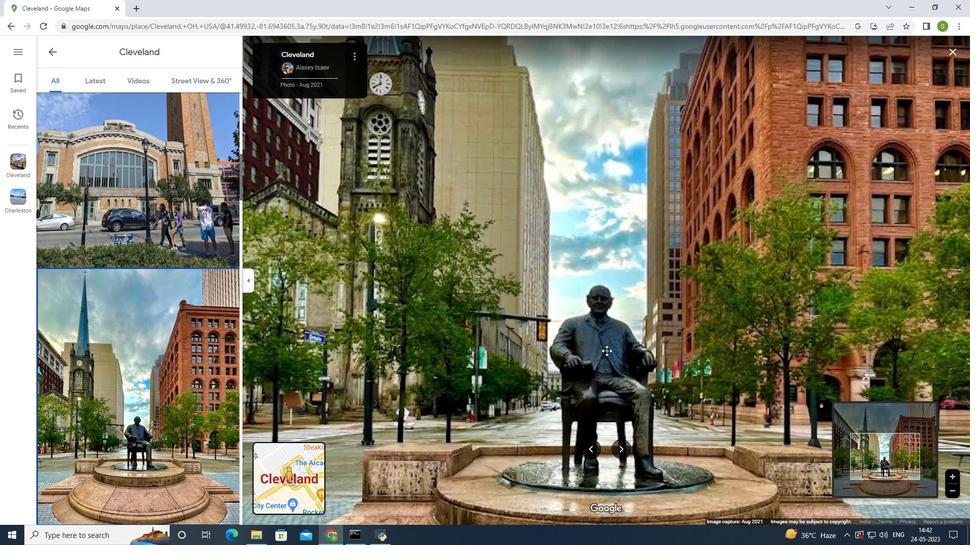 
Action: Mouse scrolled (606, 351) with delta (0, 0)
Screenshot: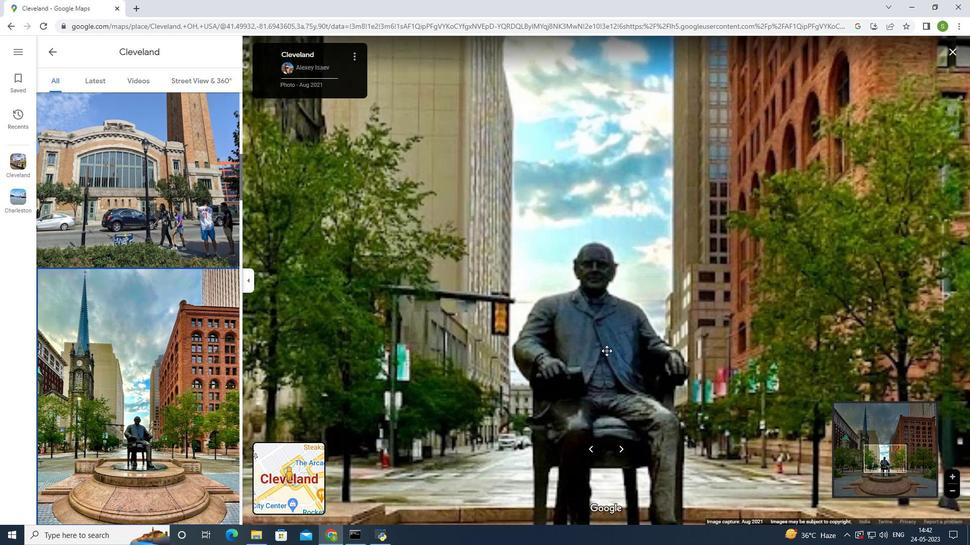 
Action: Mouse scrolled (606, 351) with delta (0, 0)
Screenshot: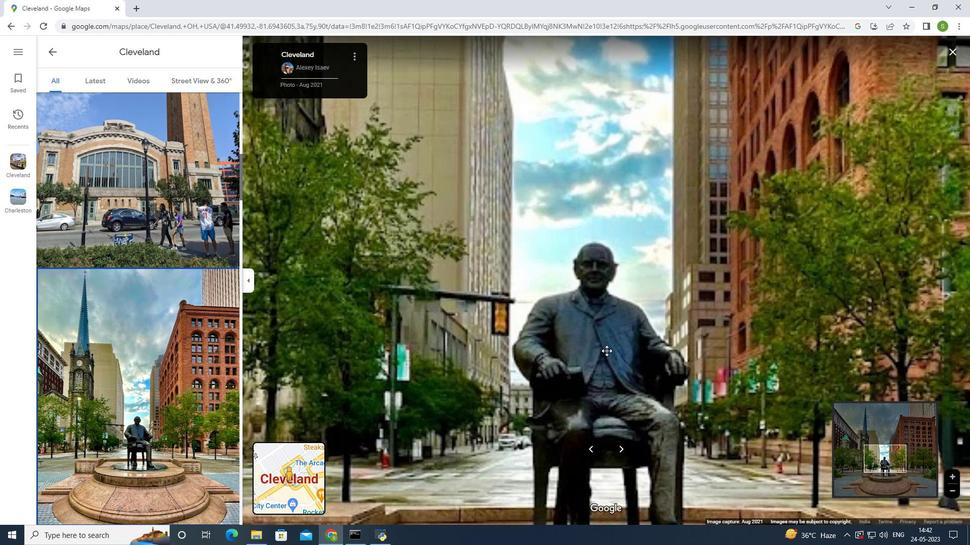 
Action: Mouse scrolled (606, 351) with delta (0, 0)
Screenshot: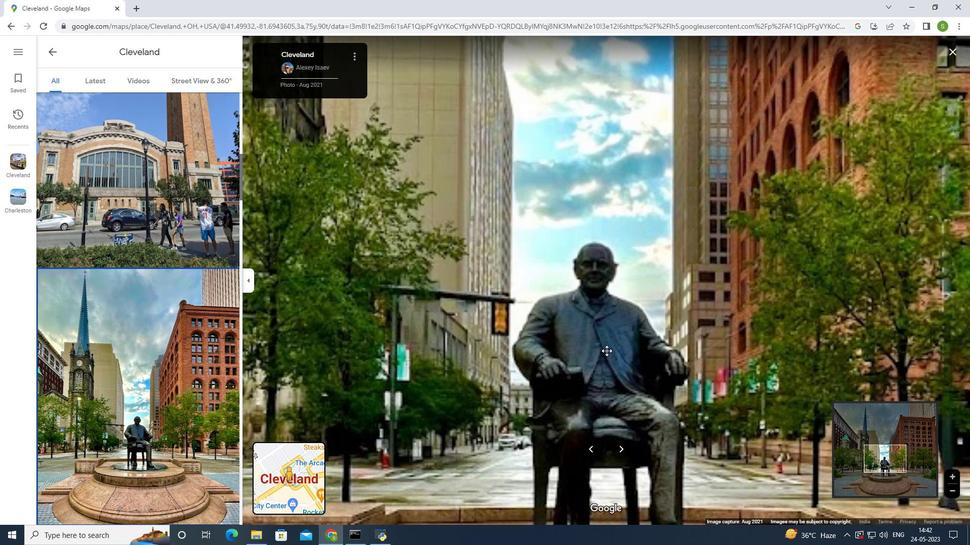 
Action: Mouse scrolled (606, 351) with delta (0, 0)
Screenshot: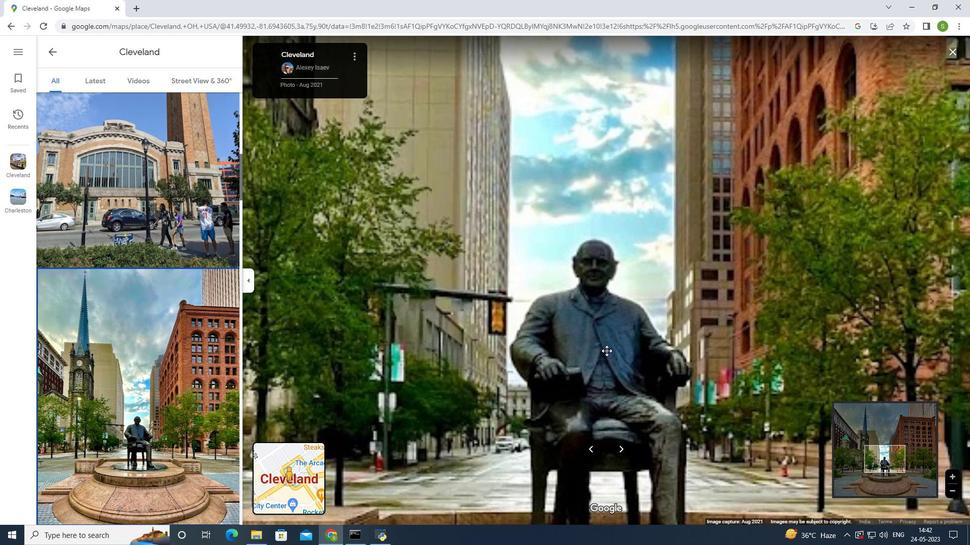 
Action: Mouse scrolled (606, 350) with delta (0, 0)
Screenshot: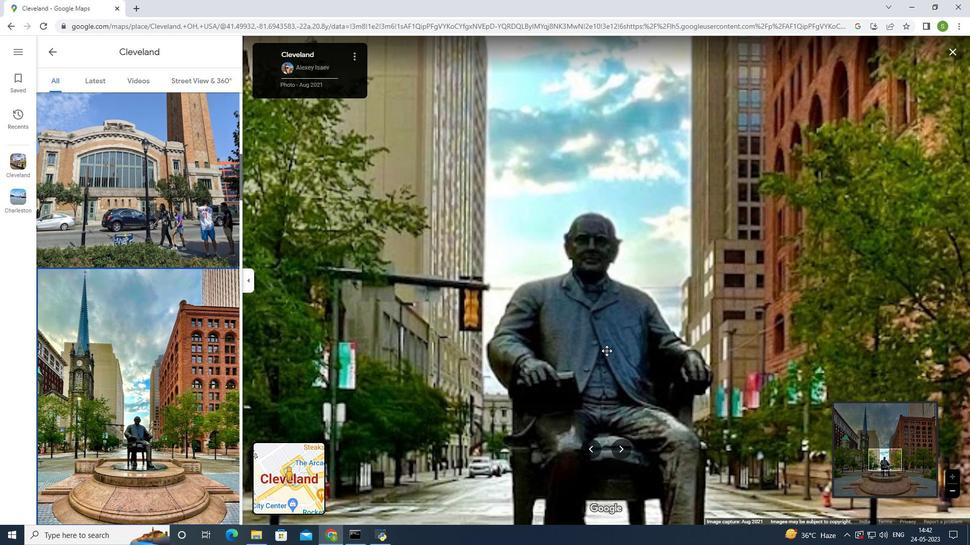 
Action: Mouse scrolled (606, 350) with delta (0, 0)
Screenshot: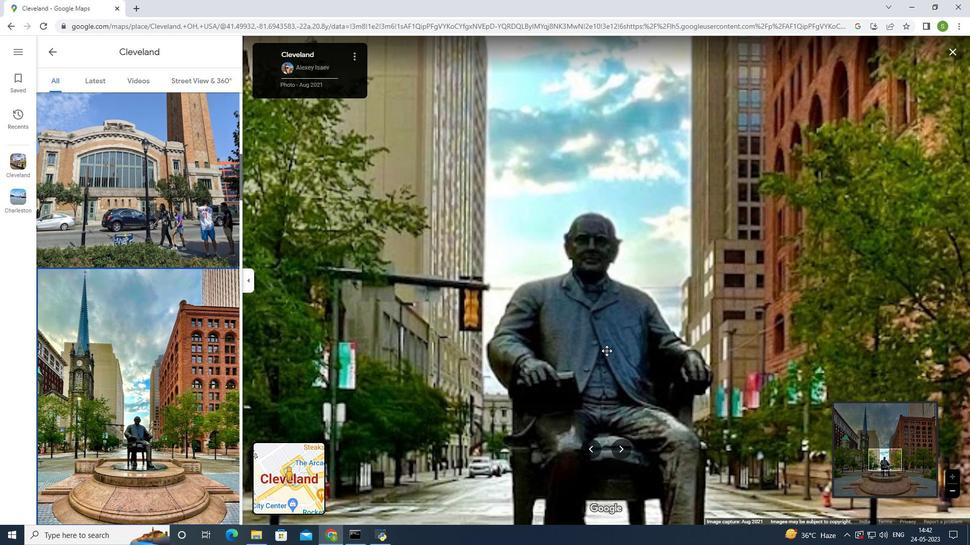
Action: Mouse scrolled (606, 350) with delta (0, 0)
Screenshot: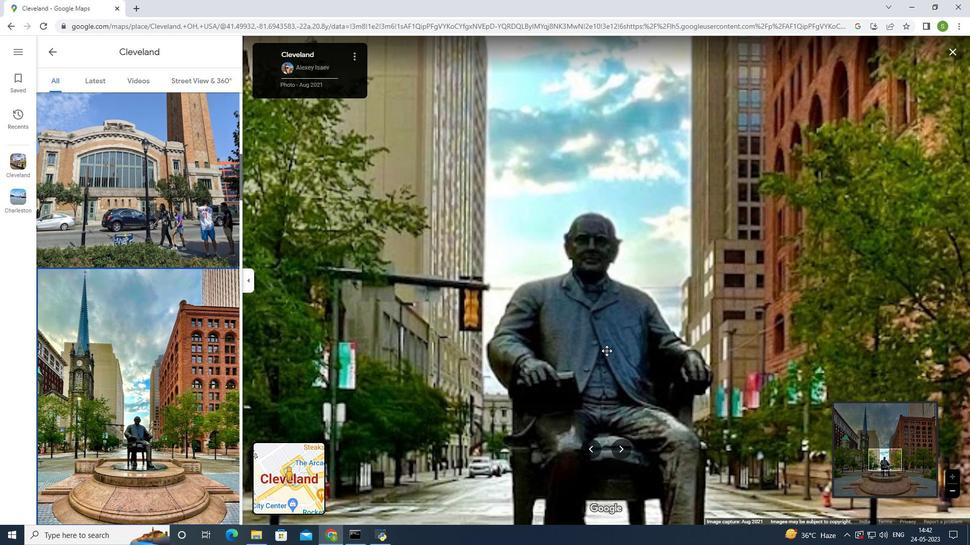 
Action: Mouse scrolled (606, 350) with delta (0, 0)
Screenshot: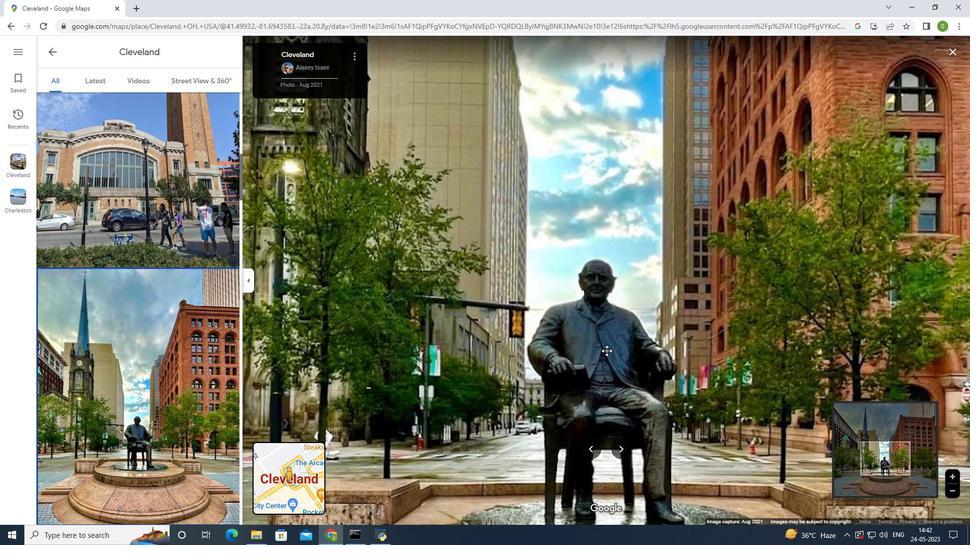 
Action: Mouse scrolled (606, 350) with delta (0, 0)
Screenshot: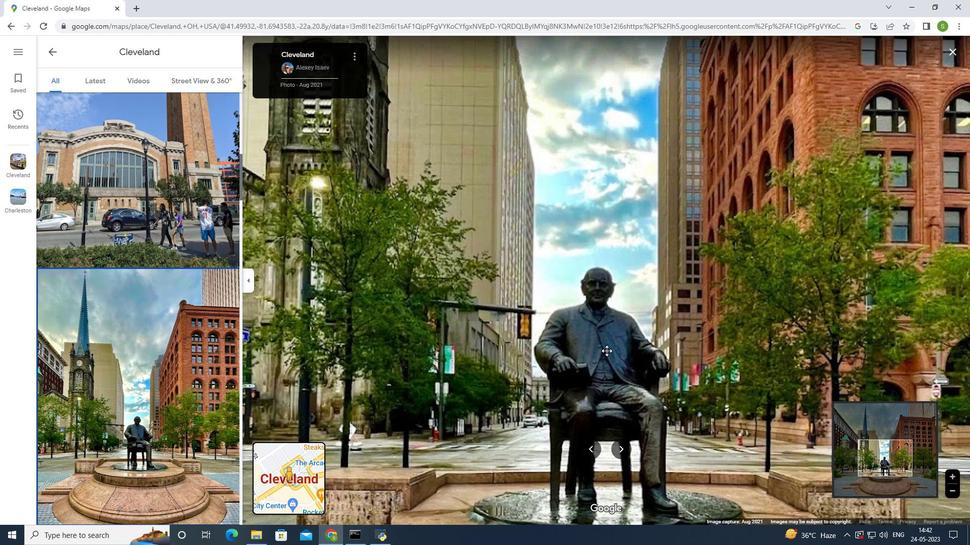 
Action: Mouse scrolled (606, 350) with delta (0, 0)
Screenshot: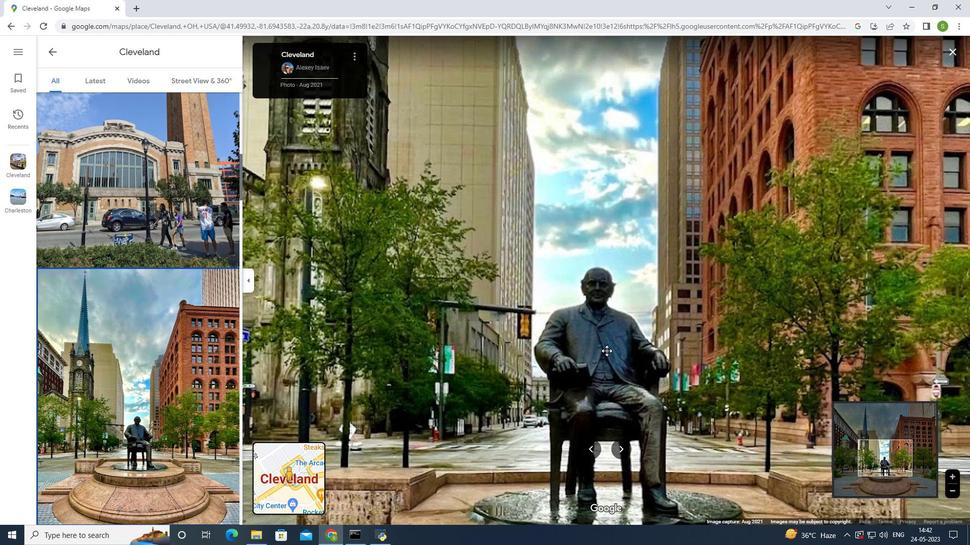 
Action: Mouse scrolled (606, 350) with delta (0, 0)
Screenshot: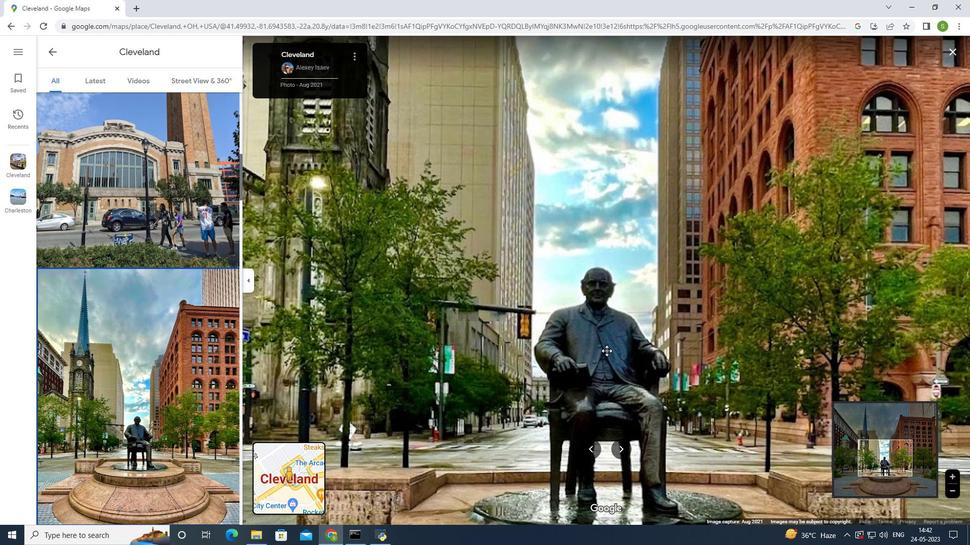
Action: Mouse scrolled (606, 350) with delta (0, 0)
Screenshot: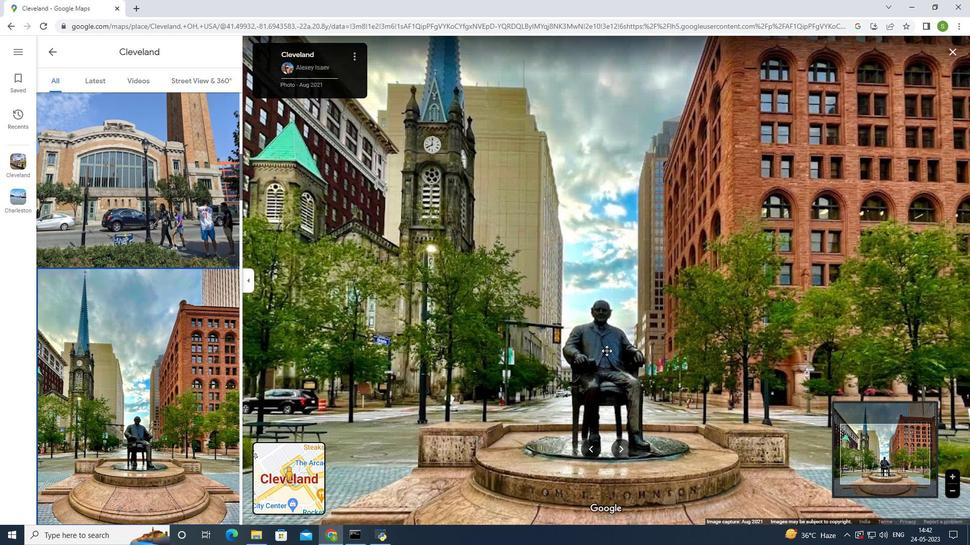 
Action: Mouse scrolled (606, 350) with delta (0, 0)
Screenshot: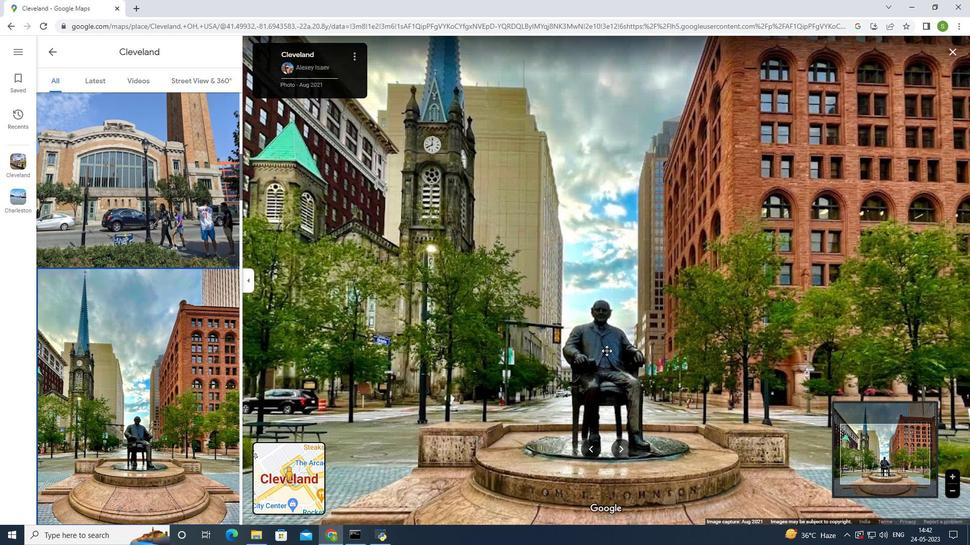 
Action: Mouse scrolled (606, 350) with delta (0, 0)
Screenshot: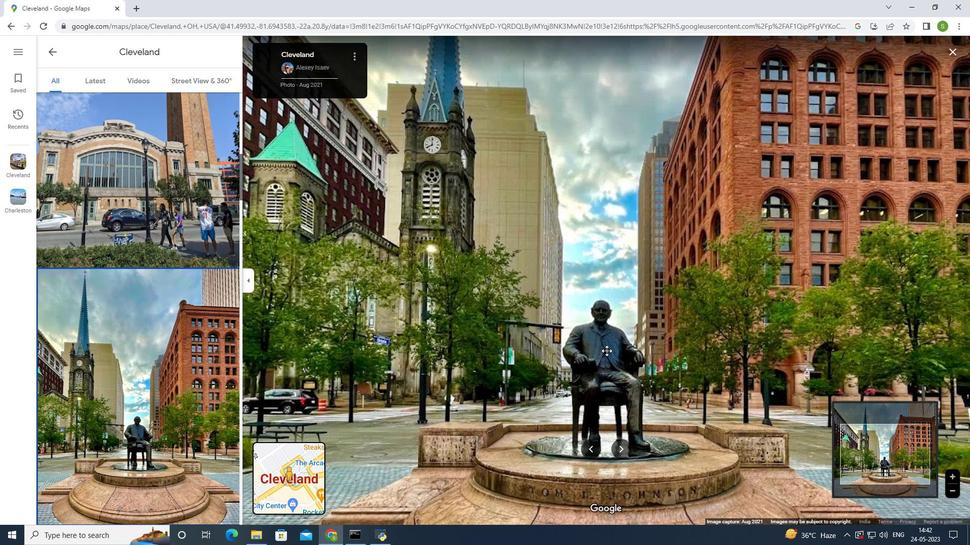 
Action: Mouse scrolled (606, 350) with delta (0, 0)
Screenshot: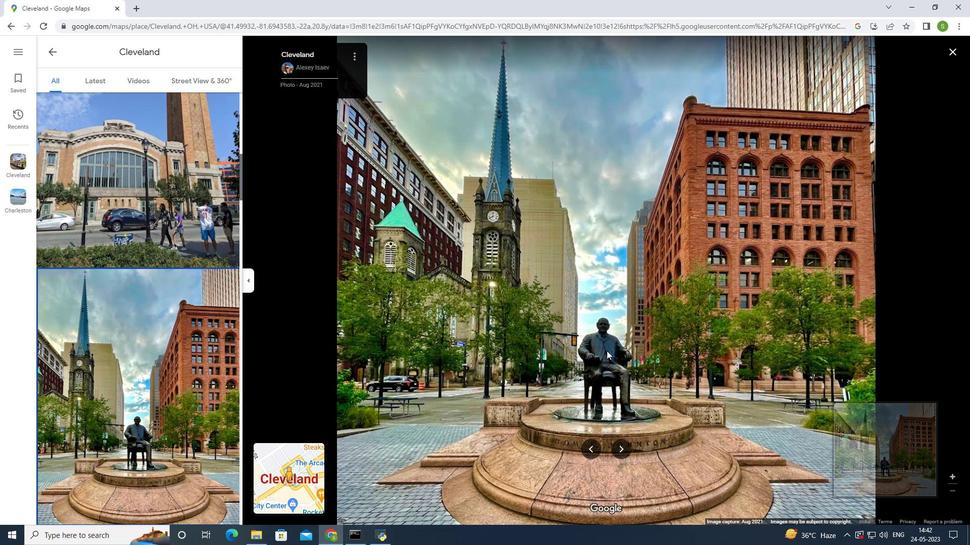 
Action: Mouse scrolled (606, 350) with delta (0, 0)
Screenshot: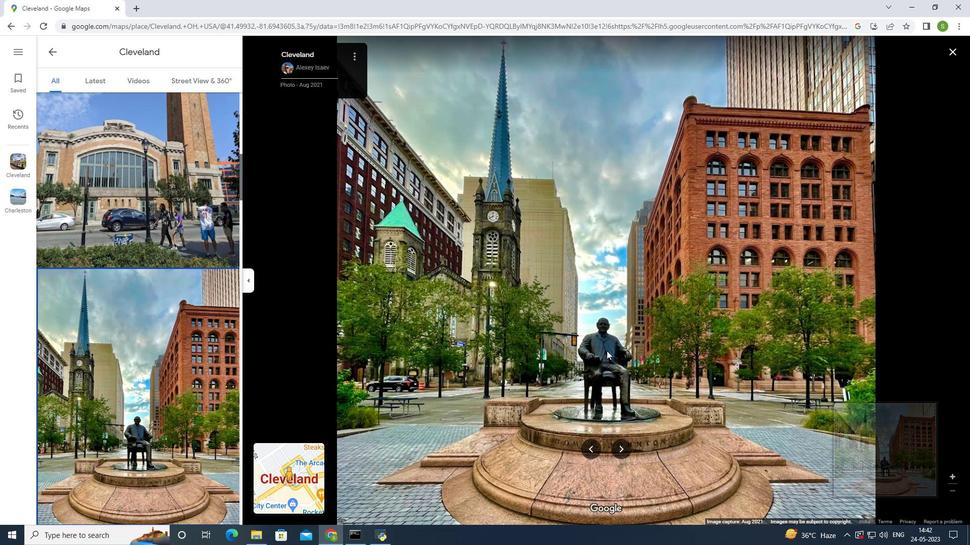 
Action: Mouse scrolled (606, 350) with delta (0, 0)
Screenshot: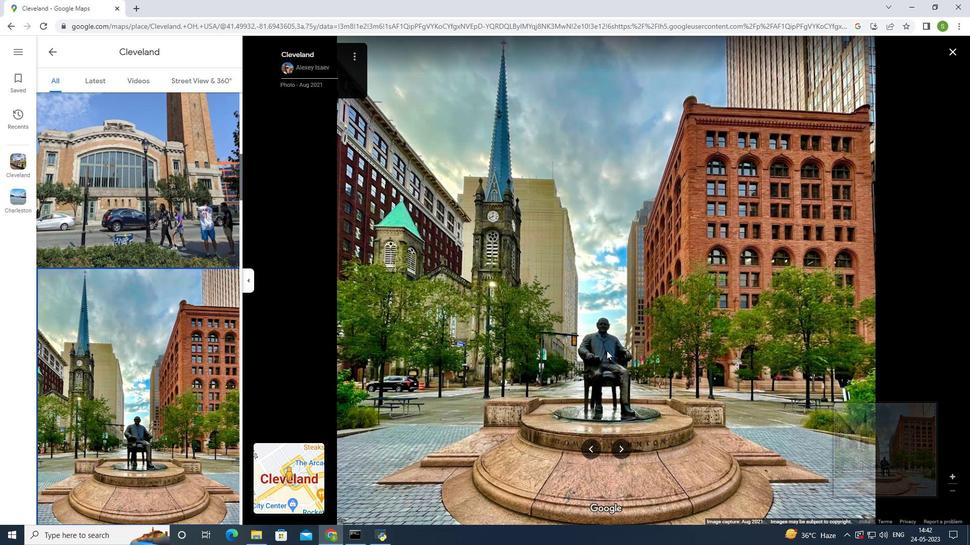 
Action: Mouse scrolled (606, 350) with delta (0, 0)
Screenshot: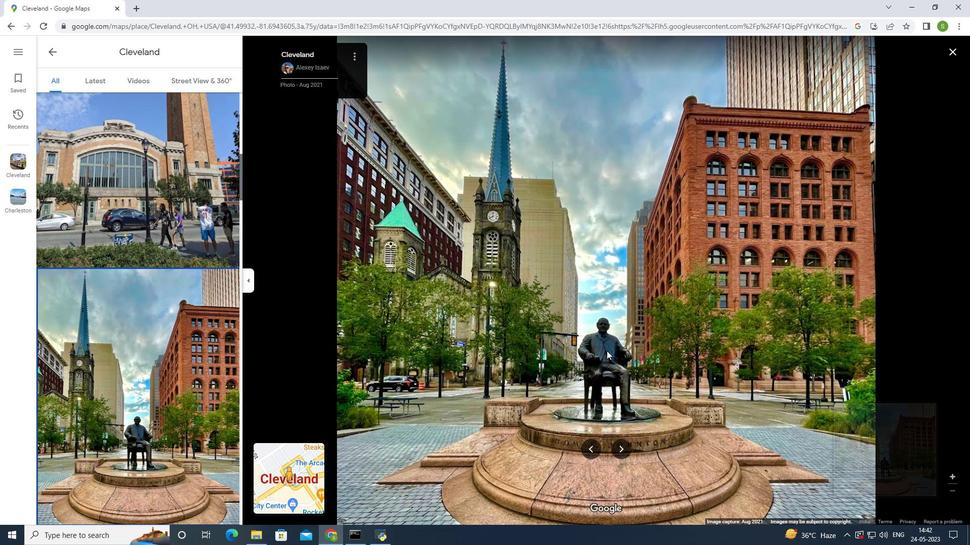 
Action: Mouse scrolled (606, 350) with delta (0, 0)
Screenshot: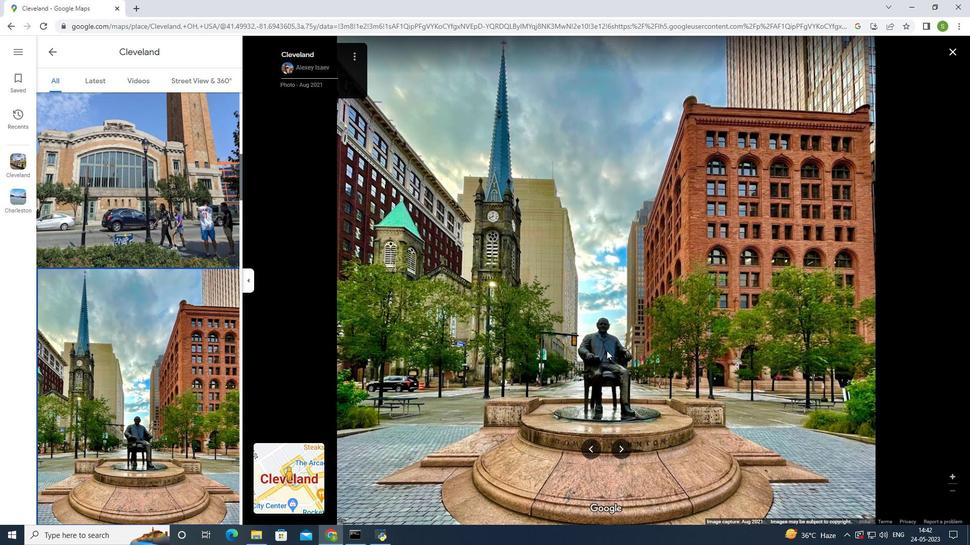
Action: Mouse scrolled (606, 350) with delta (0, 0)
Screenshot: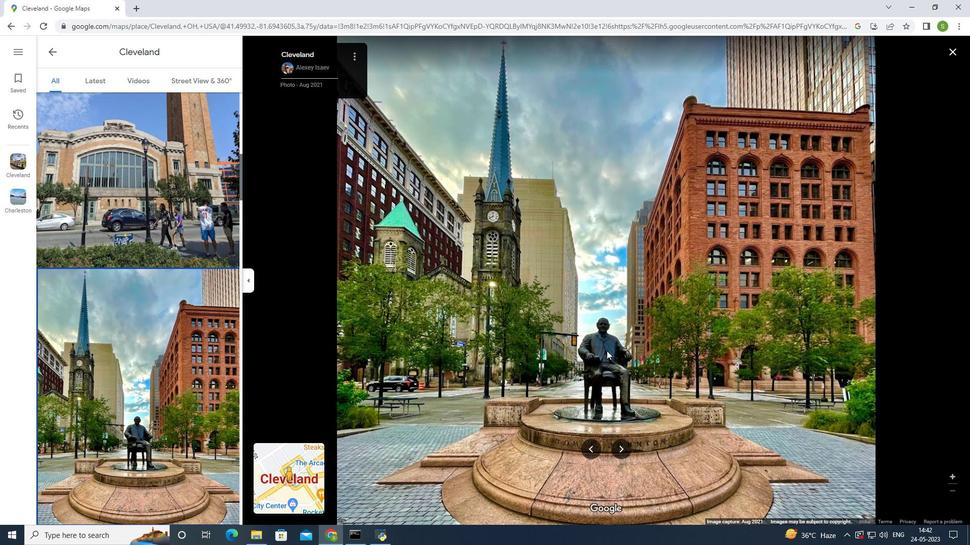 
Action: Mouse scrolled (606, 350) with delta (0, 0)
Screenshot: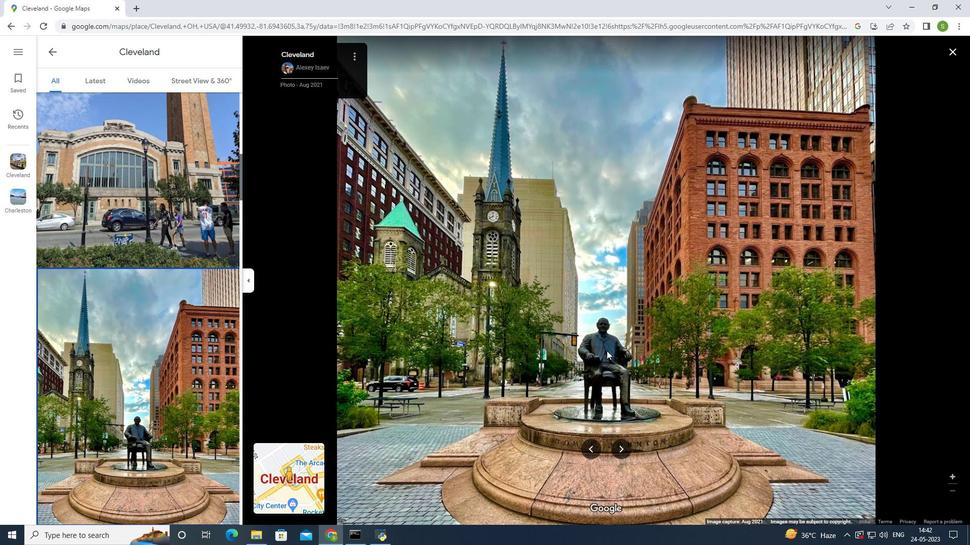 
Action: Mouse moved to (613, 446)
Screenshot: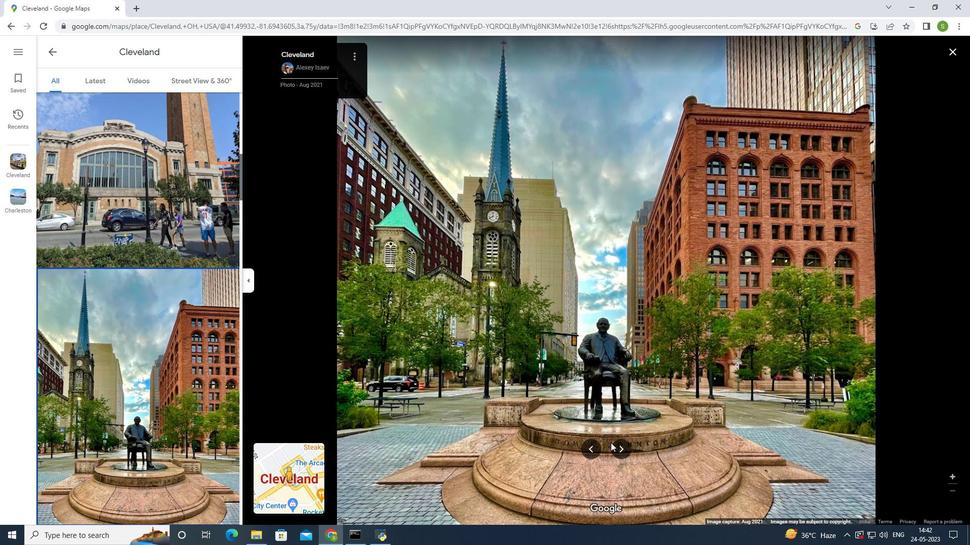 
Action: Mouse pressed left at (613, 446)
Screenshot: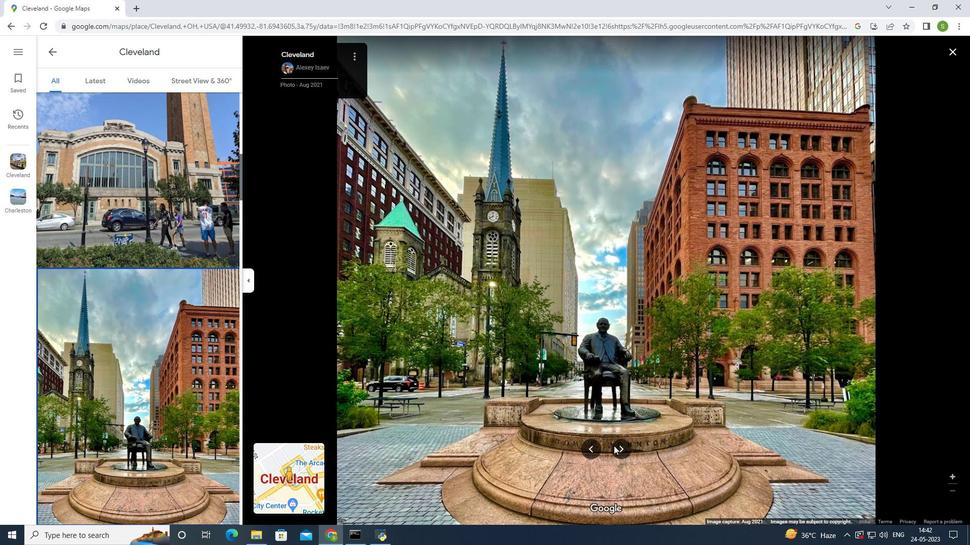 
Action: Mouse moved to (614, 218)
Screenshot: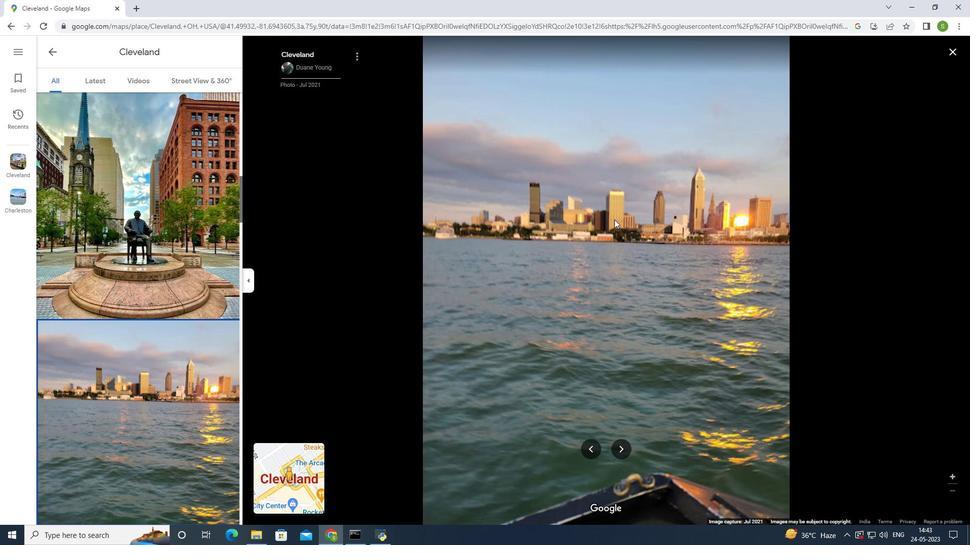 
Action: Mouse scrolled (614, 219) with delta (0, 0)
Screenshot: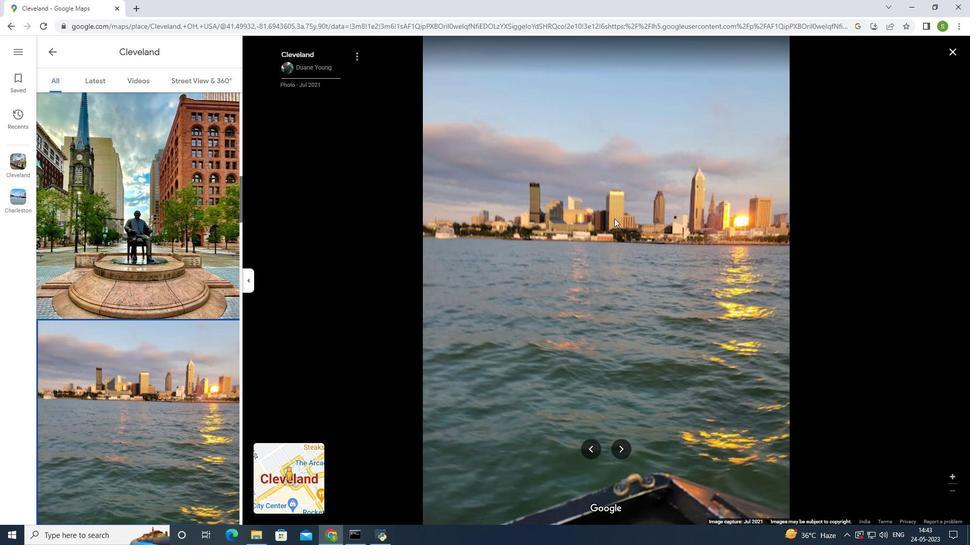 
Action: Mouse scrolled (614, 219) with delta (0, 0)
Screenshot: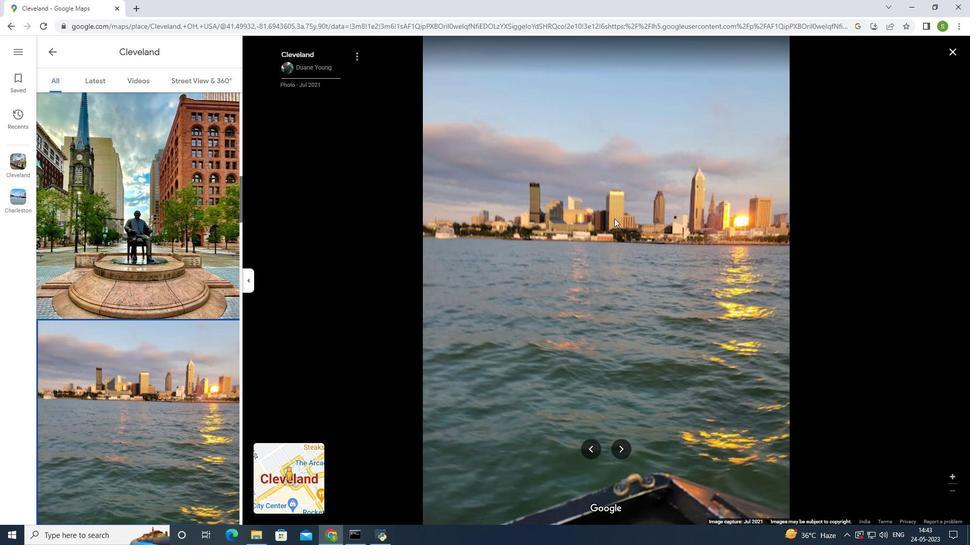 
Action: Mouse scrolled (614, 219) with delta (0, 0)
Screenshot: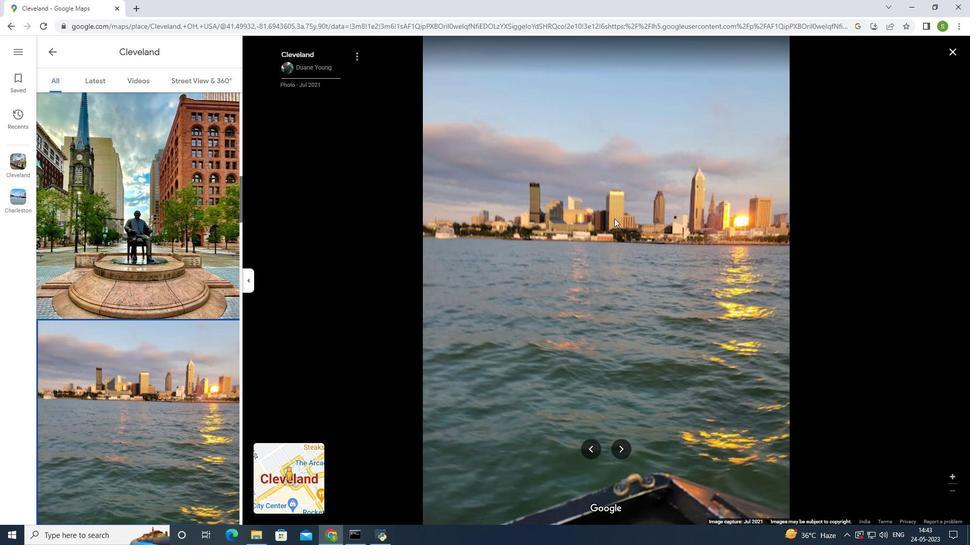 
Action: Mouse scrolled (614, 219) with delta (0, 0)
Screenshot: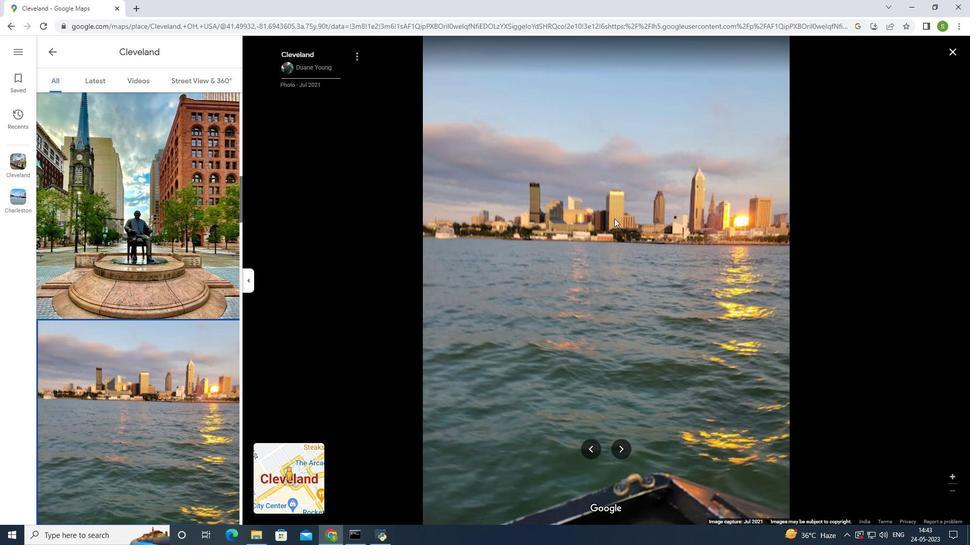 
Action: Mouse scrolled (614, 219) with delta (0, 0)
Screenshot: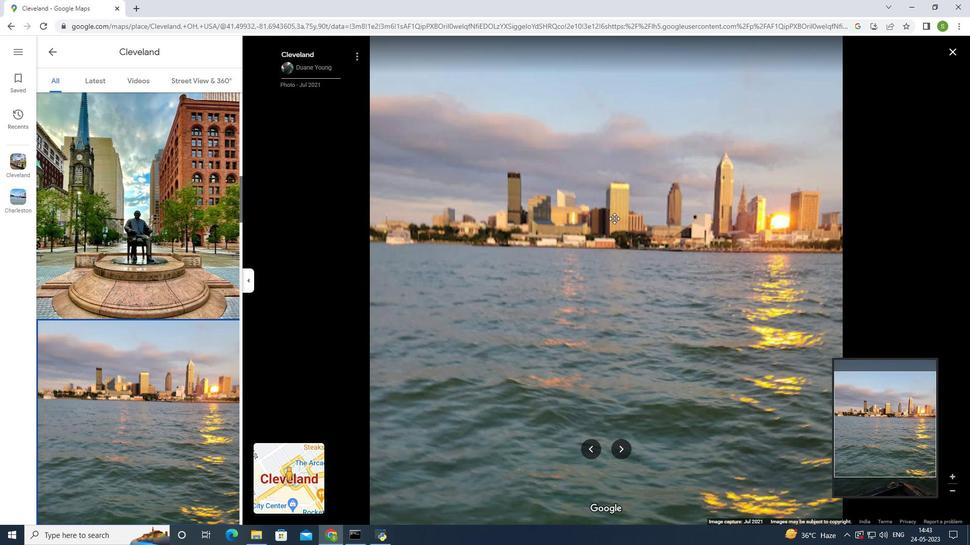 
Action: Mouse scrolled (614, 219) with delta (0, 0)
Screenshot: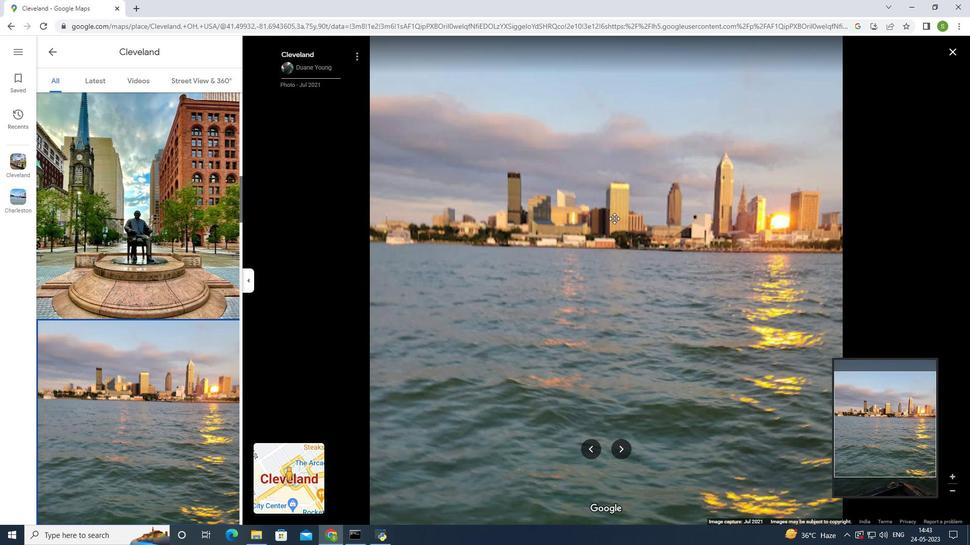 
Action: Mouse scrolled (614, 219) with delta (0, 0)
Screenshot: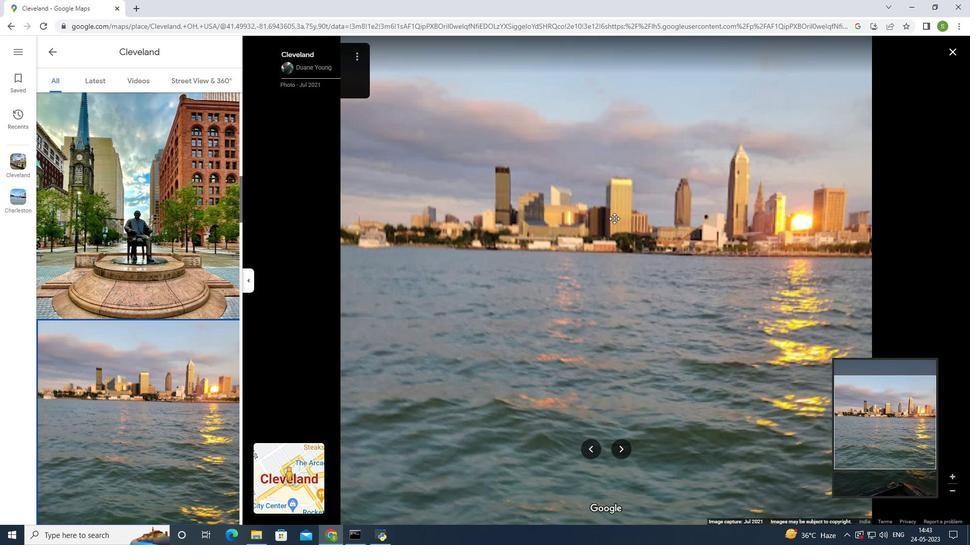 
Action: Mouse scrolled (614, 219) with delta (0, 0)
Screenshot: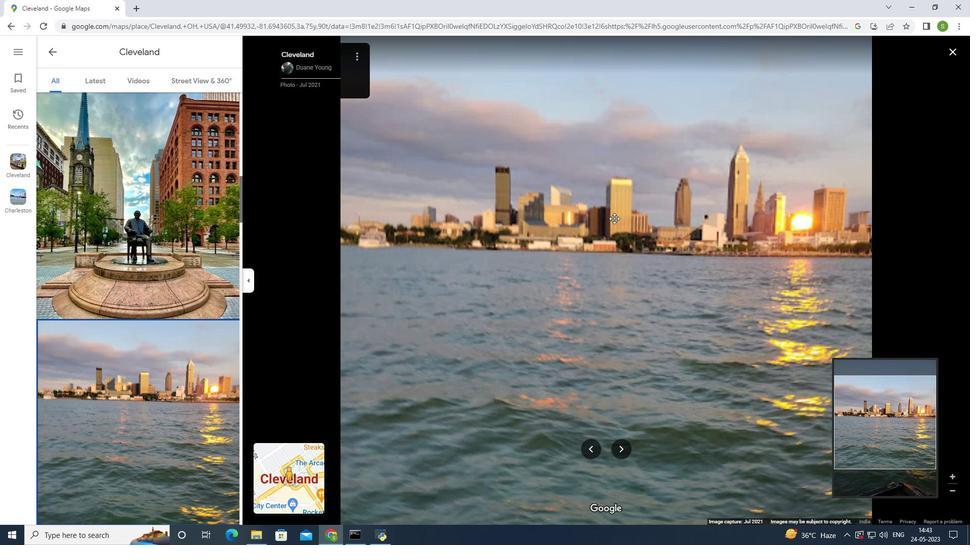 
Action: Mouse moved to (615, 218)
Screenshot: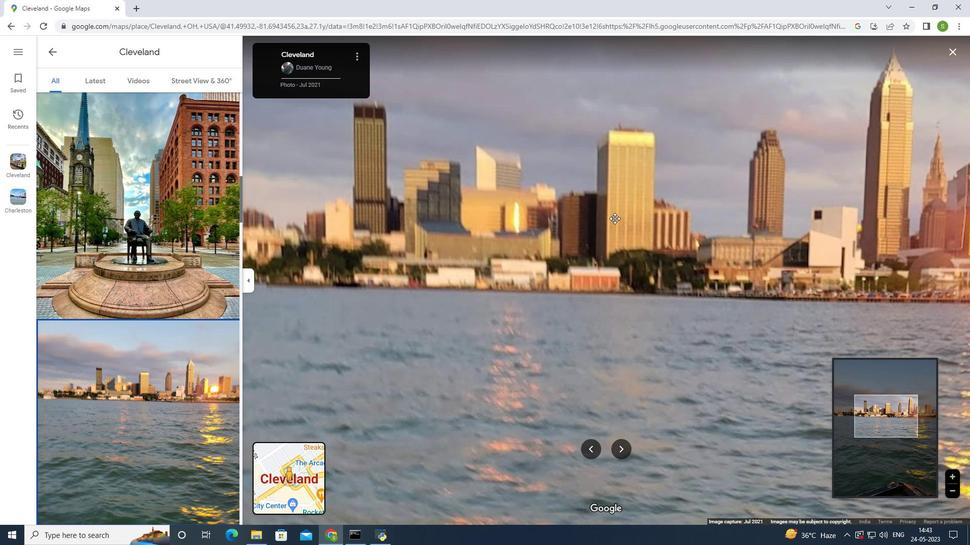 
Action: Mouse scrolled (615, 218) with delta (0, 0)
Screenshot: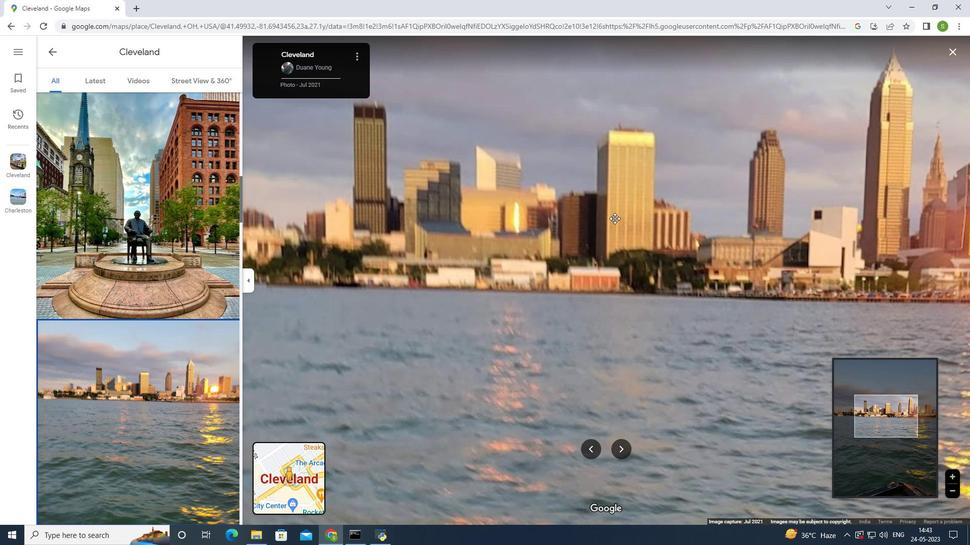 
Action: Mouse scrolled (615, 218) with delta (0, 0)
Screenshot: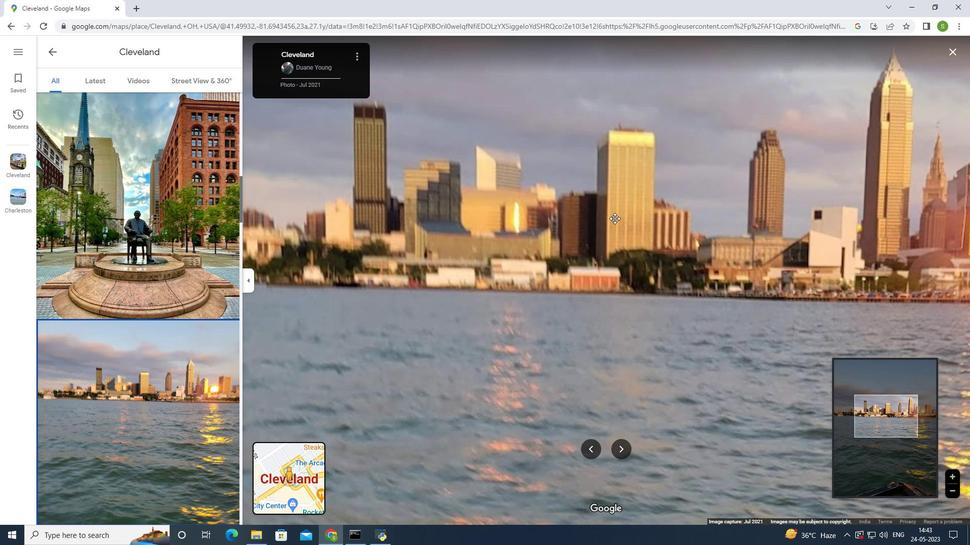 
Action: Mouse scrolled (615, 218) with delta (0, 0)
Screenshot: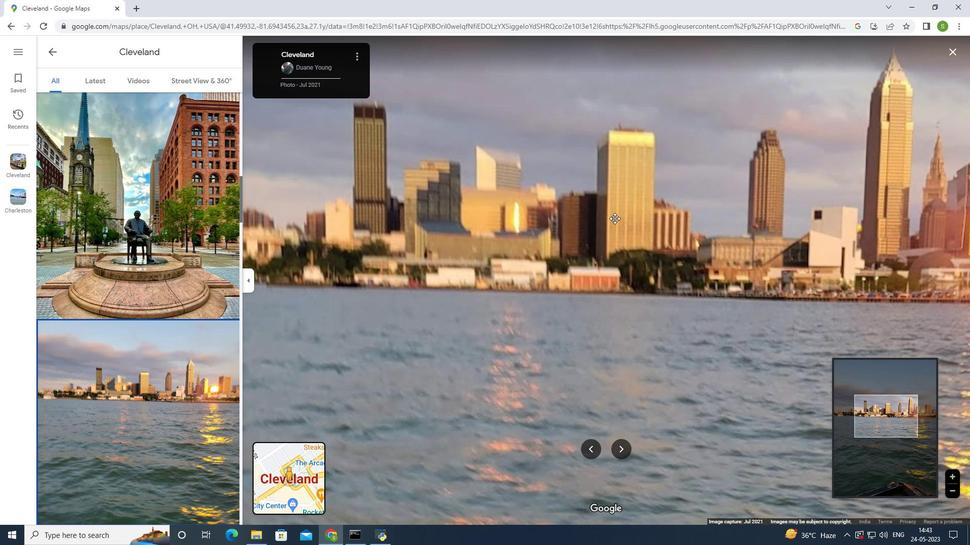 
Action: Mouse scrolled (615, 218) with delta (0, 0)
Screenshot: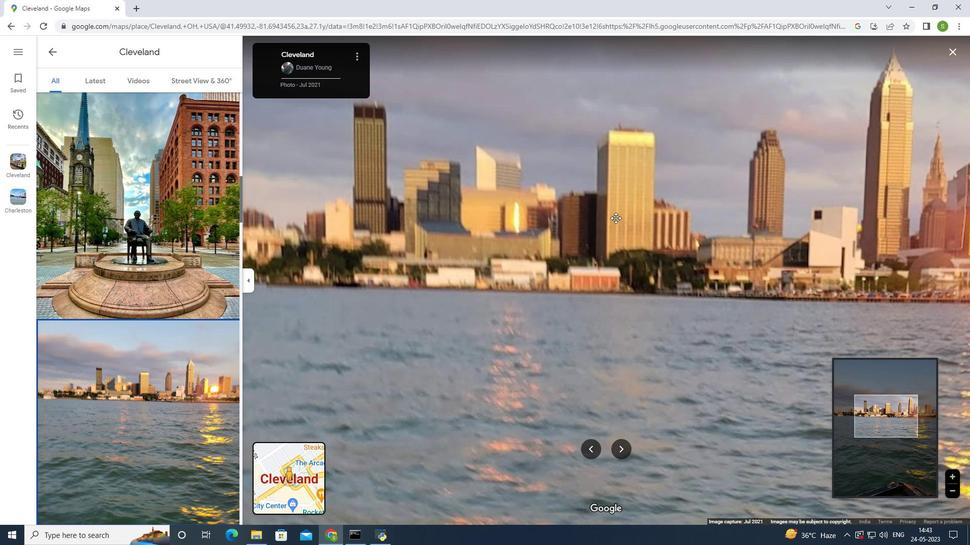 
Action: Mouse scrolled (615, 218) with delta (0, 0)
Screenshot: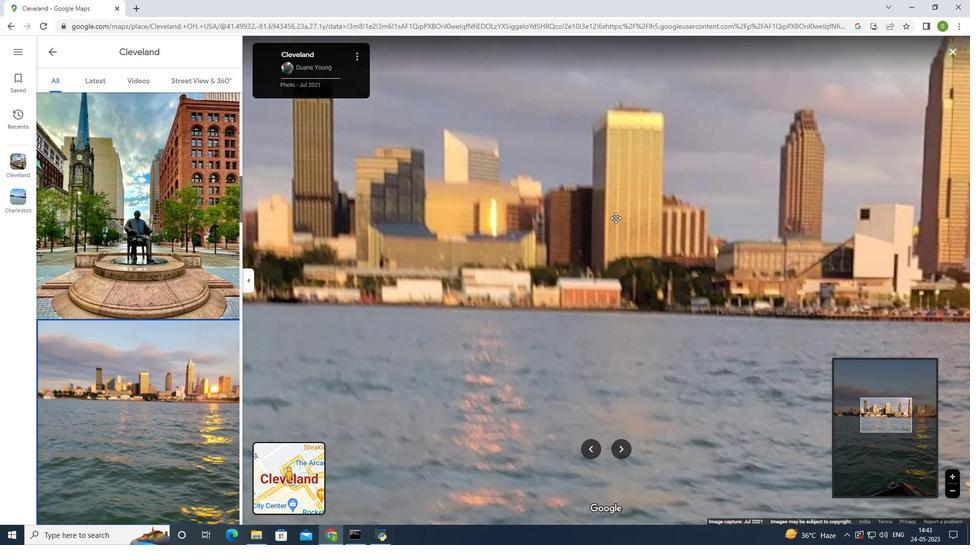 
Action: Mouse scrolled (615, 218) with delta (0, 0)
Screenshot: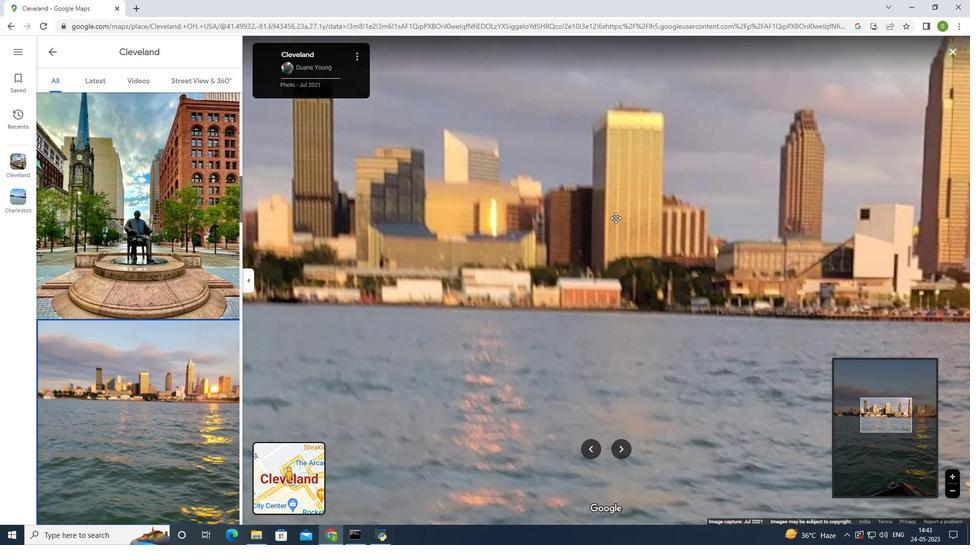 
Action: Mouse scrolled (615, 218) with delta (0, 0)
Screenshot: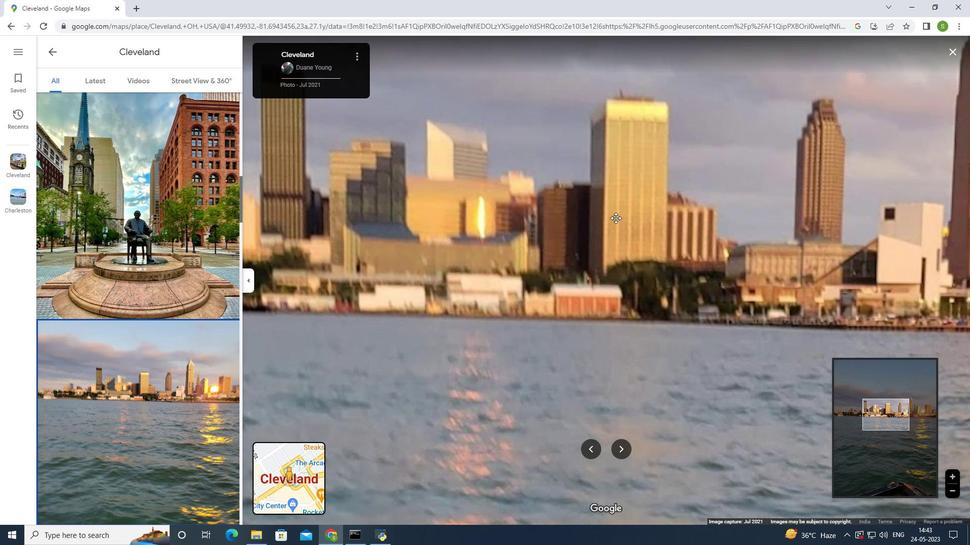 
Action: Mouse scrolled (615, 218) with delta (0, 0)
Screenshot: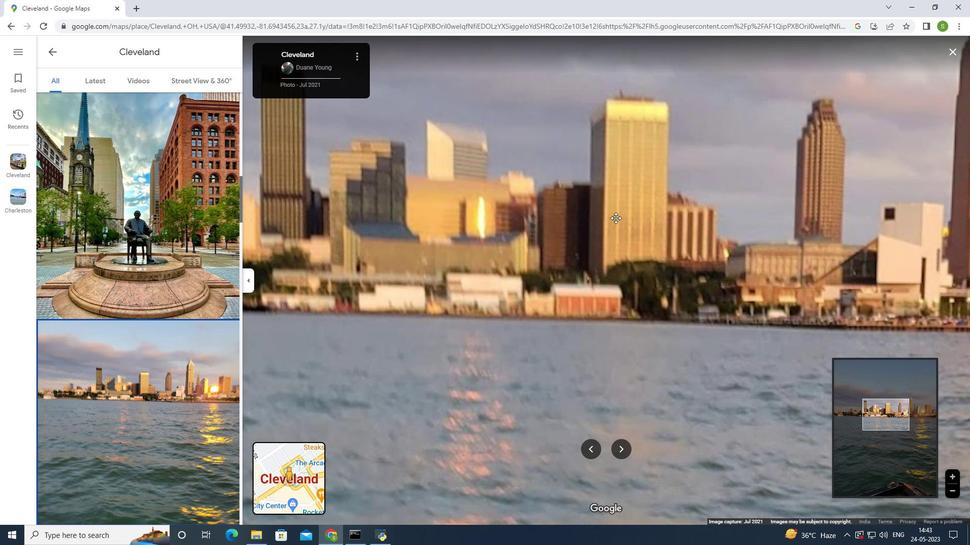 
Action: Mouse scrolled (615, 218) with delta (0, 0)
Screenshot: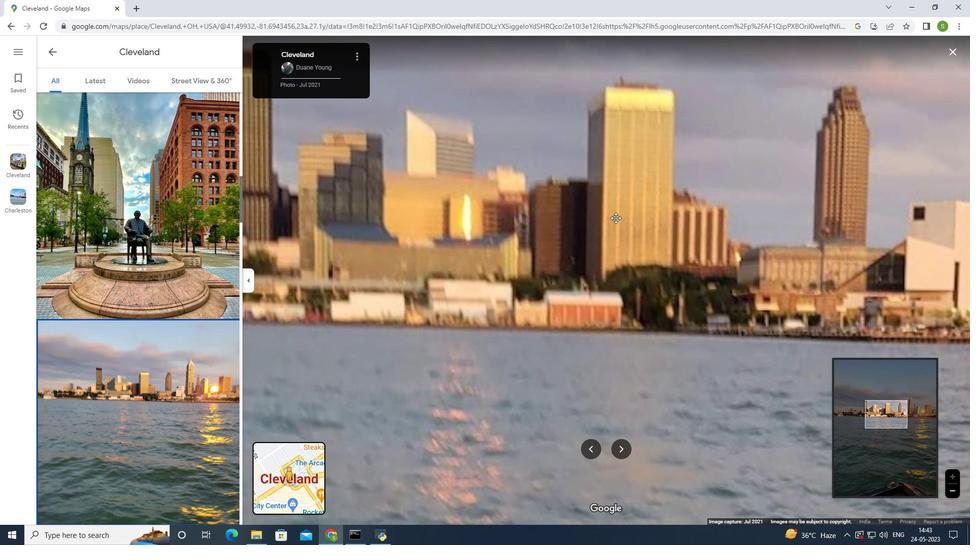 
Action: Mouse scrolled (615, 218) with delta (0, 0)
Screenshot: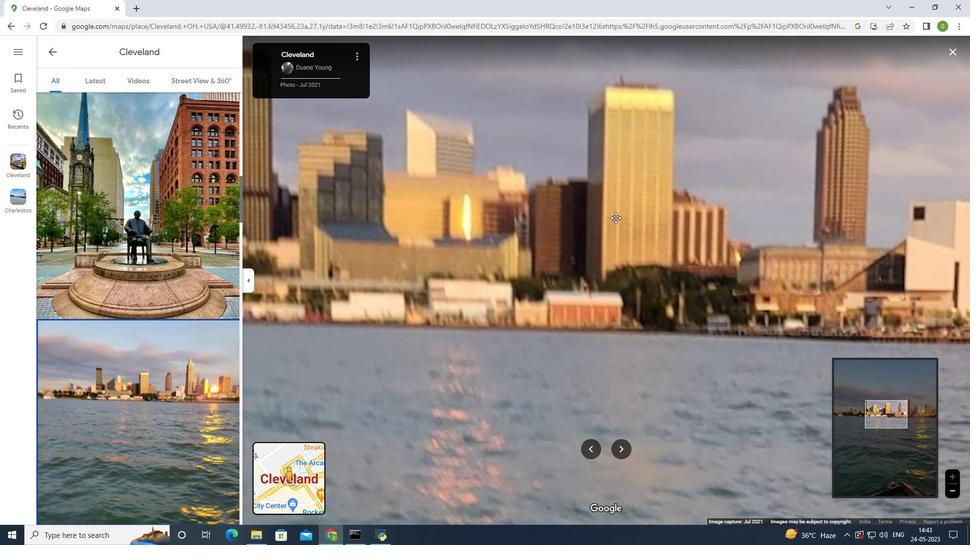 
Action: Mouse scrolled (615, 218) with delta (0, 0)
Screenshot: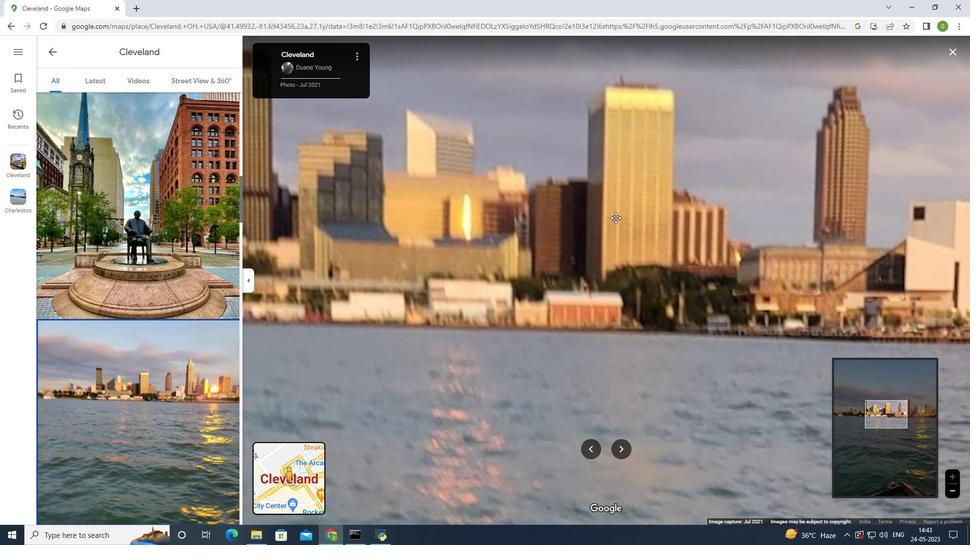 
Action: Mouse scrolled (615, 218) with delta (0, 0)
Screenshot: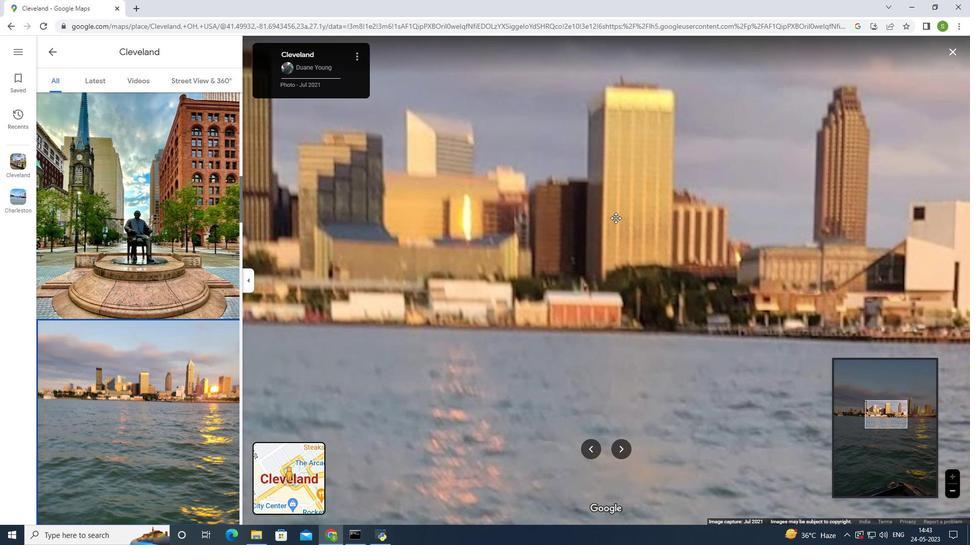 
Action: Mouse scrolled (615, 218) with delta (0, 0)
Screenshot: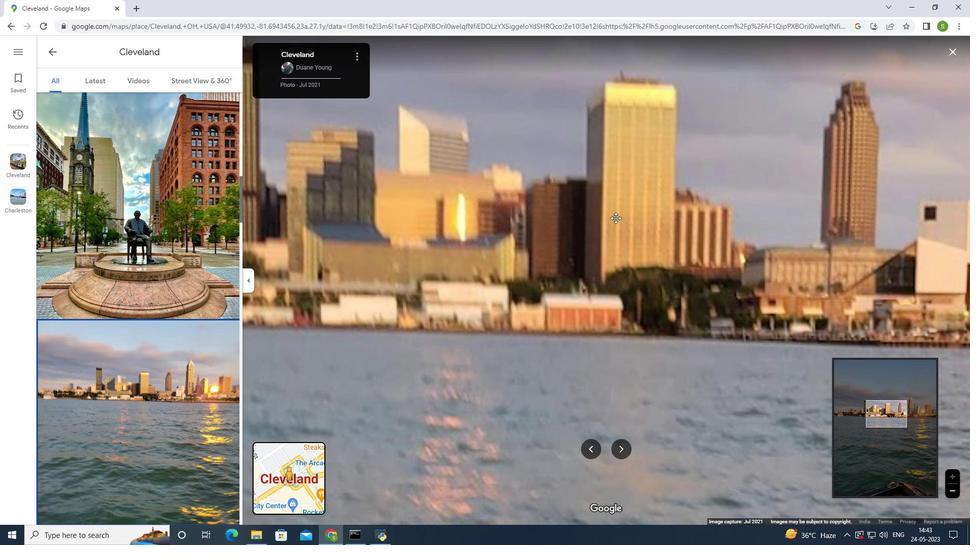 
Action: Mouse scrolled (615, 218) with delta (0, 0)
Screenshot: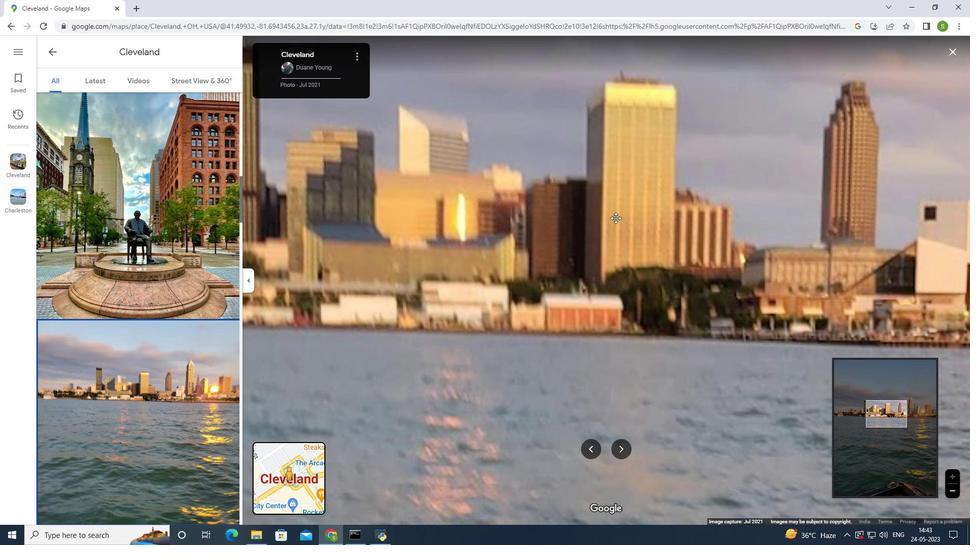 
Action: Mouse scrolled (615, 218) with delta (0, 0)
Screenshot: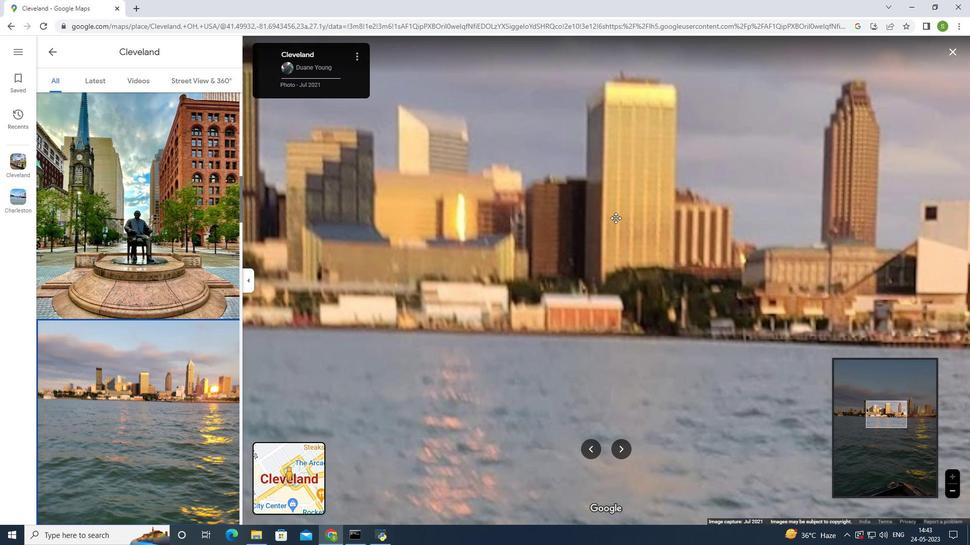 
Action: Mouse scrolled (615, 218) with delta (0, 0)
Screenshot: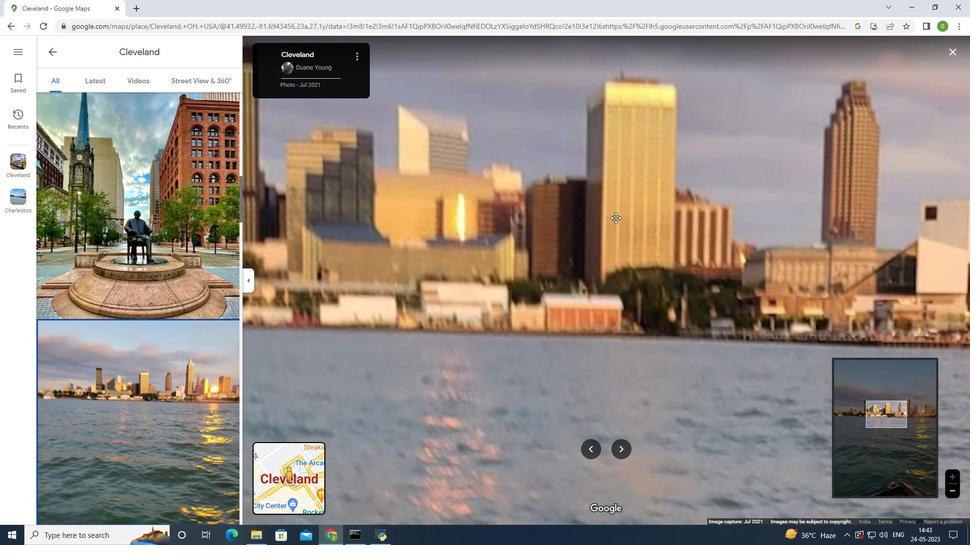 
Action: Mouse moved to (652, 209)
Screenshot: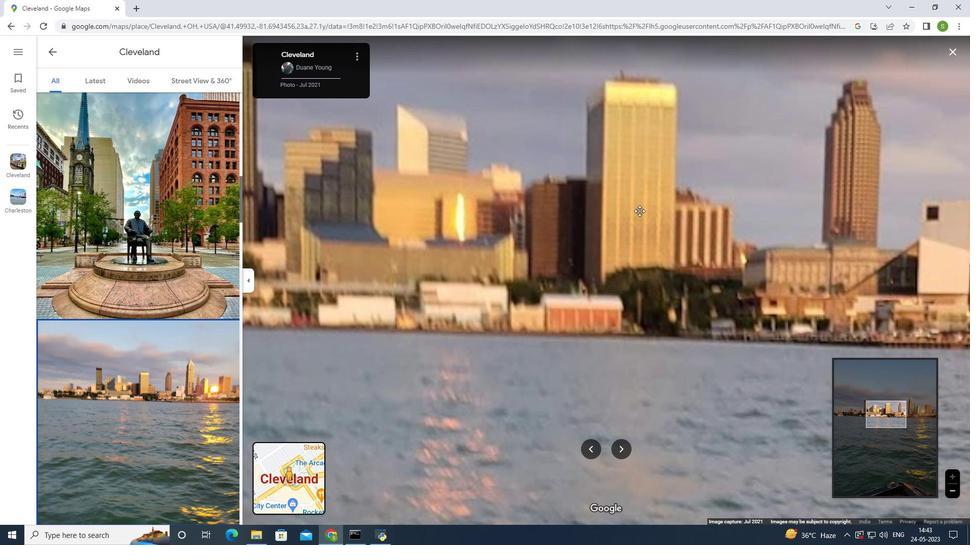 
Action: Mouse scrolled (652, 209) with delta (0, 0)
Screenshot: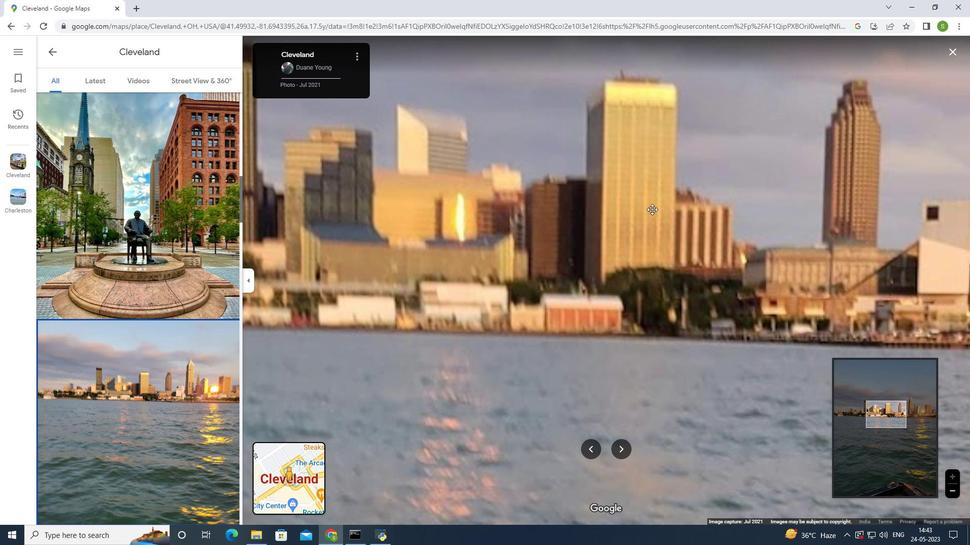 
Action: Mouse scrolled (652, 209) with delta (0, 0)
Screenshot: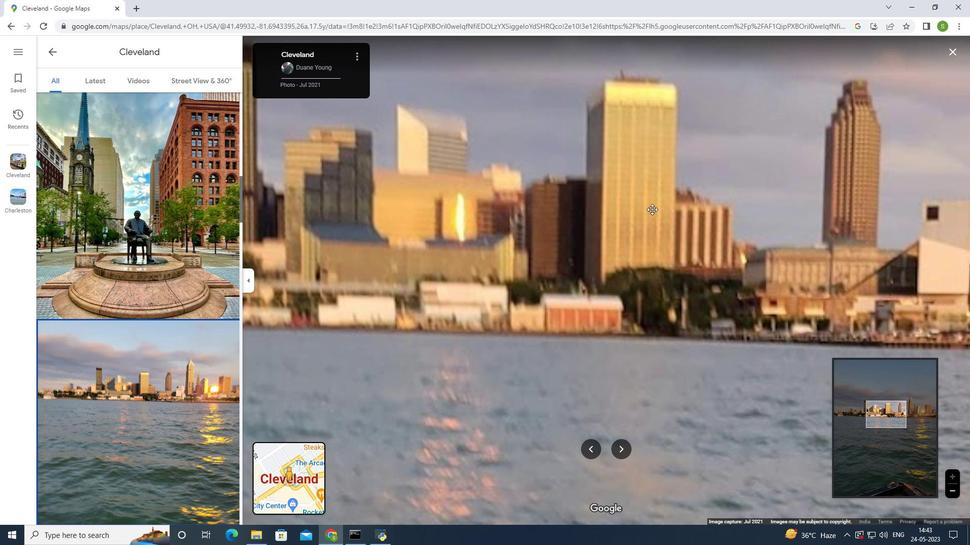 
Action: Mouse scrolled (652, 209) with delta (0, 0)
Screenshot: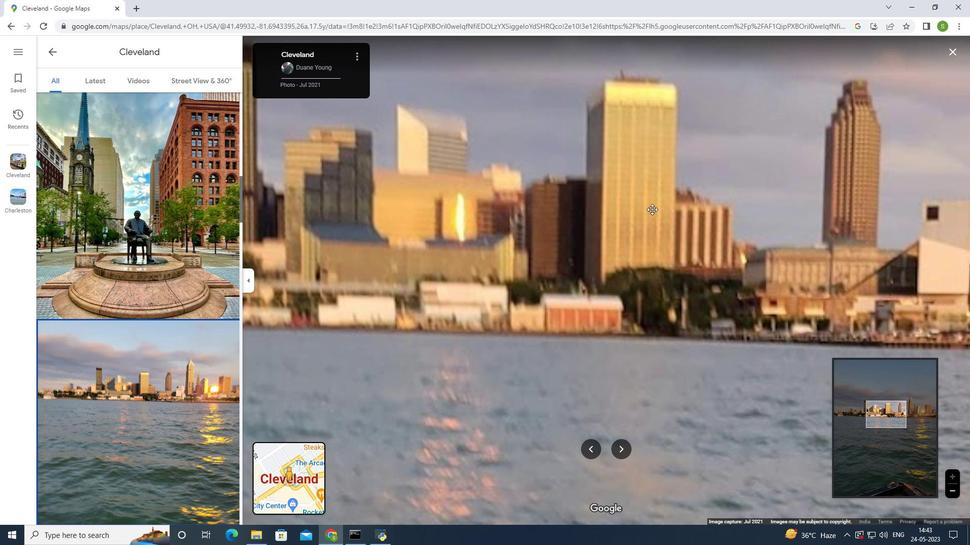 
Action: Mouse scrolled (652, 209) with delta (0, 0)
Screenshot: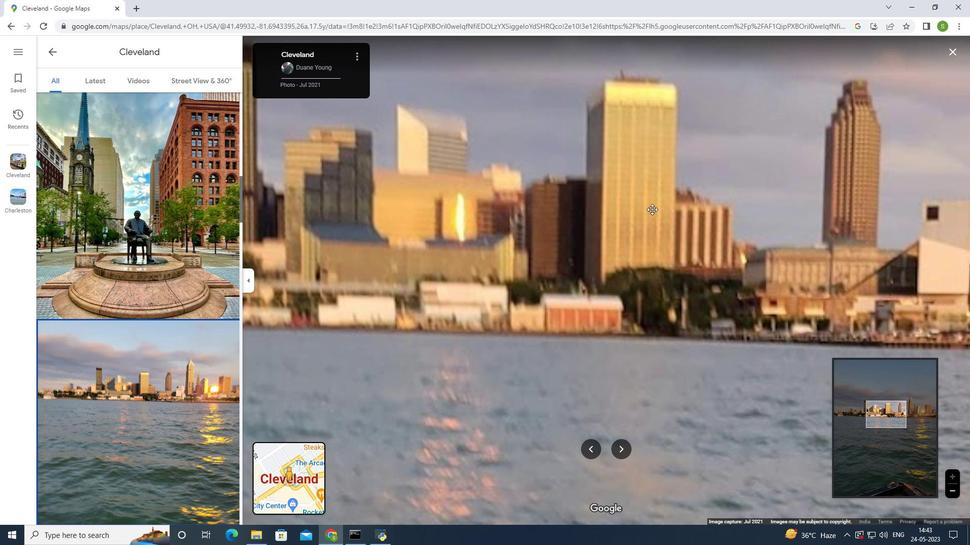 
Action: Mouse moved to (651, 210)
Screenshot: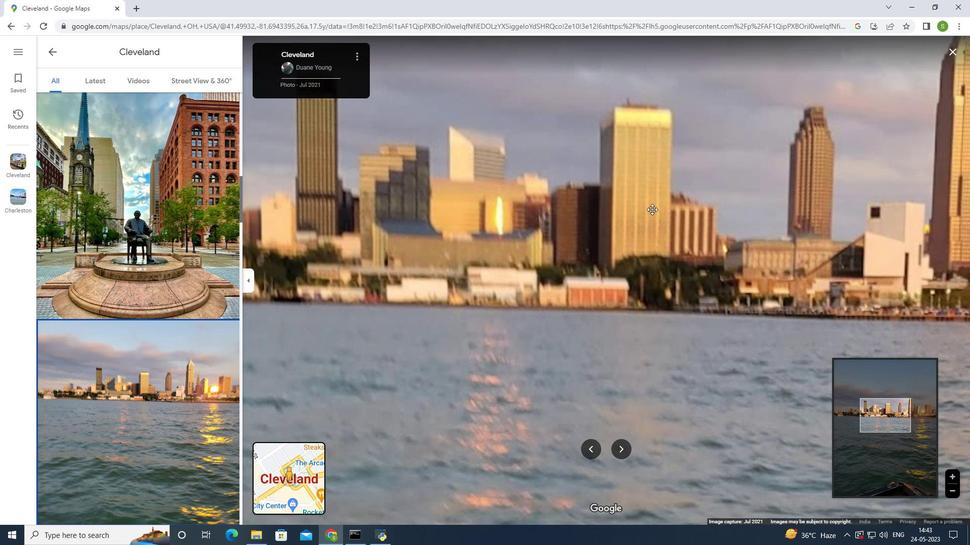 
Action: Mouse scrolled (651, 210) with delta (0, 0)
Screenshot: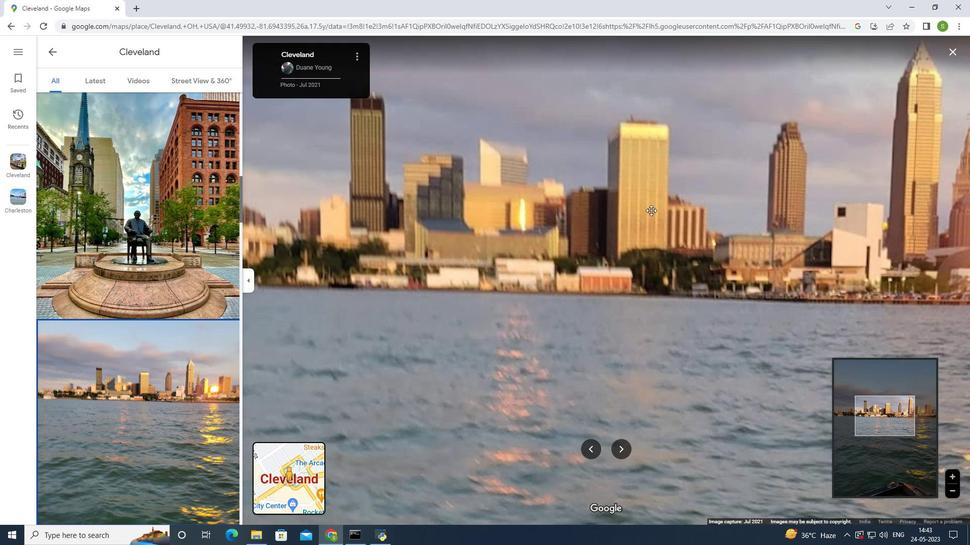 
Action: Mouse scrolled (651, 210) with delta (0, 0)
Screenshot: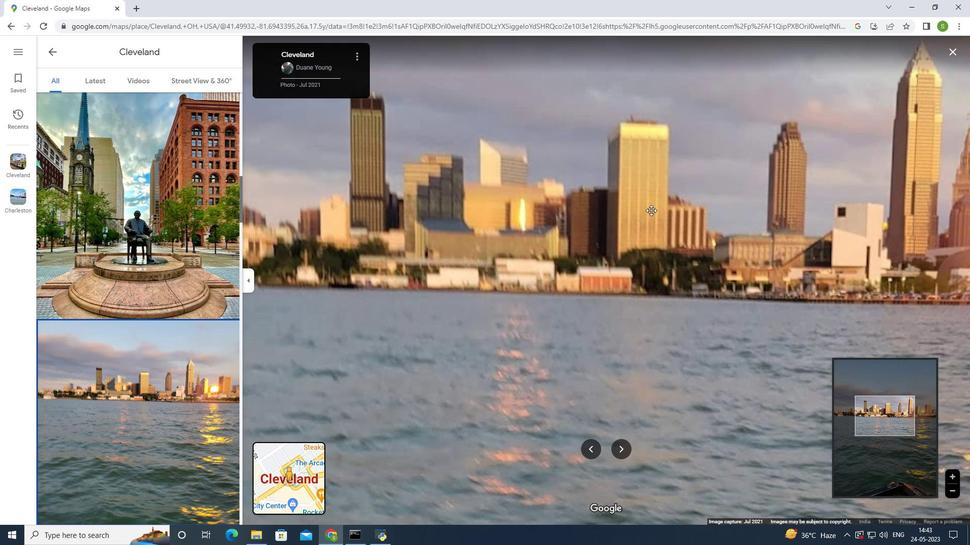 
Action: Mouse scrolled (651, 210) with delta (0, 0)
Screenshot: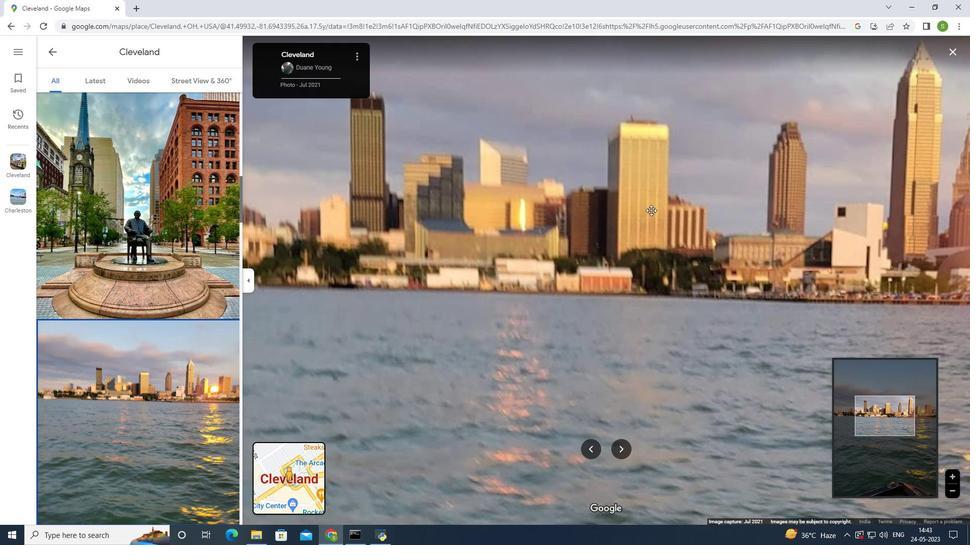 
Action: Mouse scrolled (651, 210) with delta (0, 0)
Screenshot: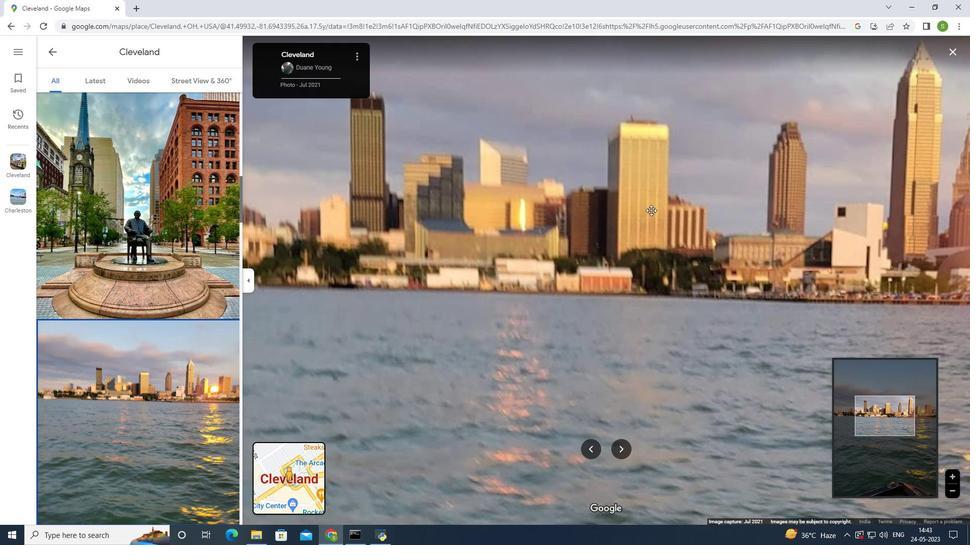 
Action: Mouse scrolled (651, 210) with delta (0, 0)
Screenshot: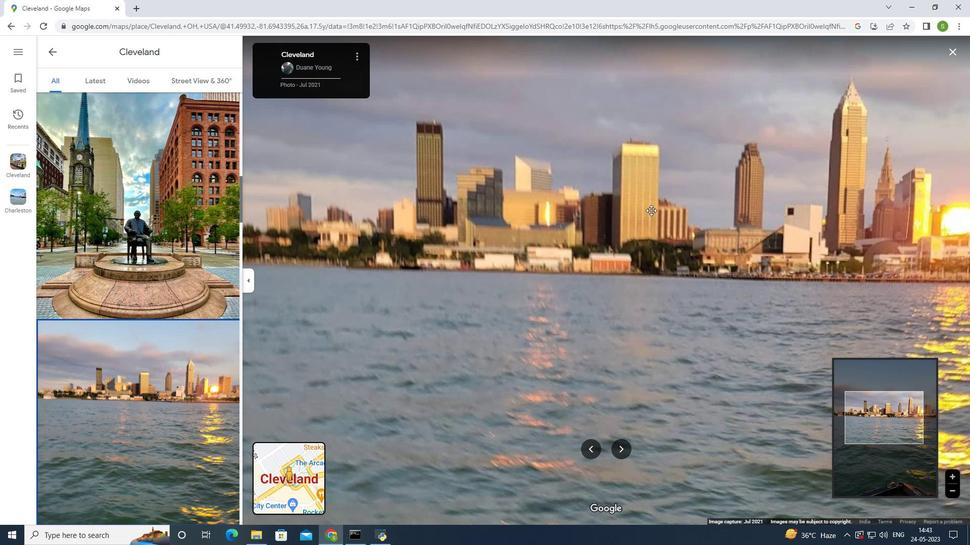 
Action: Mouse scrolled (651, 210) with delta (0, 0)
Screenshot: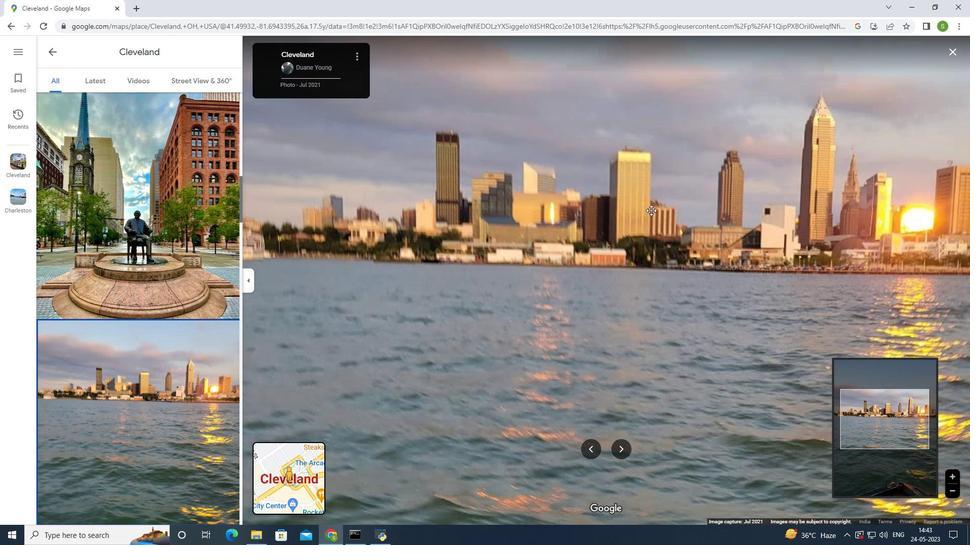 
Action: Mouse scrolled (651, 210) with delta (0, 0)
Screenshot: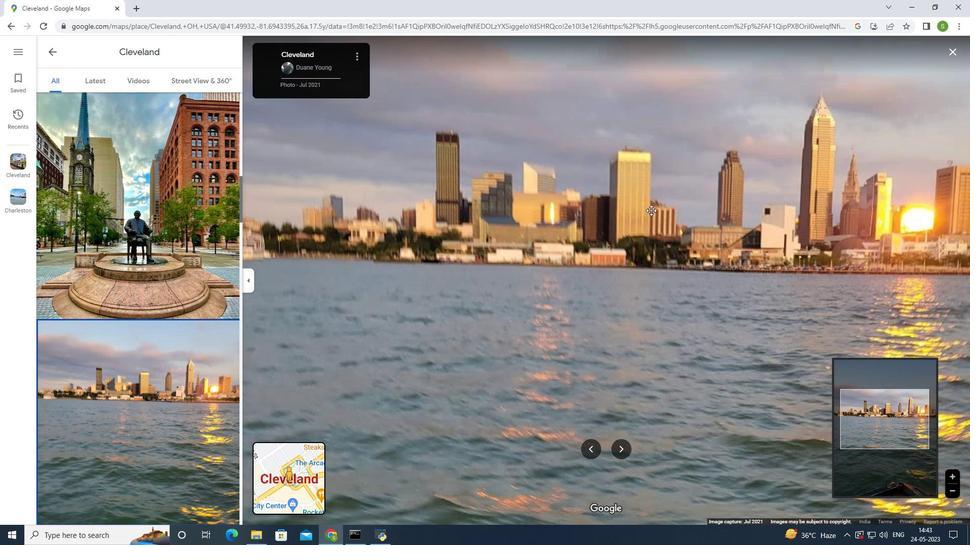 
Action: Mouse scrolled (651, 210) with delta (0, 0)
Screenshot: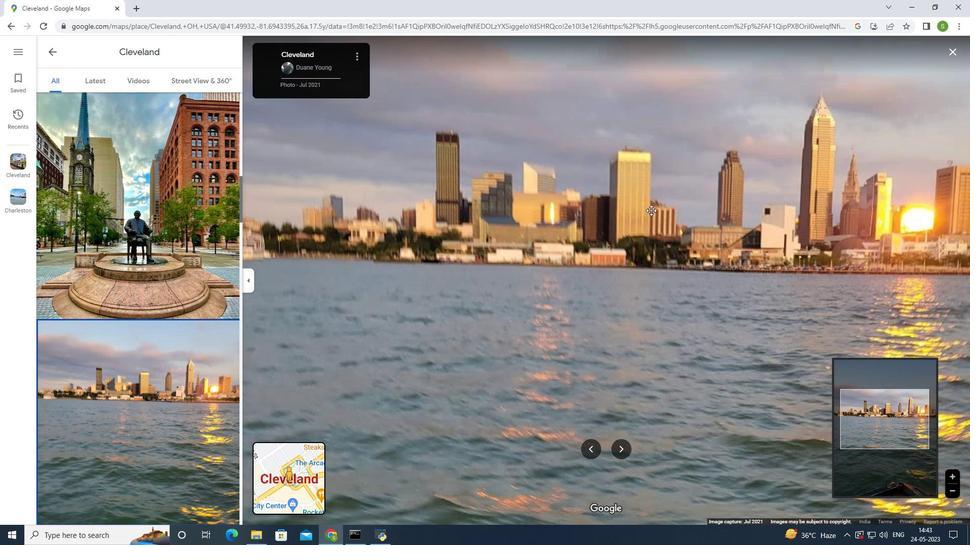 
Action: Mouse scrolled (651, 210) with delta (0, 0)
Screenshot: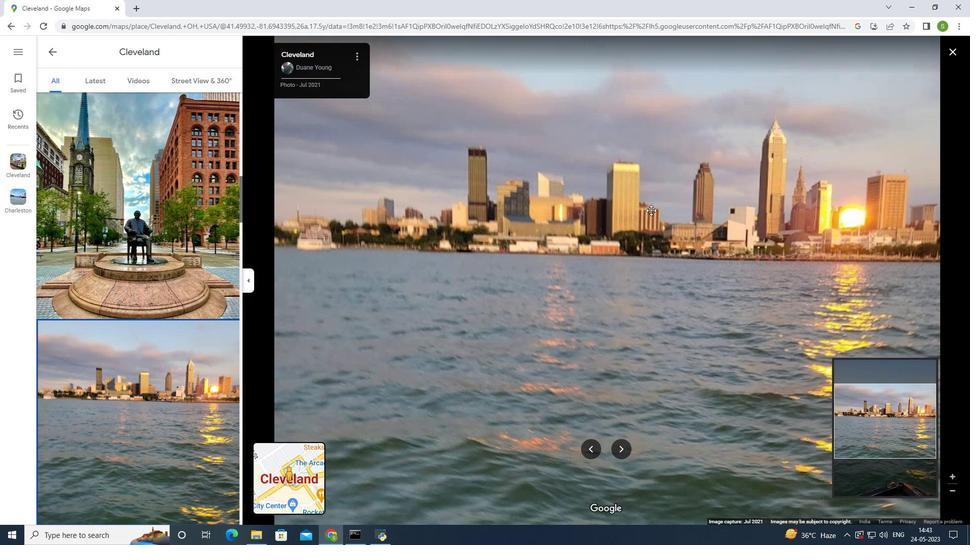 
Action: Mouse scrolled (651, 210) with delta (0, 0)
Screenshot: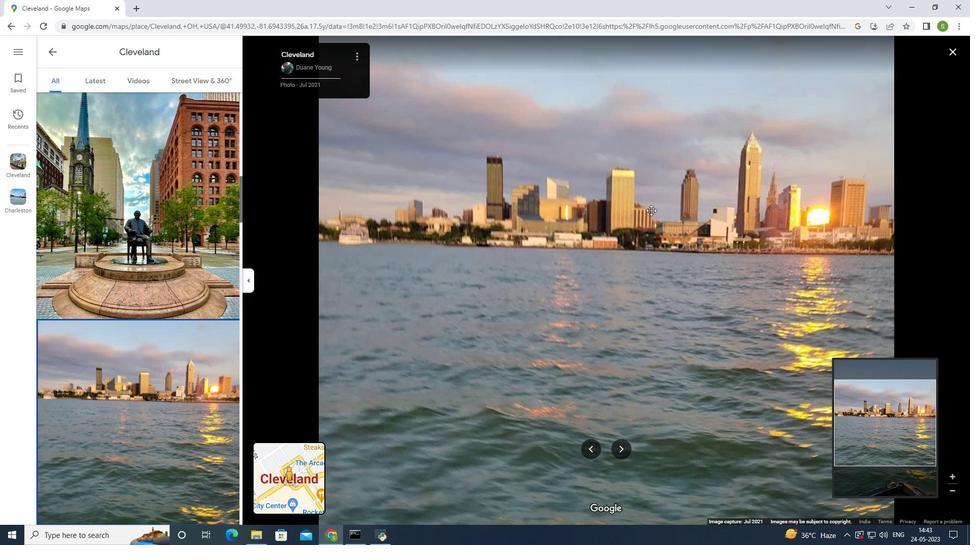 
Action: Mouse scrolled (651, 210) with delta (0, 0)
Screenshot: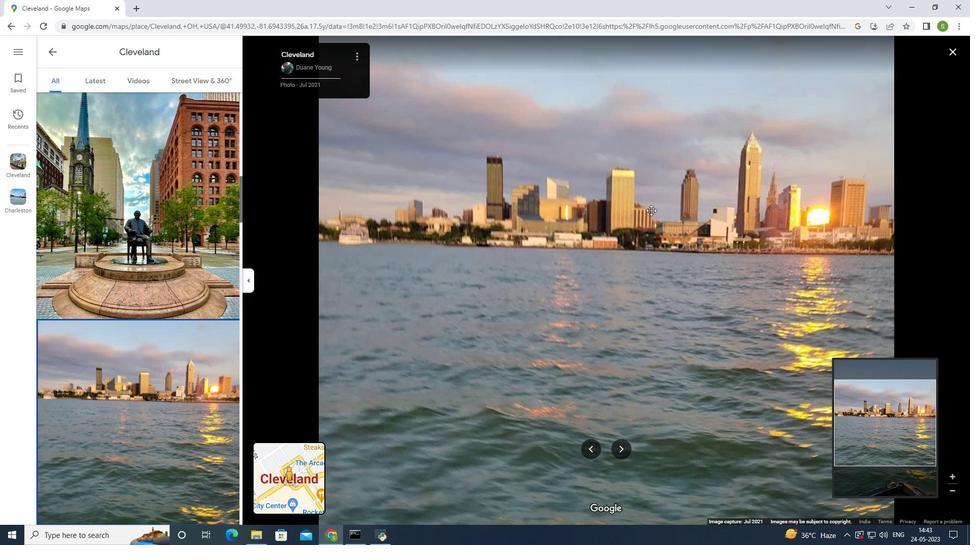 
Action: Mouse scrolled (651, 210) with delta (0, 0)
Screenshot: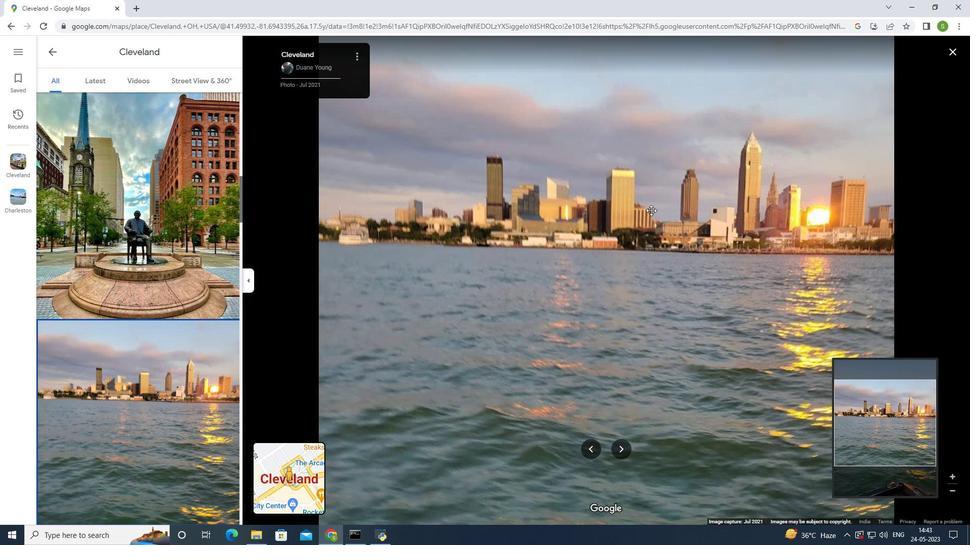 
Action: Mouse scrolled (651, 210) with delta (0, 0)
Screenshot: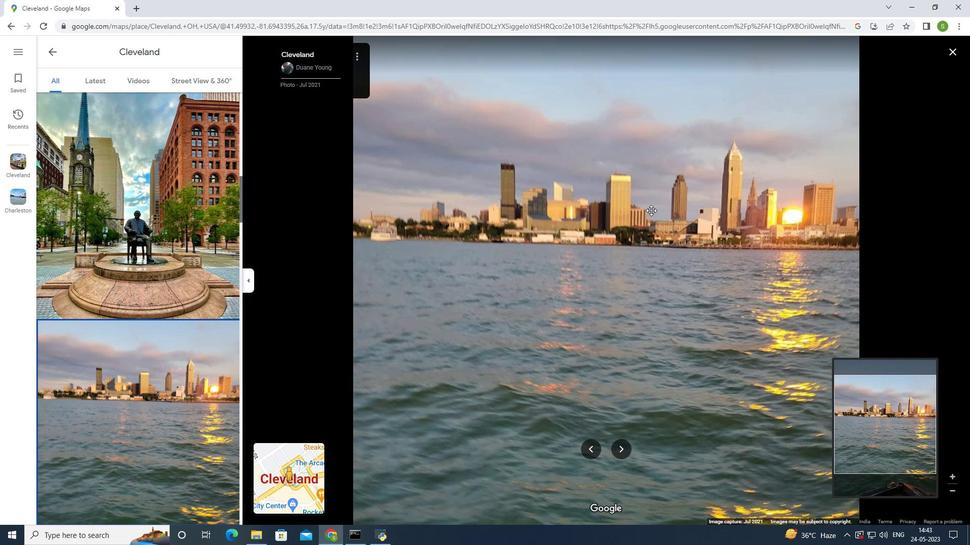 
Action: Mouse scrolled (651, 210) with delta (0, 0)
Screenshot: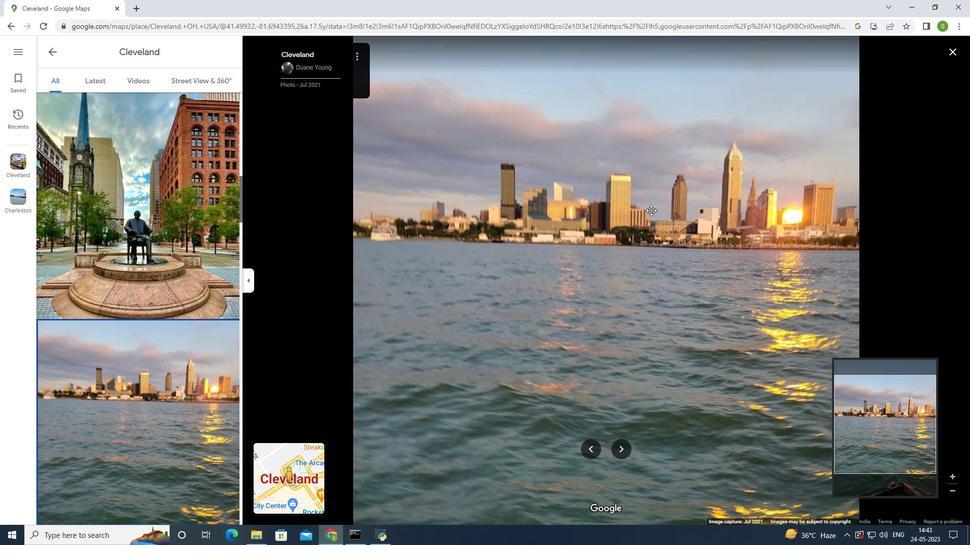 
Action: Mouse scrolled (651, 210) with delta (0, 0)
Screenshot: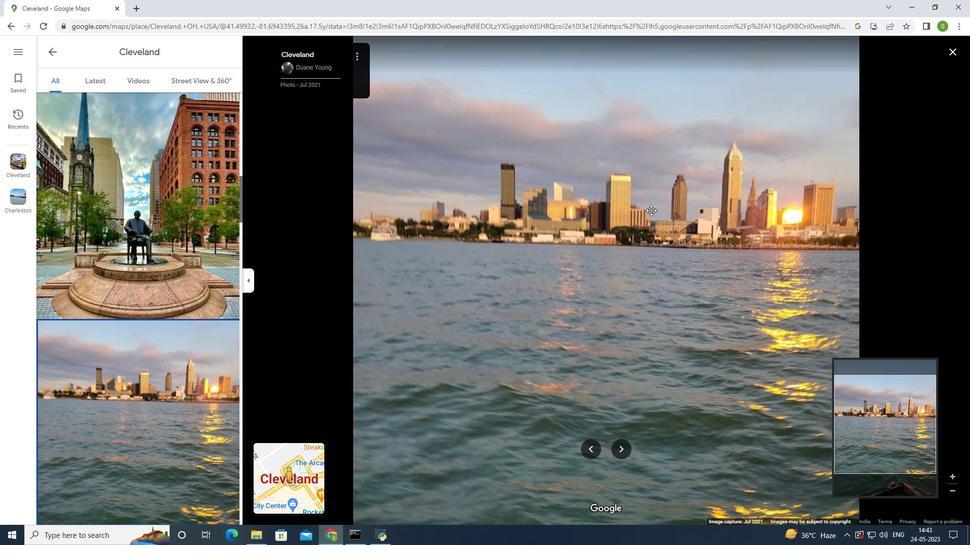 
Action: Mouse scrolled (651, 210) with delta (0, 0)
Screenshot: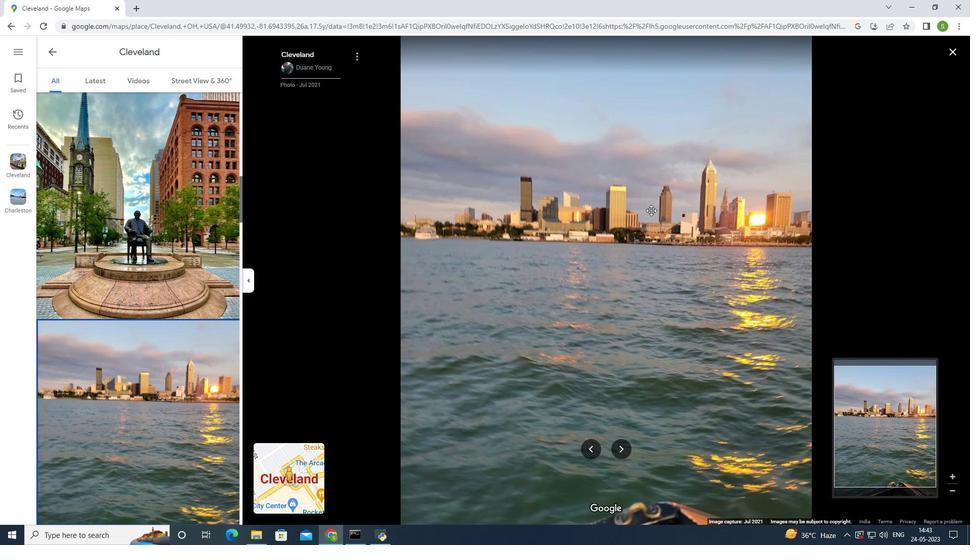 
Action: Mouse scrolled (651, 210) with delta (0, 0)
Screenshot: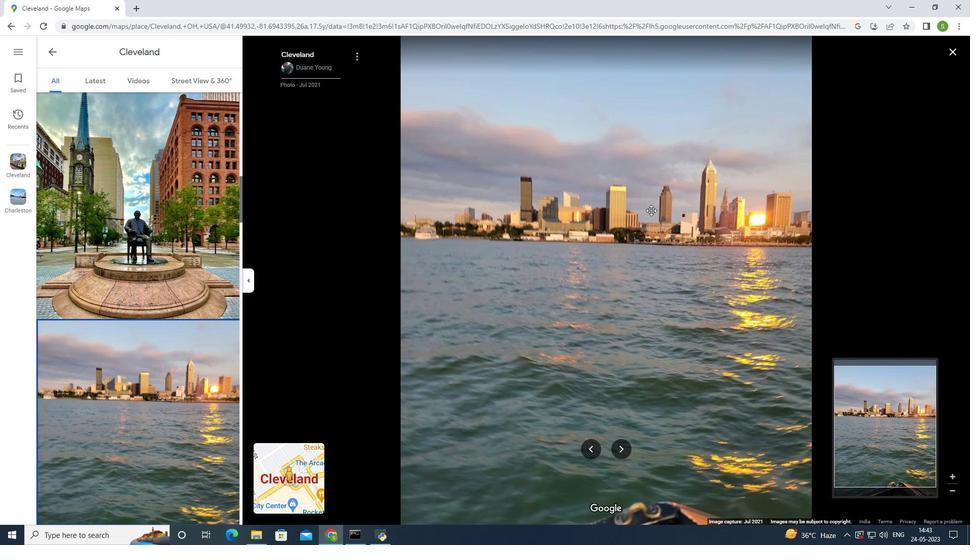 
Action: Mouse scrolled (651, 210) with delta (0, 0)
Screenshot: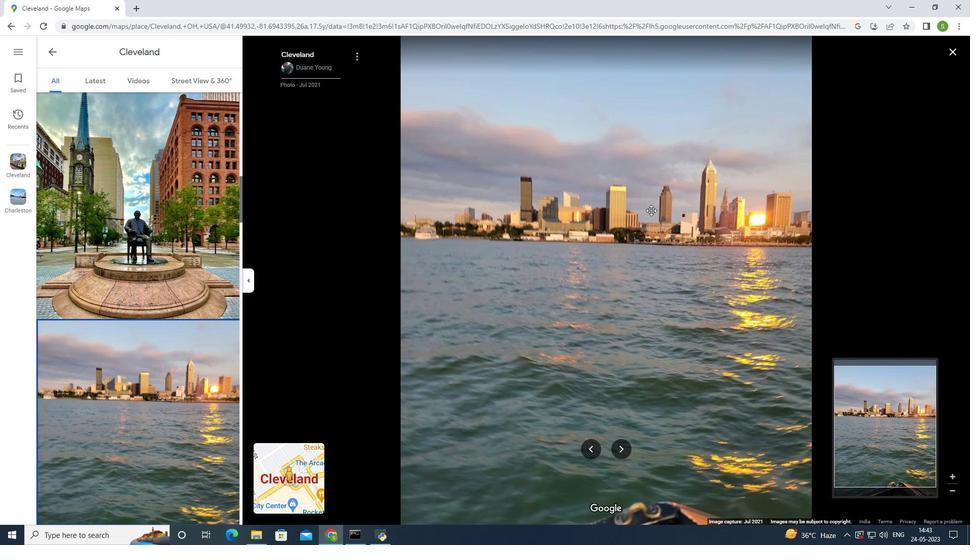 
Action: Mouse scrolled (651, 210) with delta (0, 0)
Screenshot: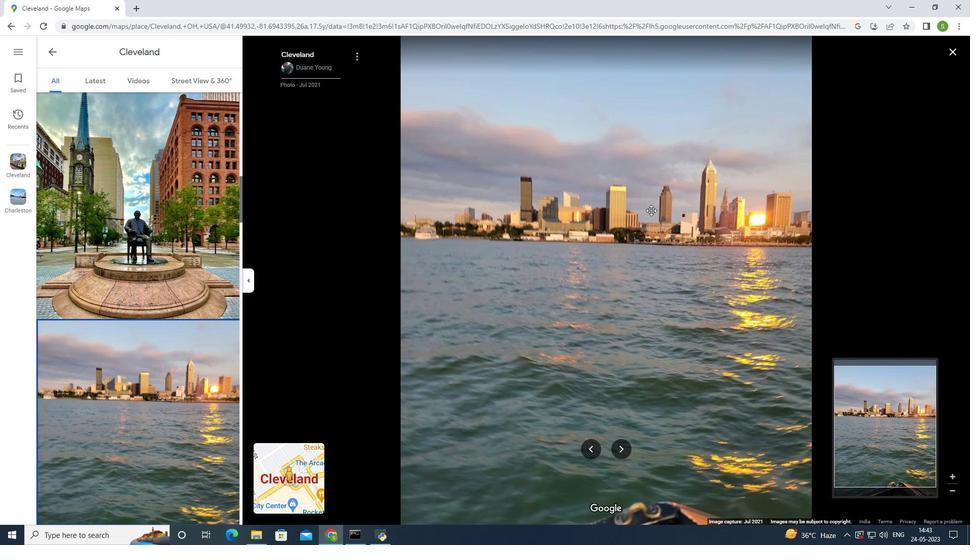 
Action: Mouse scrolled (651, 210) with delta (0, 0)
Screenshot: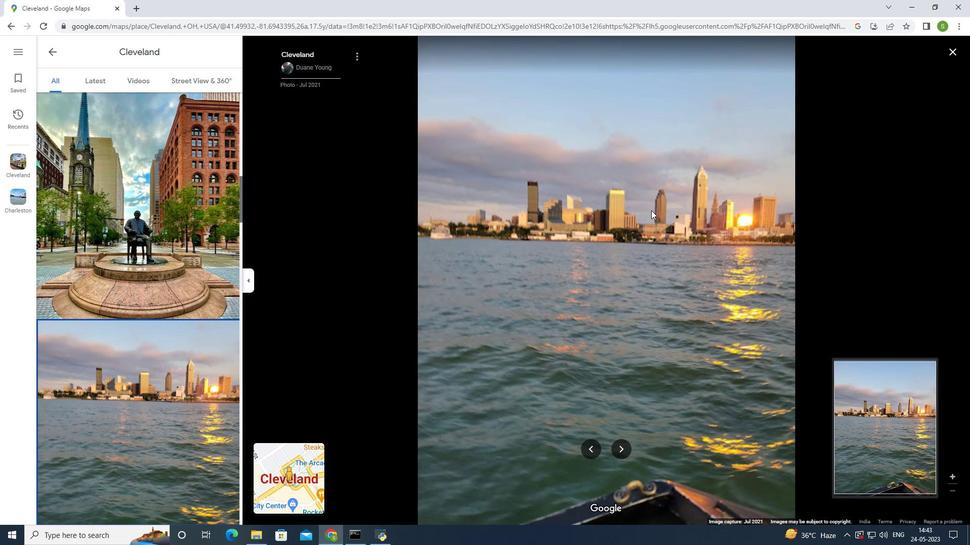 
Action: Mouse scrolled (651, 210) with delta (0, 0)
Screenshot: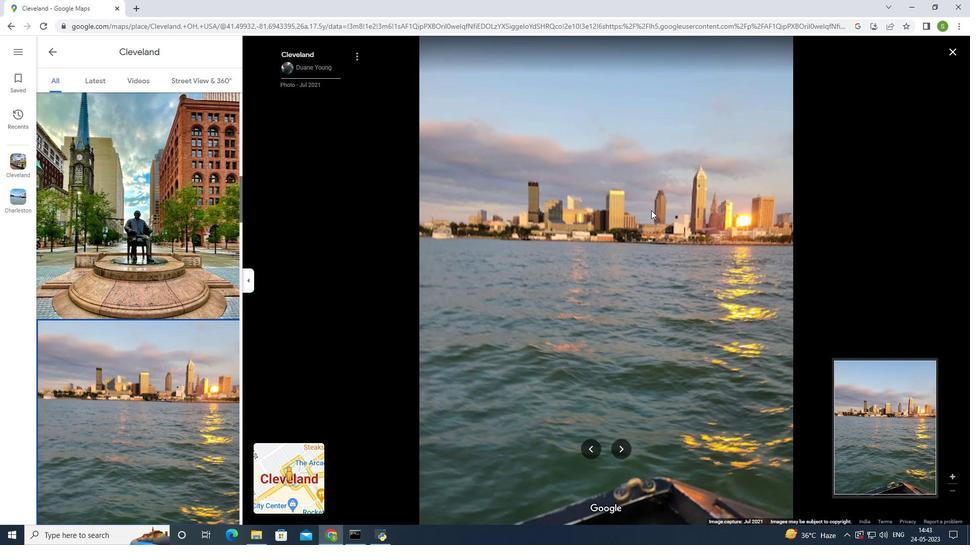 
Action: Mouse scrolled (651, 210) with delta (0, 0)
Screenshot: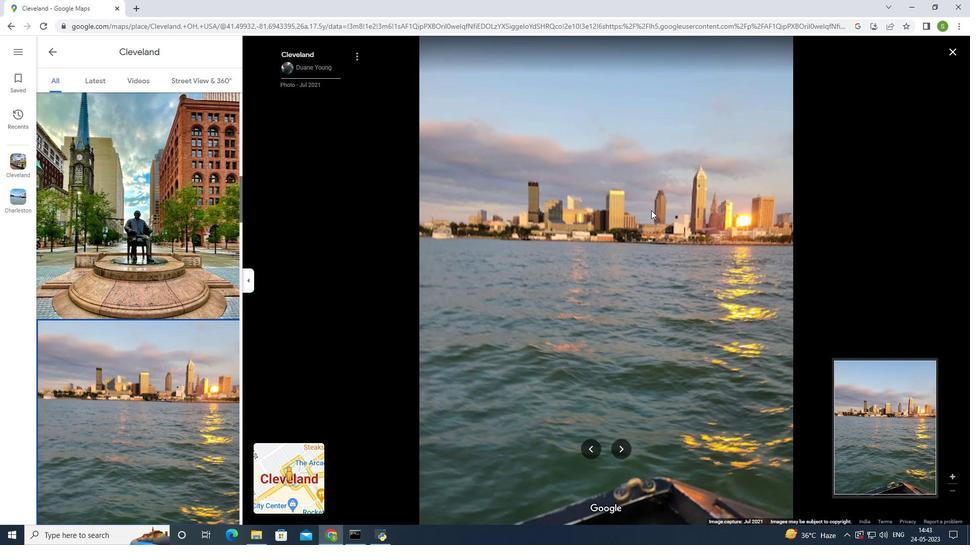 
Action: Mouse scrolled (651, 210) with delta (0, 0)
Screenshot: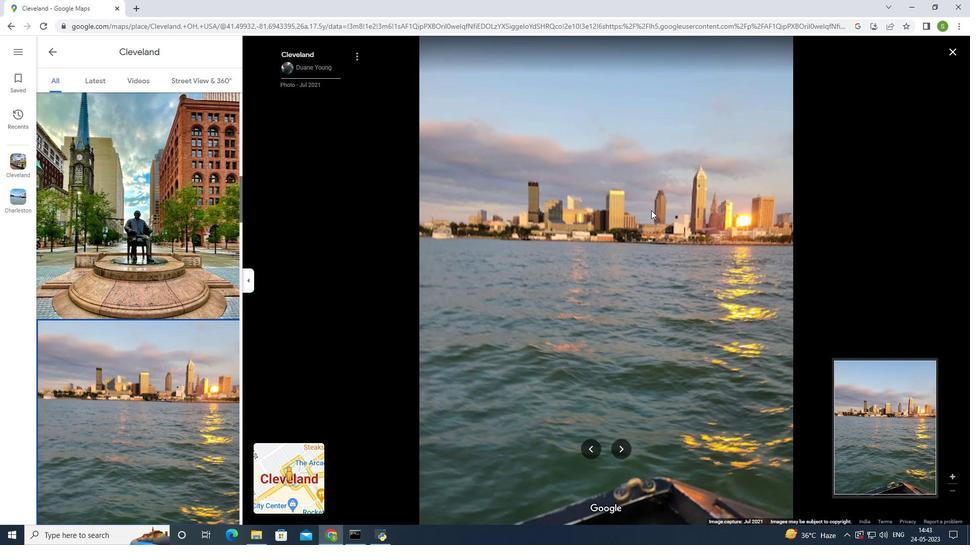 
Action: Mouse scrolled (651, 210) with delta (0, 0)
Screenshot: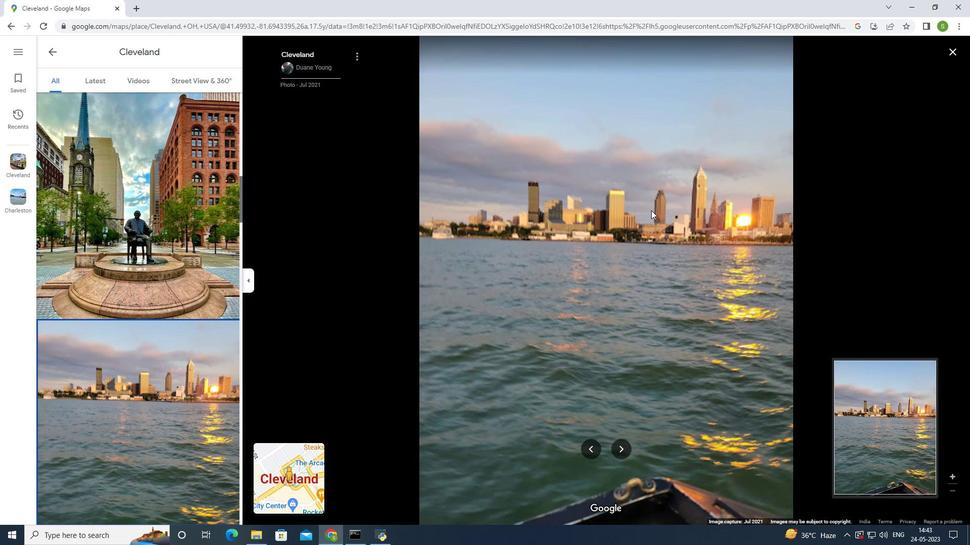 
Action: Mouse scrolled (651, 210) with delta (0, 0)
Screenshot: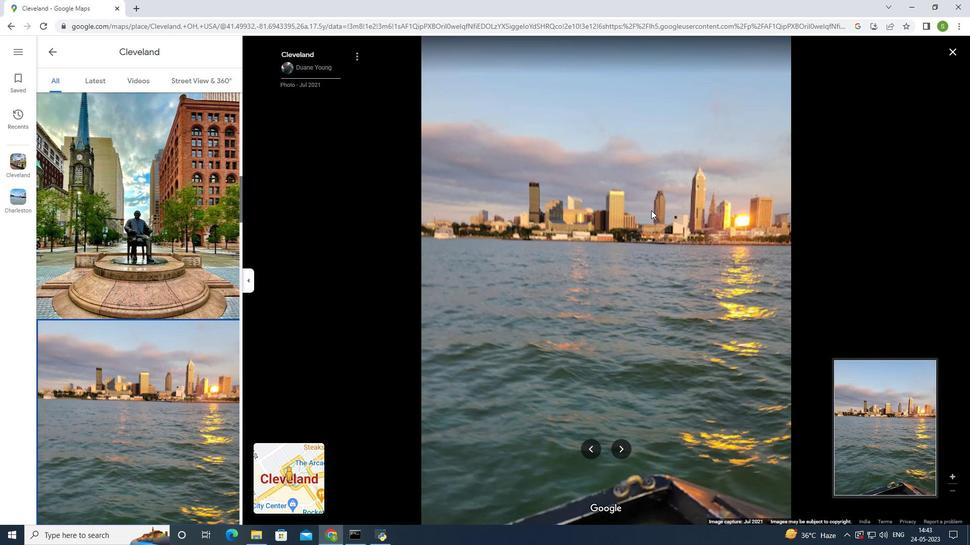 
Action: Mouse scrolled (651, 210) with delta (0, 0)
Screenshot: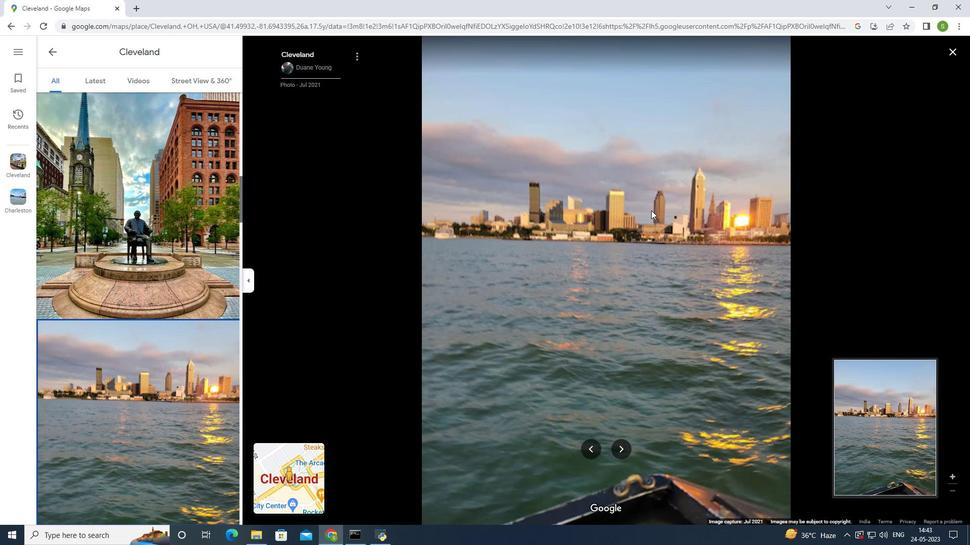 
Action: Mouse scrolled (651, 210) with delta (0, 0)
Screenshot: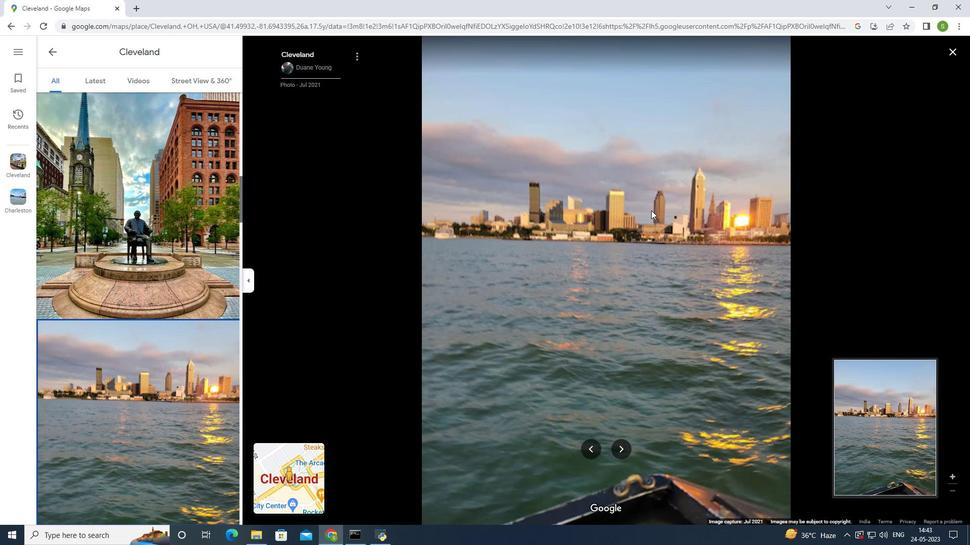 
Action: Mouse scrolled (651, 210) with delta (0, 0)
Screenshot: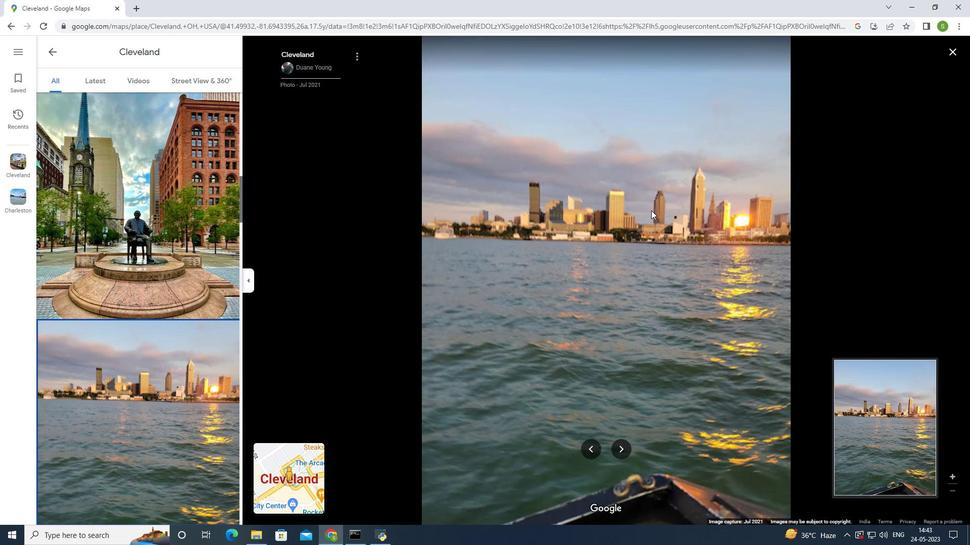 
Action: Mouse moved to (626, 445)
Screenshot: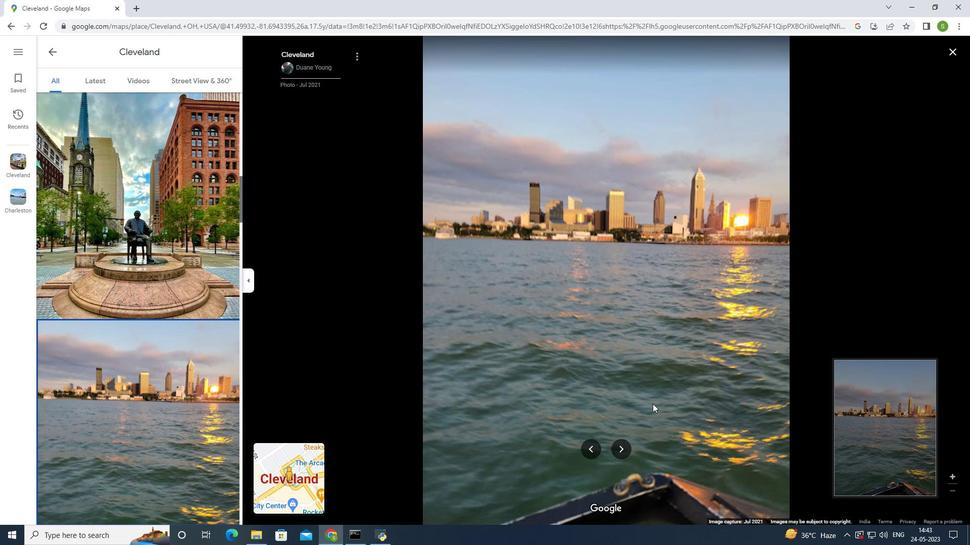 
Action: Mouse pressed left at (626, 445)
Screenshot: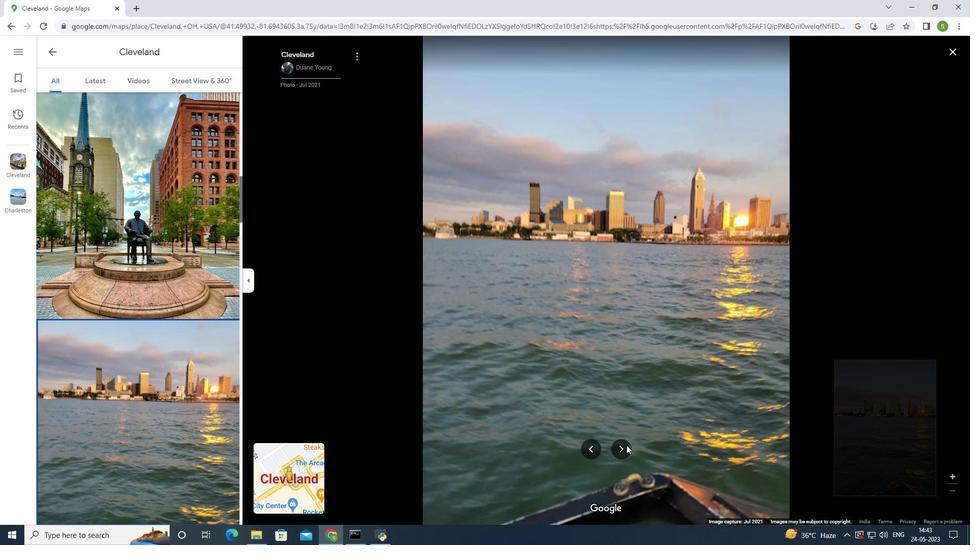 
Action: Mouse moved to (744, 397)
Screenshot: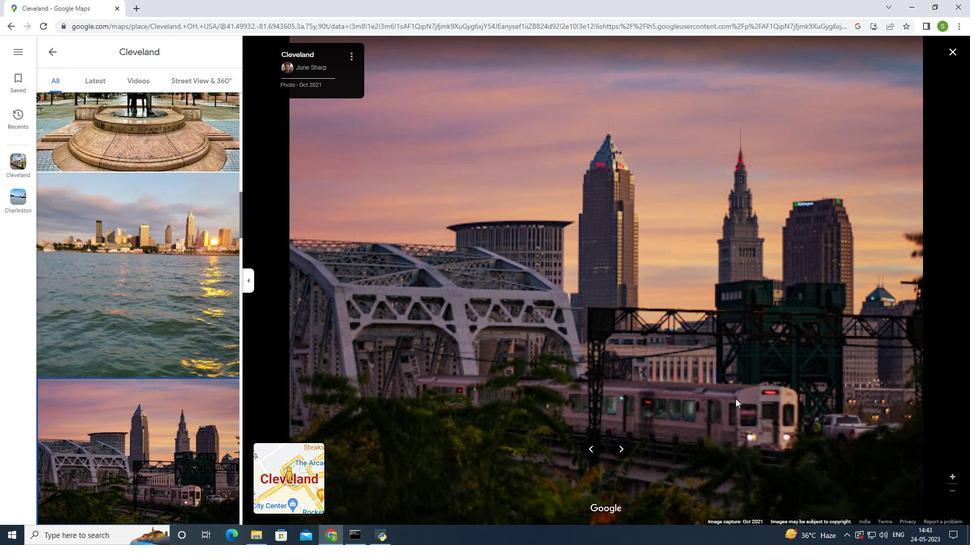
Action: Mouse scrolled (744, 398) with delta (0, 0)
Screenshot: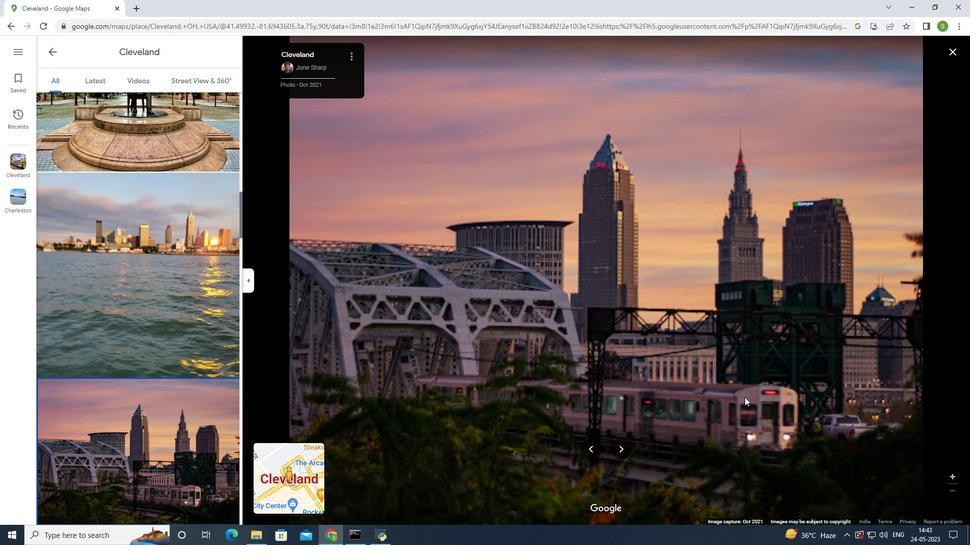 
Action: Mouse scrolled (744, 398) with delta (0, 0)
Screenshot: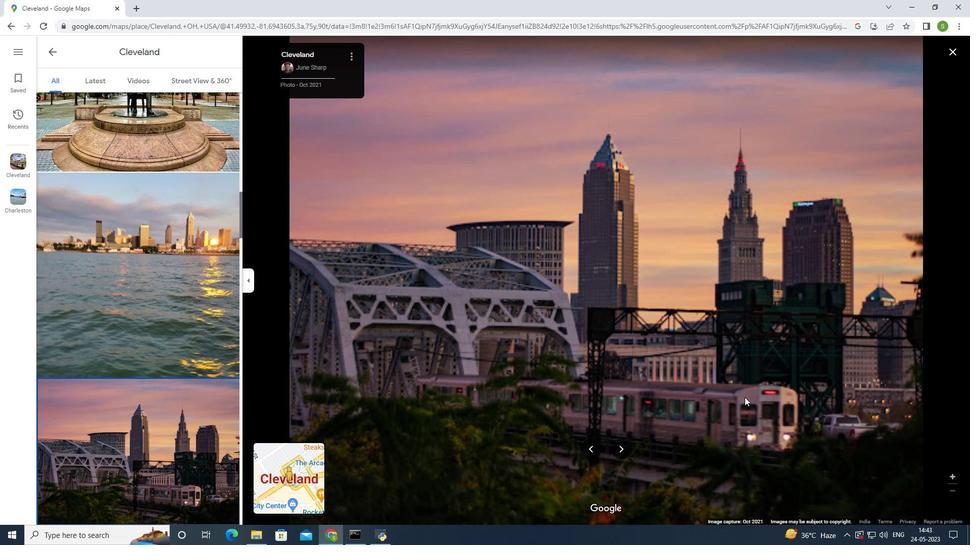 
Action: Mouse scrolled (744, 398) with delta (0, 0)
Screenshot: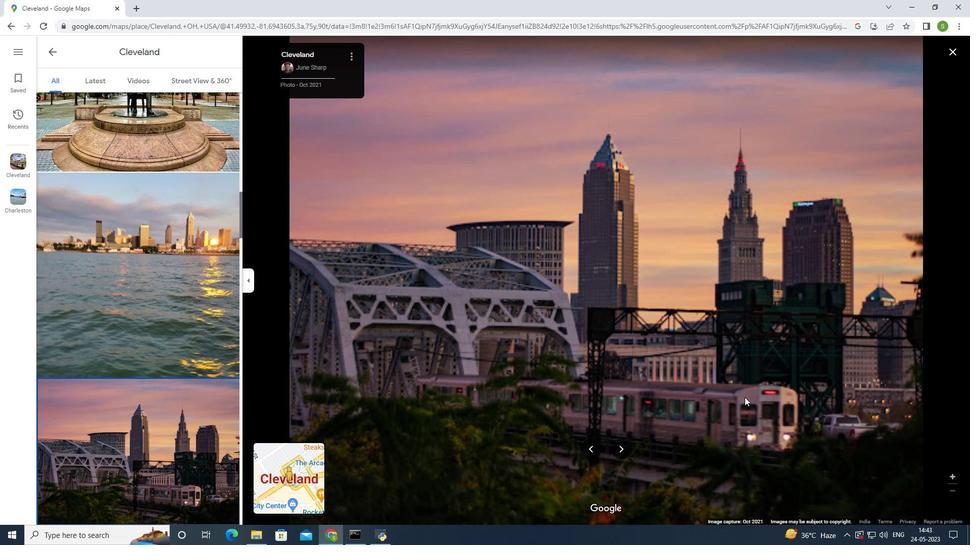 
Action: Mouse scrolled (744, 398) with delta (0, 0)
Screenshot: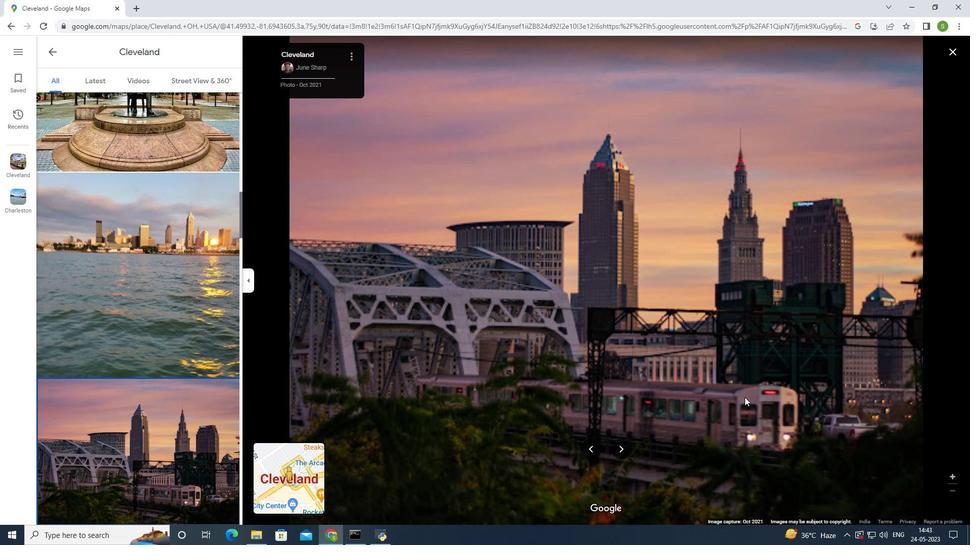 
Action: Mouse moved to (744, 398)
Screenshot: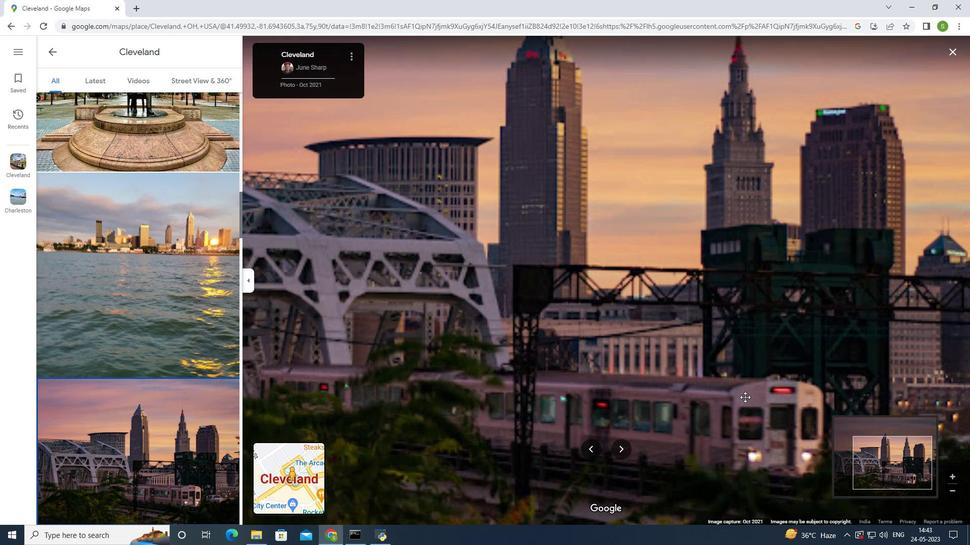 
Action: Mouse scrolled (744, 399) with delta (0, 0)
Screenshot: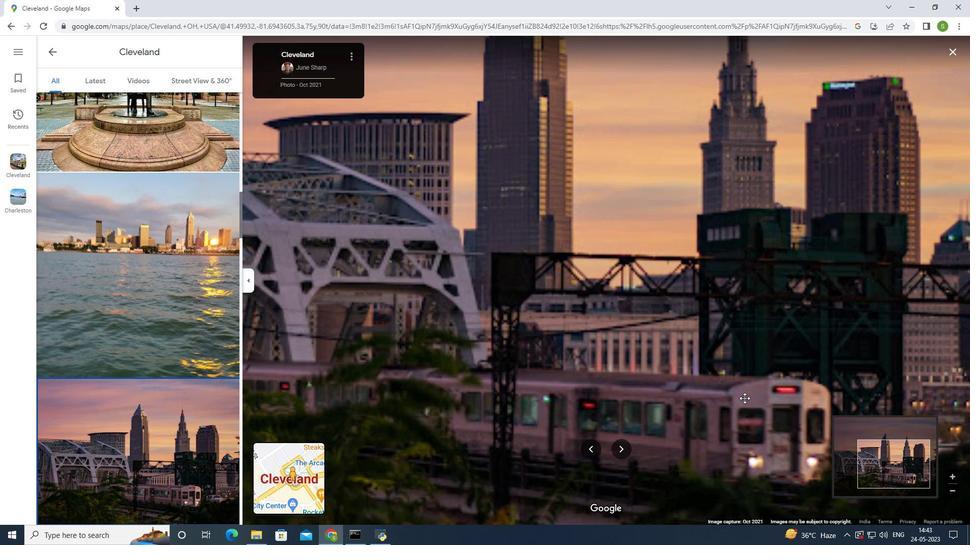 
Action: Mouse scrolled (744, 399) with delta (0, 0)
Screenshot: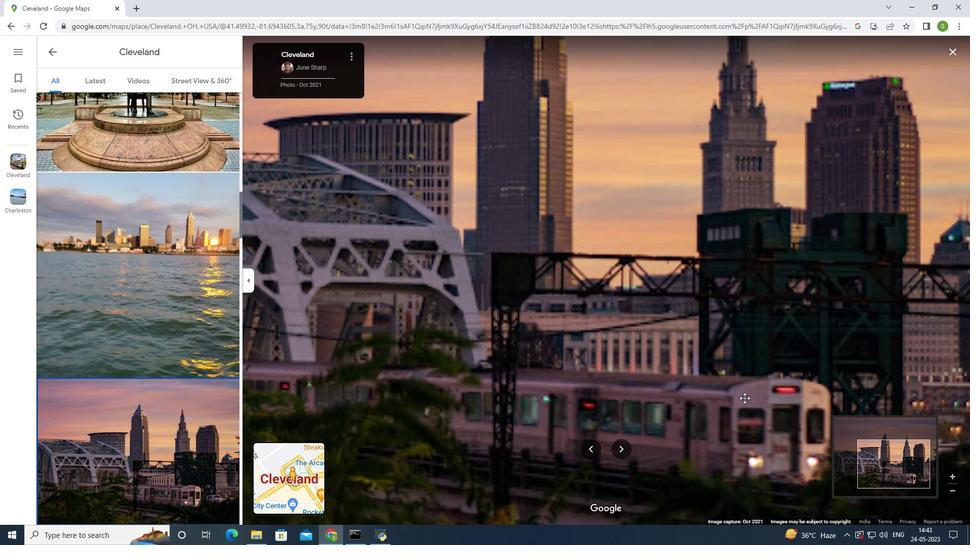
Action: Mouse scrolled (744, 399) with delta (0, 0)
Screenshot: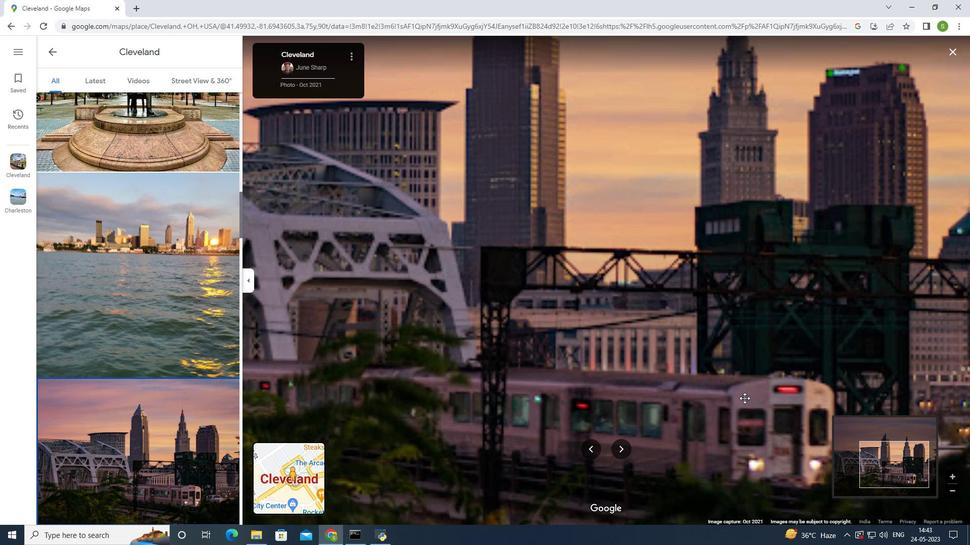 
Action: Mouse scrolled (744, 399) with delta (0, 0)
Screenshot: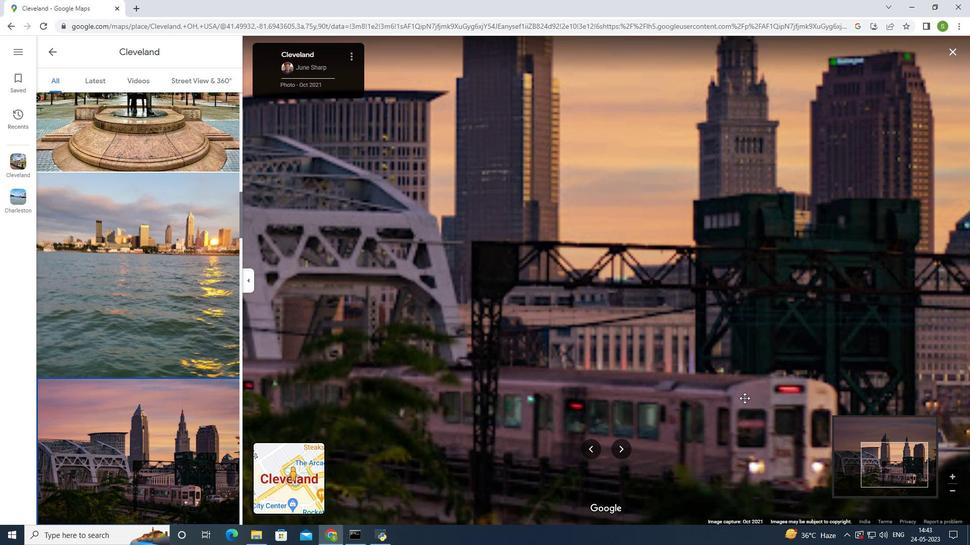 
Action: Mouse moved to (743, 398)
Screenshot: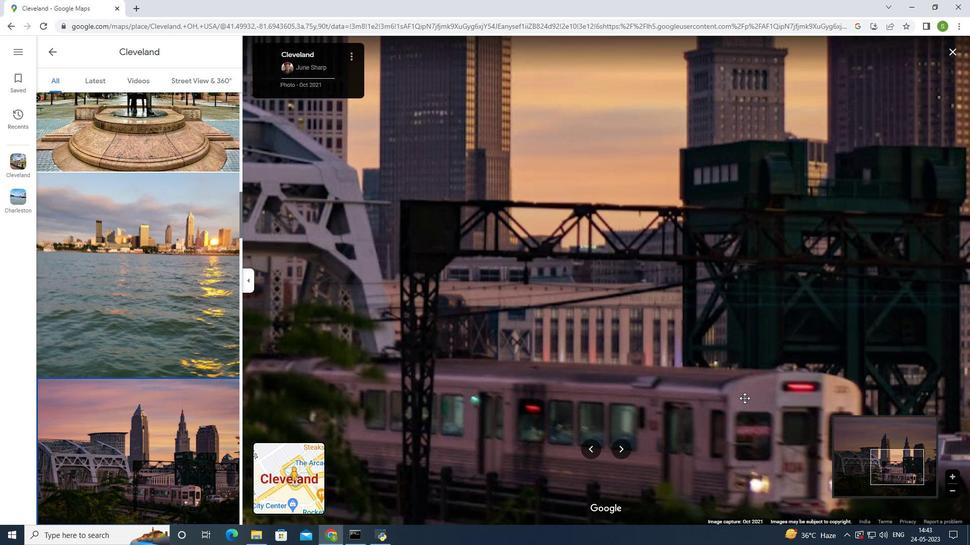
Action: Mouse scrolled (743, 399) with delta (0, 0)
Screenshot: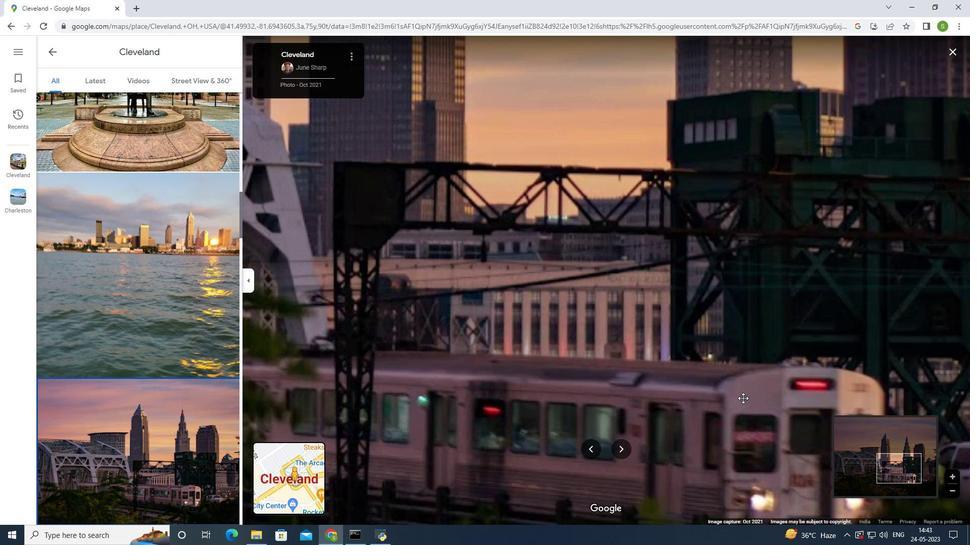 
Action: Mouse scrolled (743, 399) with delta (0, 0)
Screenshot: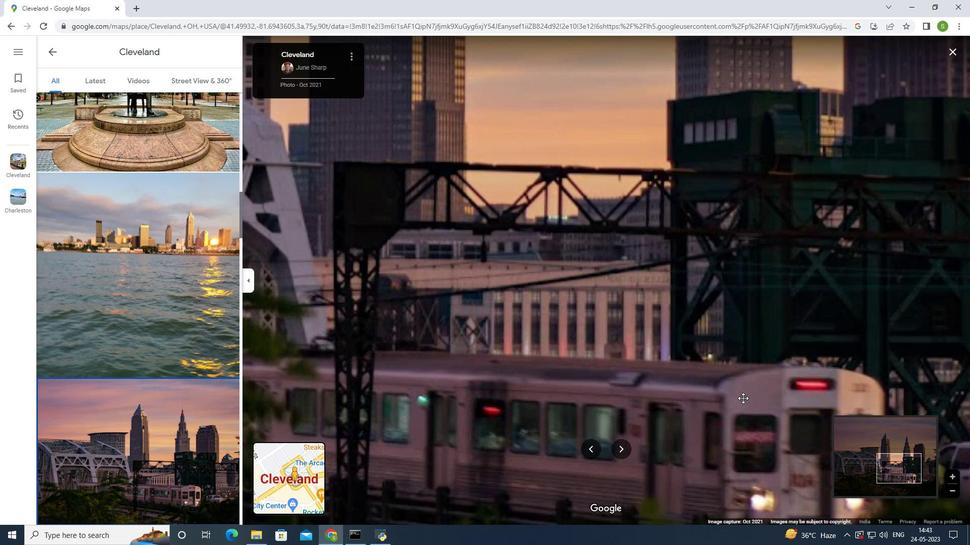 
Action: Mouse scrolled (743, 399) with delta (0, 0)
Screenshot: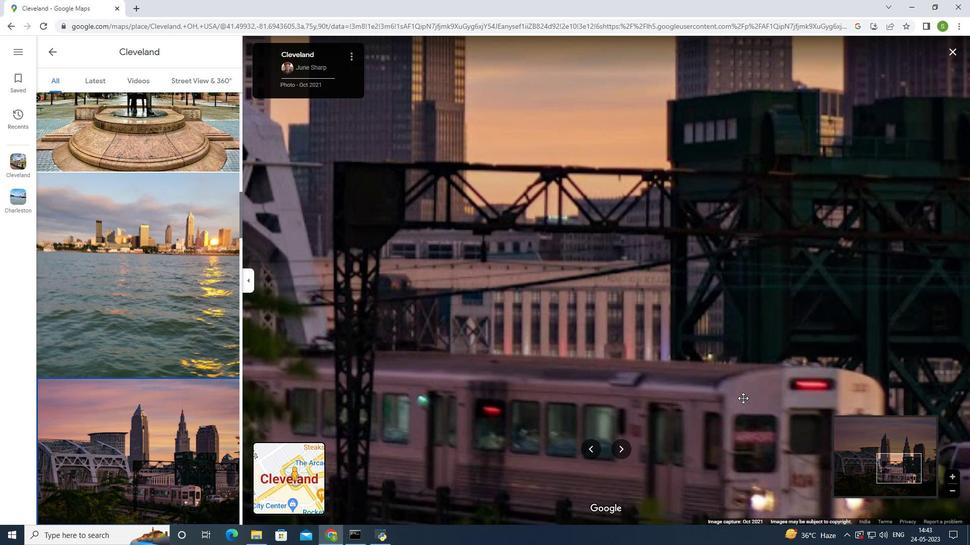 
Action: Mouse scrolled (743, 399) with delta (0, 0)
Screenshot: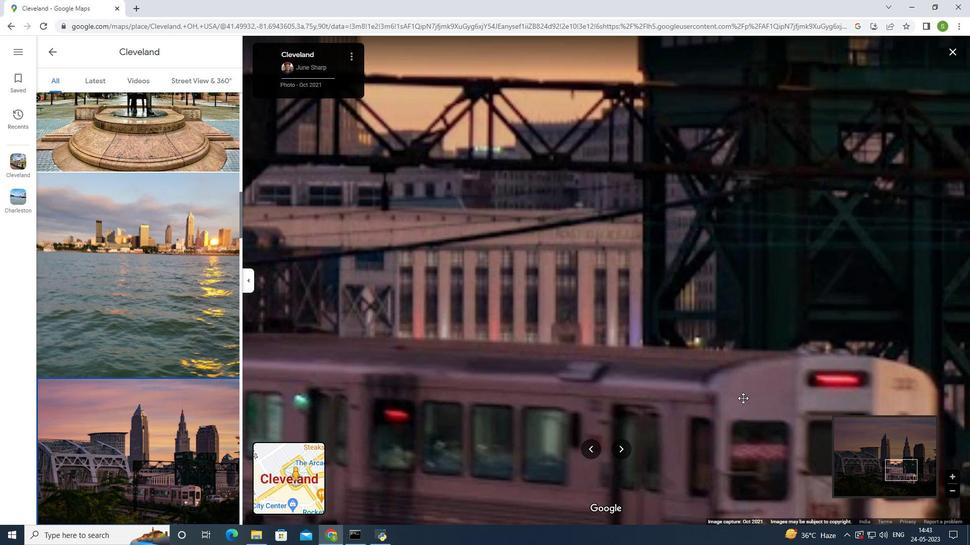 
Action: Mouse scrolled (743, 399) with delta (0, 0)
Screenshot: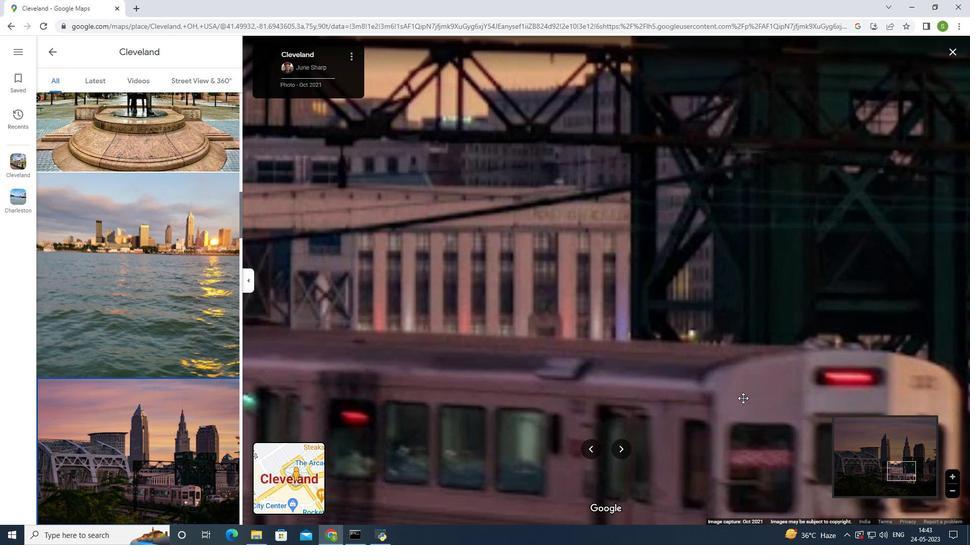 
Action: Mouse scrolled (743, 399) with delta (0, 0)
Screenshot: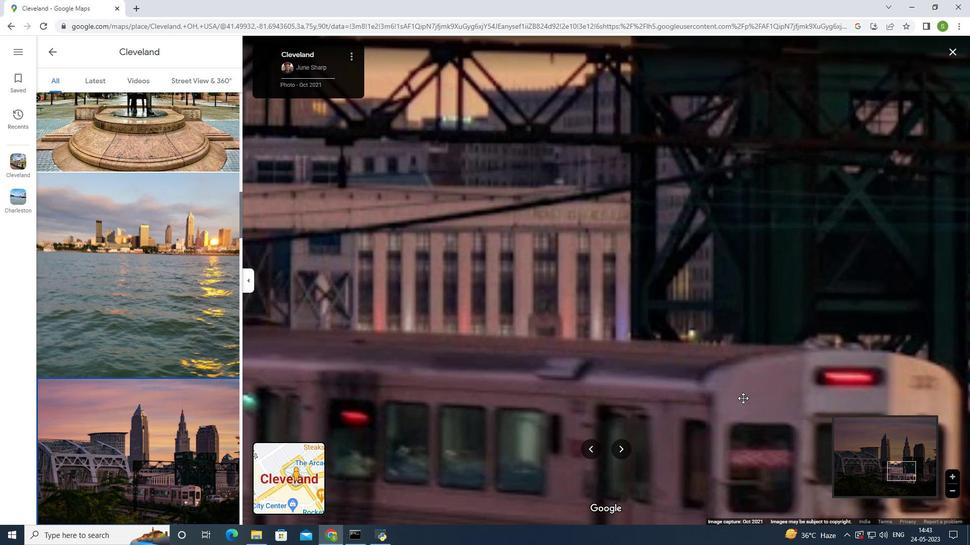 
Action: Mouse moved to (742, 398)
Screenshot: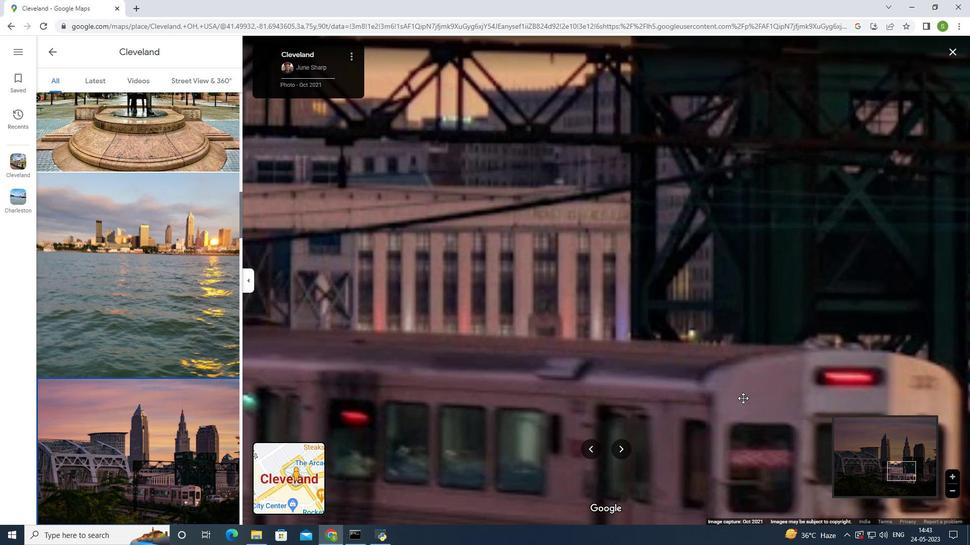 
Action: Mouse scrolled (742, 399) with delta (0, 0)
Screenshot: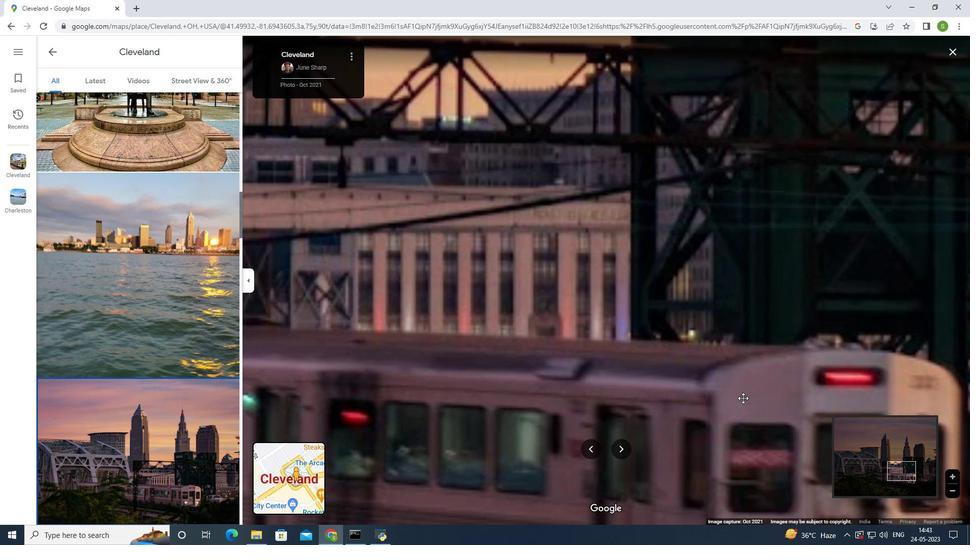 
Action: Mouse moved to (742, 397)
Screenshot: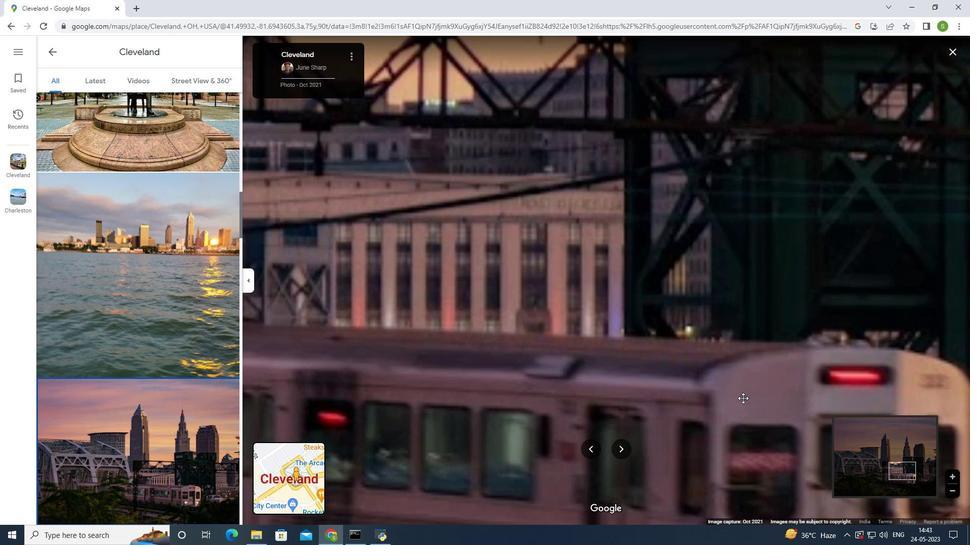 
Action: Mouse scrolled (742, 398) with delta (0, 0)
Screenshot: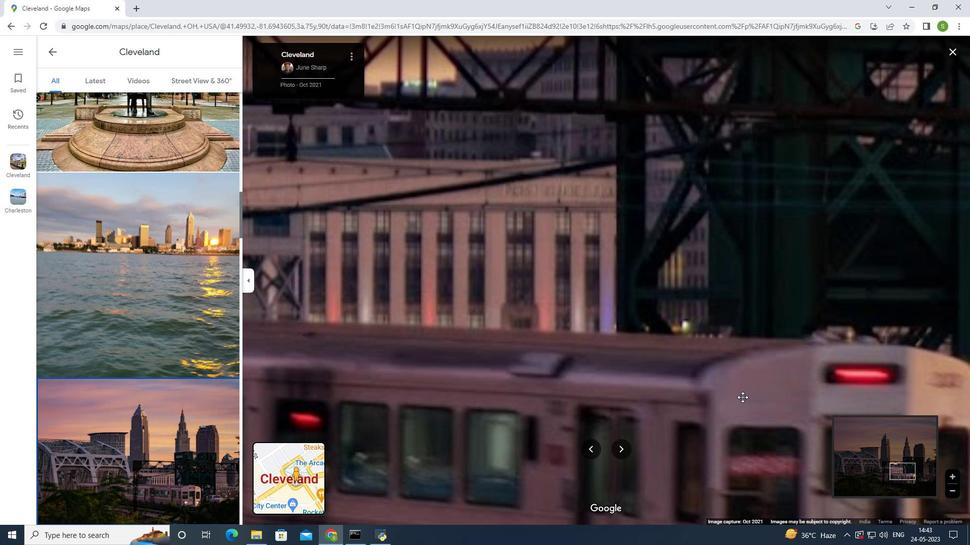 
Action: Mouse scrolled (742, 398) with delta (0, 0)
Screenshot: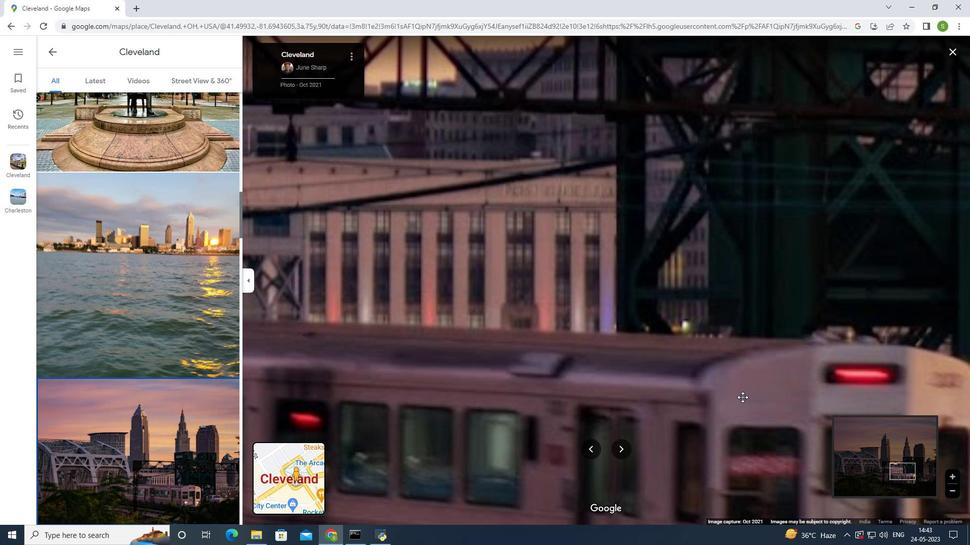 
Action: Mouse scrolled (742, 398) with delta (0, 0)
Screenshot: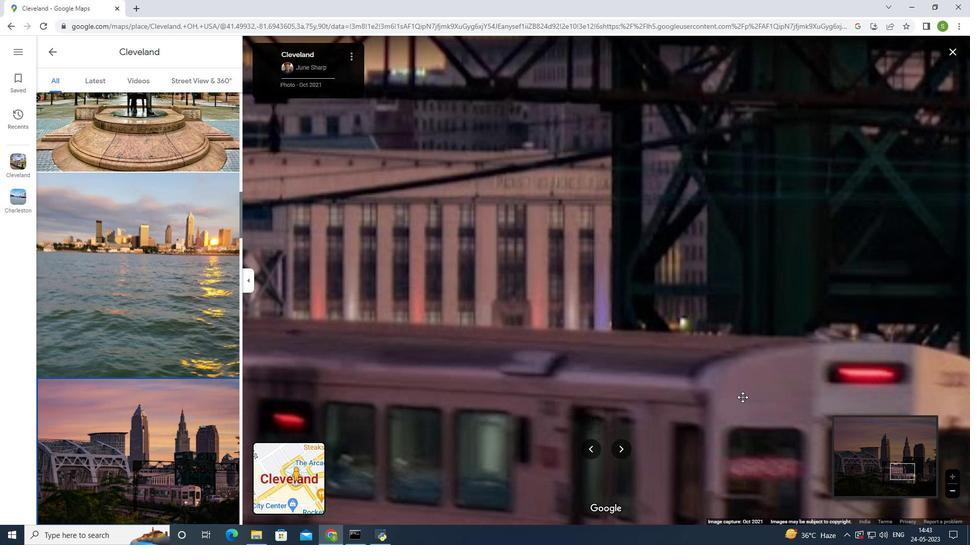 
Action: Mouse scrolled (742, 398) with delta (0, 0)
Screenshot: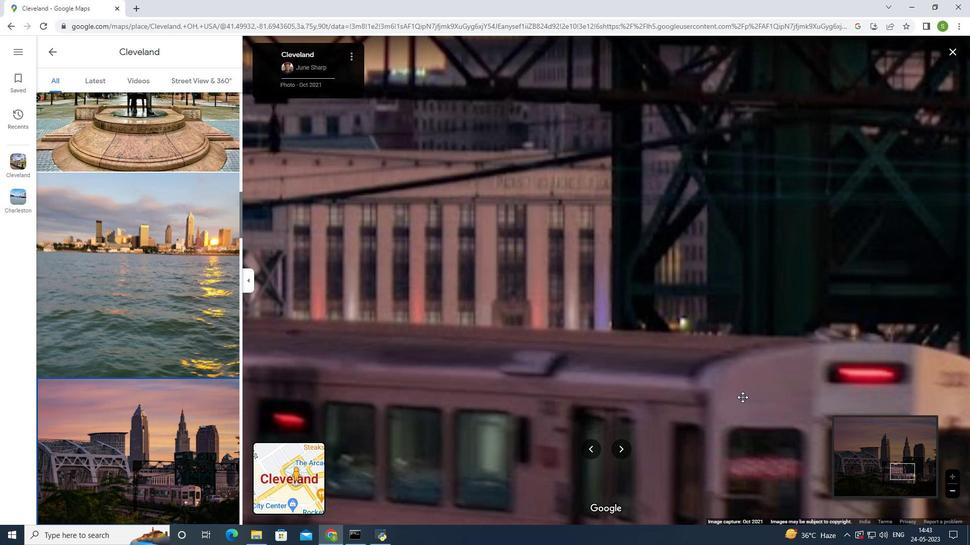 
Action: Mouse moved to (742, 397)
Screenshot: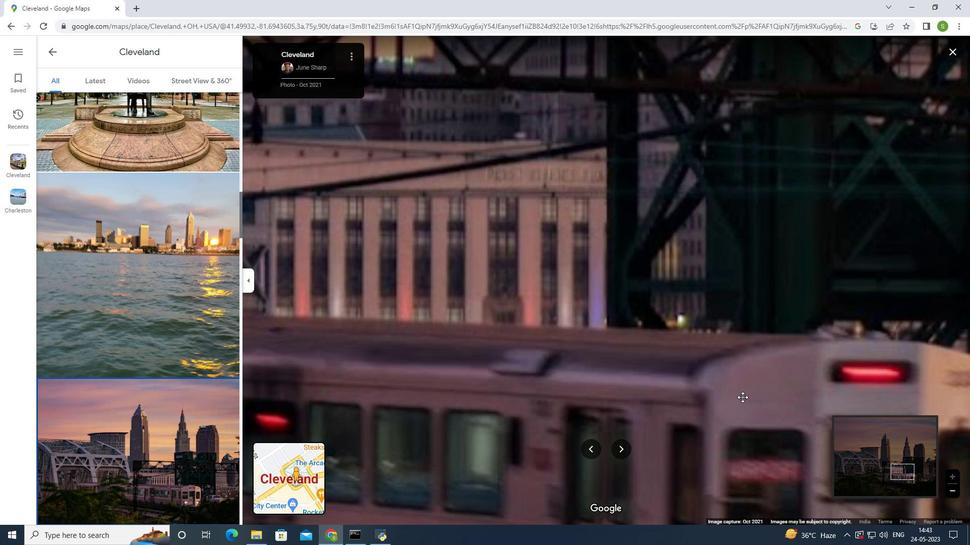 
Action: Mouse scrolled (742, 396) with delta (0, 0)
Screenshot: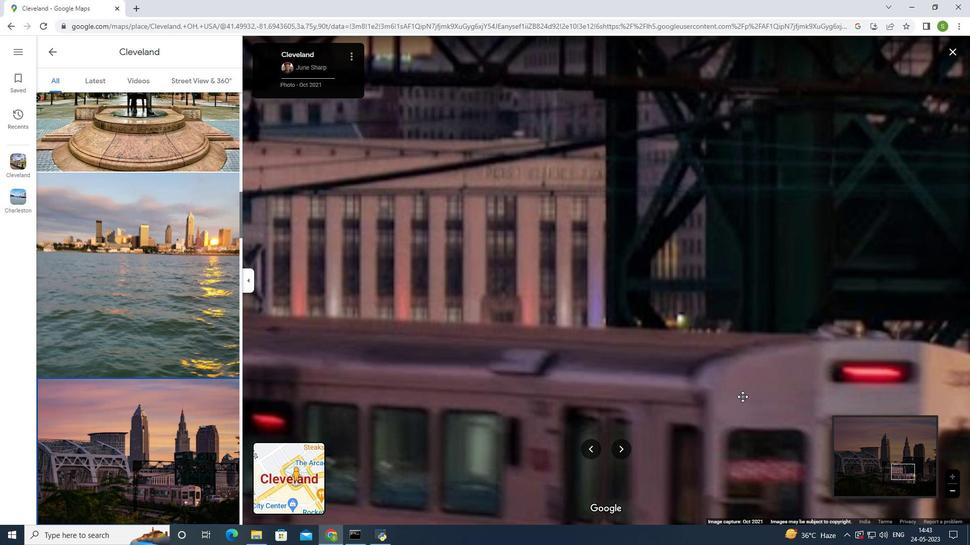 
Action: Mouse scrolled (742, 396) with delta (0, 0)
Screenshot: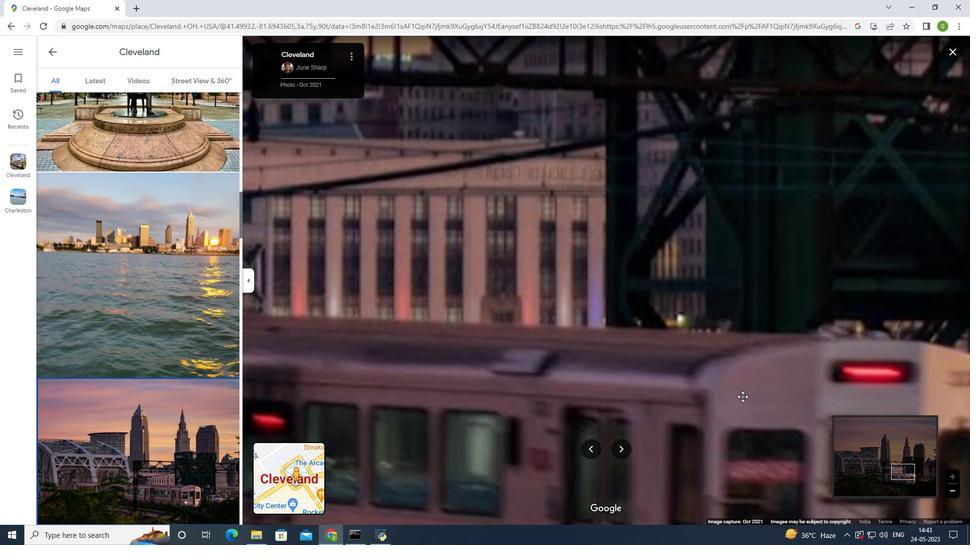
Action: Mouse scrolled (742, 396) with delta (0, 0)
Screenshot: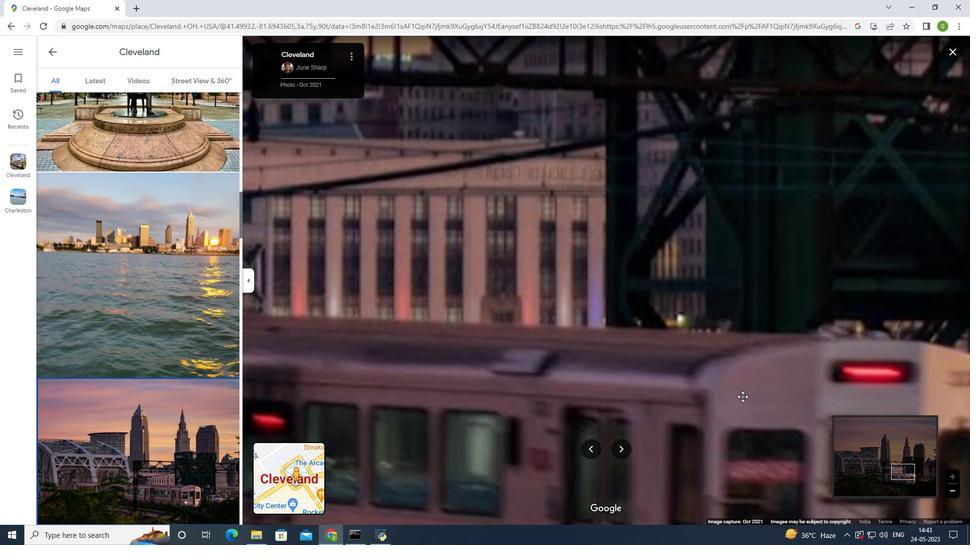 
Action: Mouse scrolled (742, 396) with delta (0, 0)
Screenshot: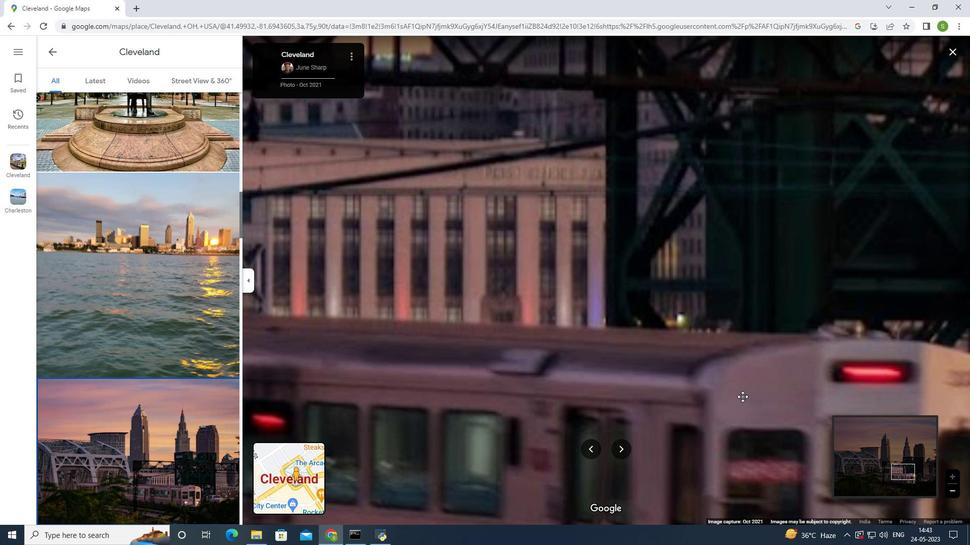 
Action: Mouse moved to (742, 395)
Screenshot: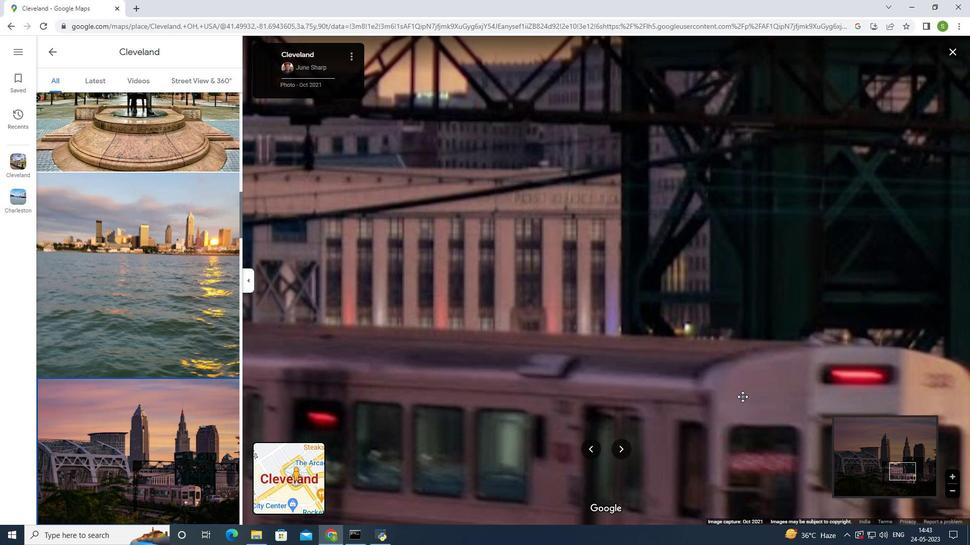 
Action: Mouse scrolled (742, 395) with delta (0, 0)
Screenshot: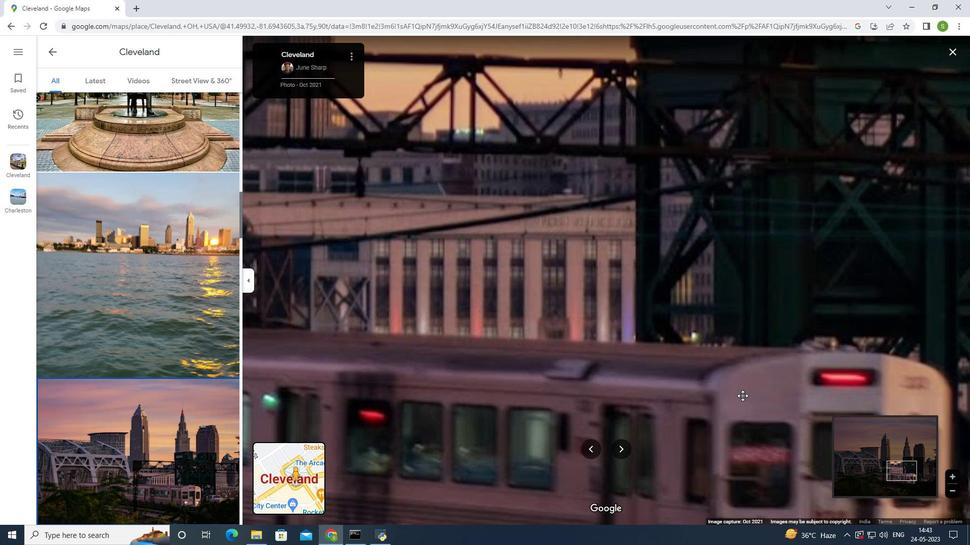 
Action: Mouse scrolled (742, 395) with delta (0, 0)
Screenshot: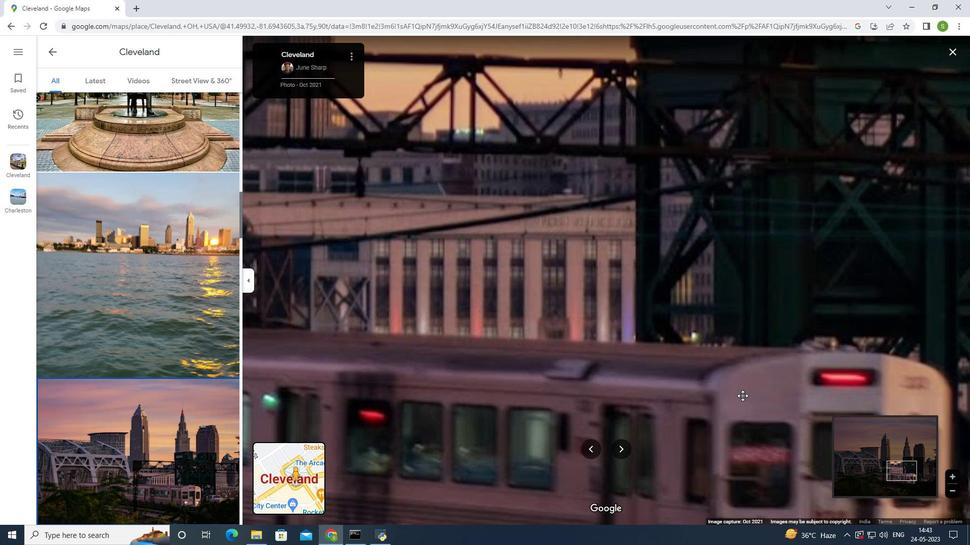 
Action: Mouse scrolled (742, 395) with delta (0, 0)
Screenshot: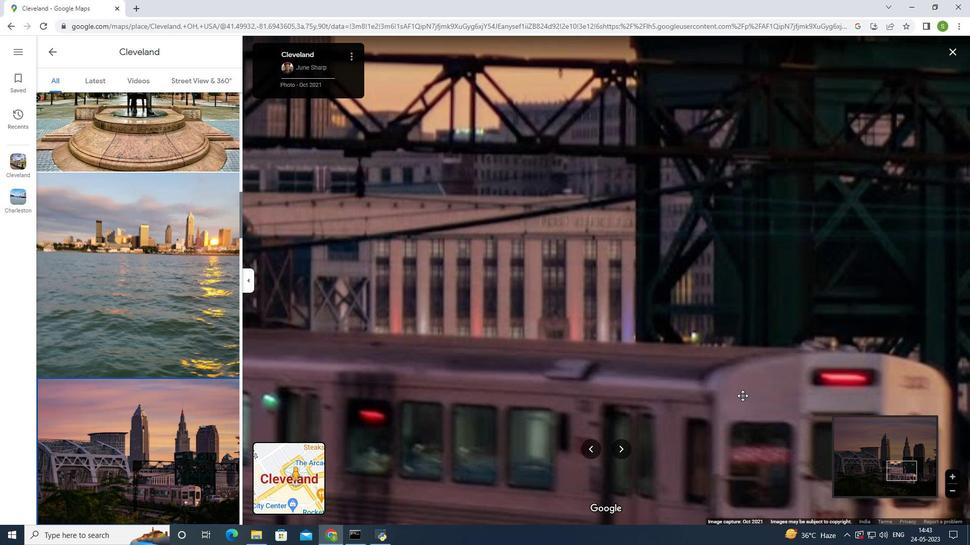 
Action: Mouse scrolled (742, 395) with delta (0, 0)
Screenshot: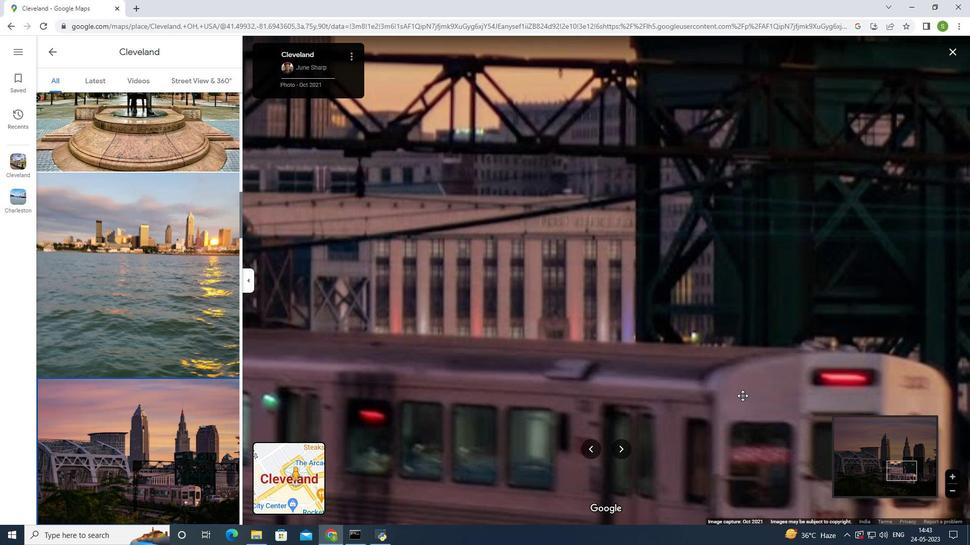 
Action: Mouse scrolled (742, 395) with delta (0, 0)
Screenshot: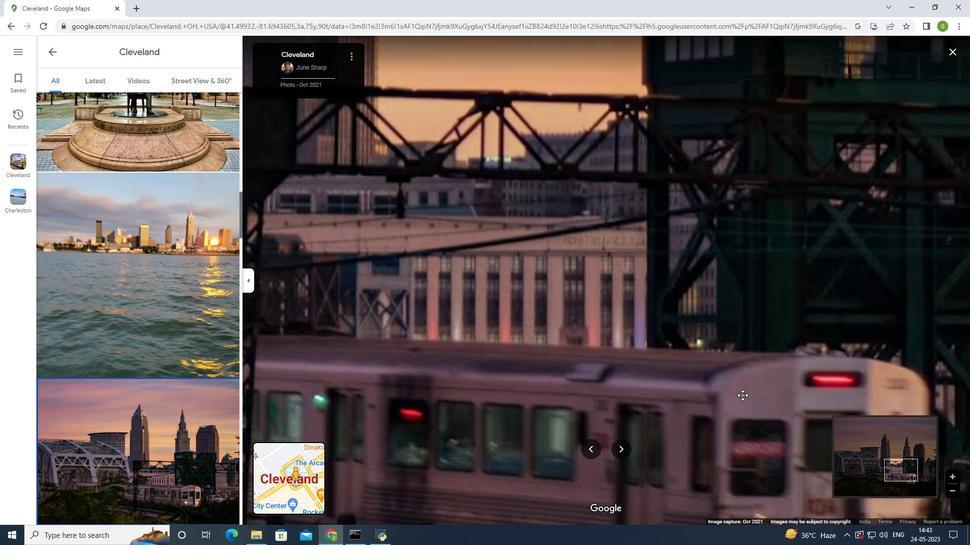 
Action: Mouse moved to (737, 392)
Screenshot: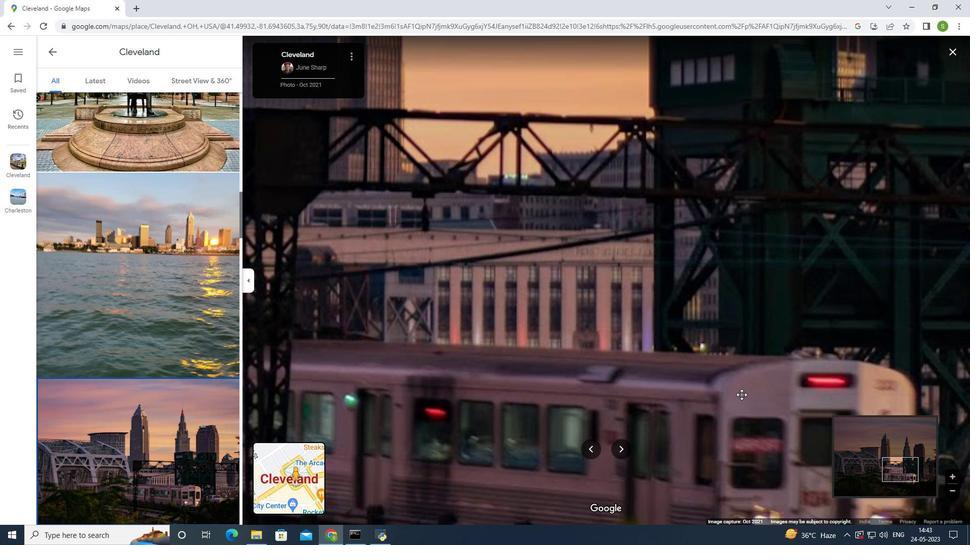 
Action: Mouse scrolled (737, 391) with delta (0, 0)
Screenshot: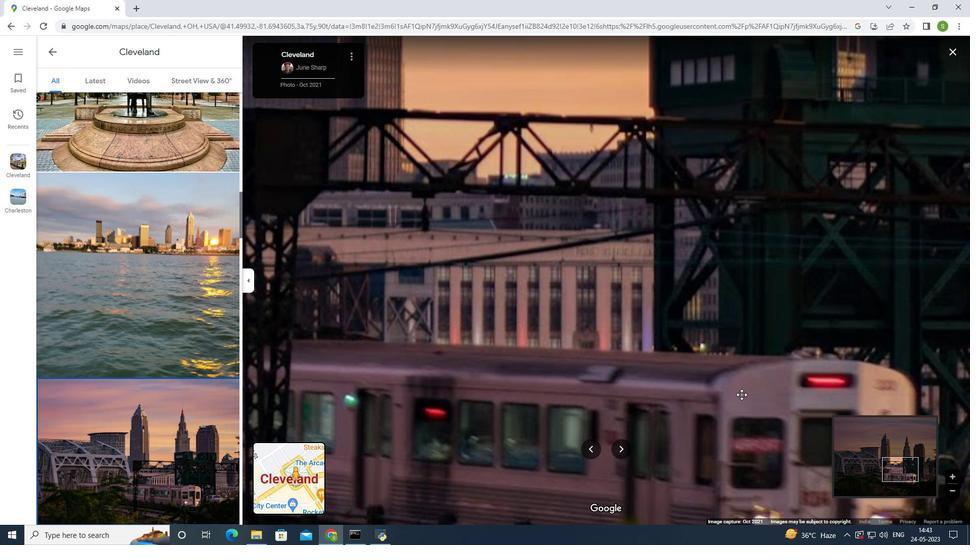
Action: Mouse scrolled (737, 391) with delta (0, 0)
Screenshot: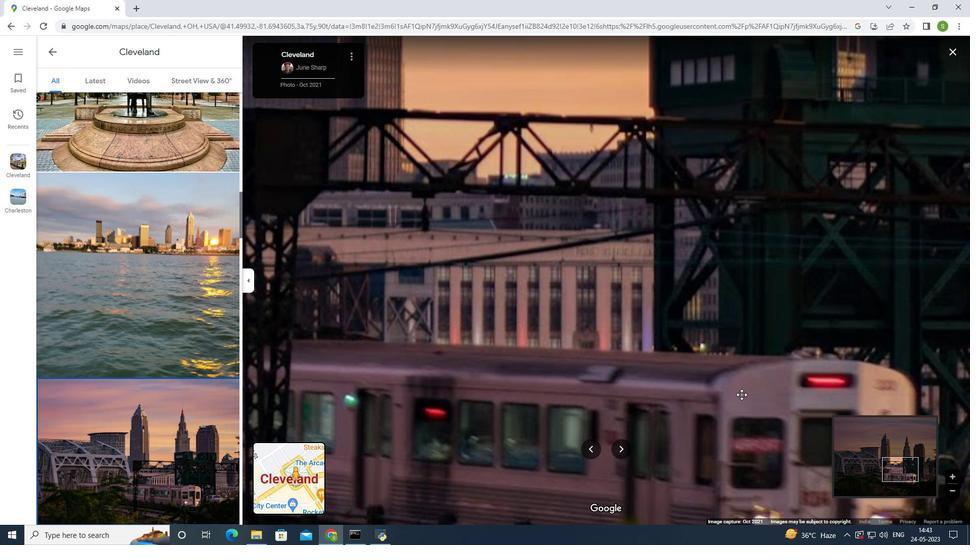 
Action: Mouse scrolled (737, 391) with delta (0, 0)
